 Task: Find connections with filter location Durgapur with filter topic #Thoughtswith filter profile language English with filter current company Hacking Articles with filter school Sri Chaitanya Degree College with filter industry Personal Care Product Manufacturing with filter service category Wealth Management with filter keywords title CEO
Action: Mouse moved to (228, 286)
Screenshot: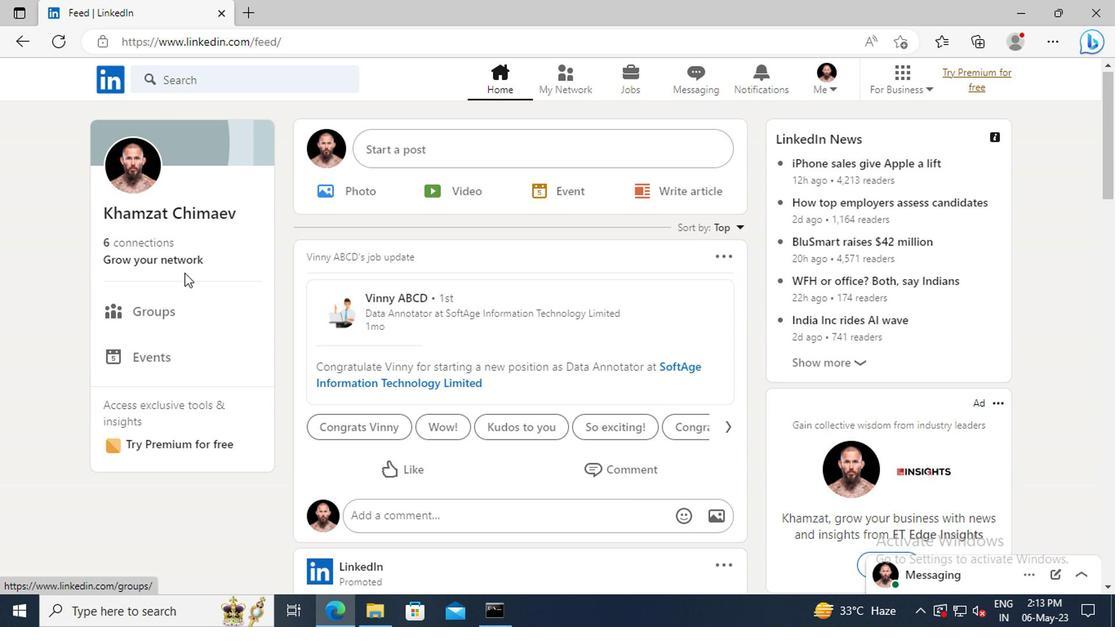 
Action: Mouse pressed left at (228, 286)
Screenshot: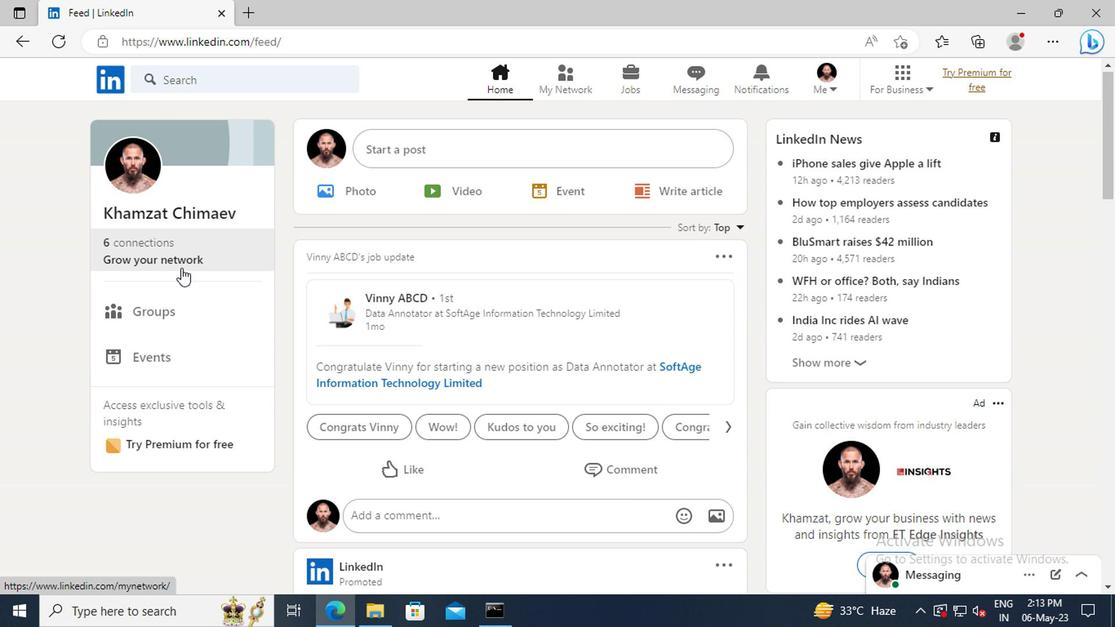 
Action: Mouse moved to (227, 225)
Screenshot: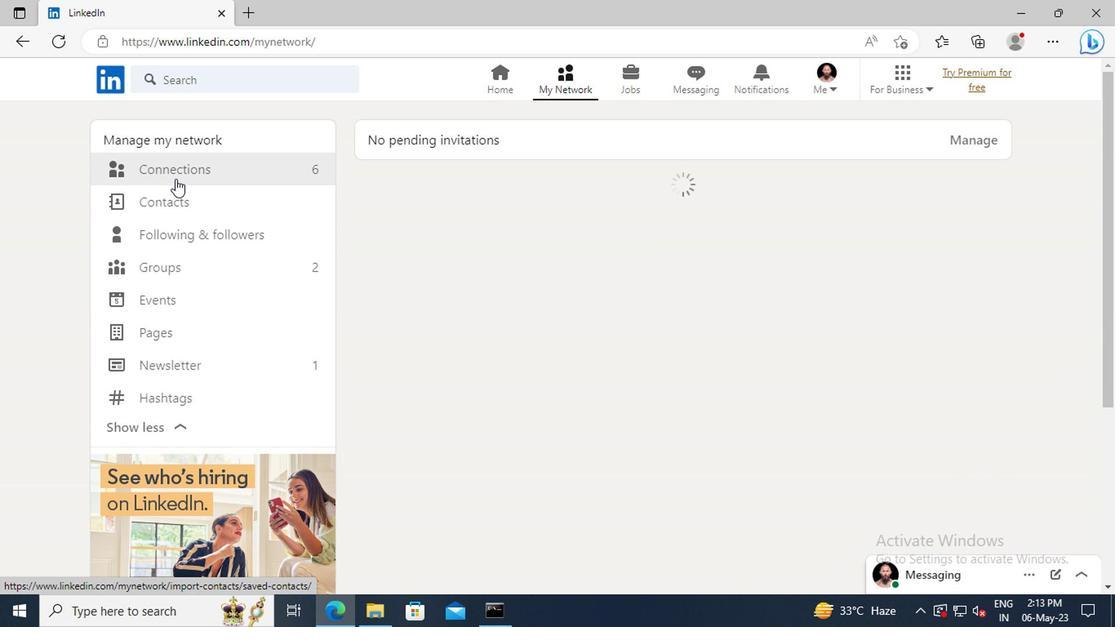 
Action: Mouse pressed left at (227, 225)
Screenshot: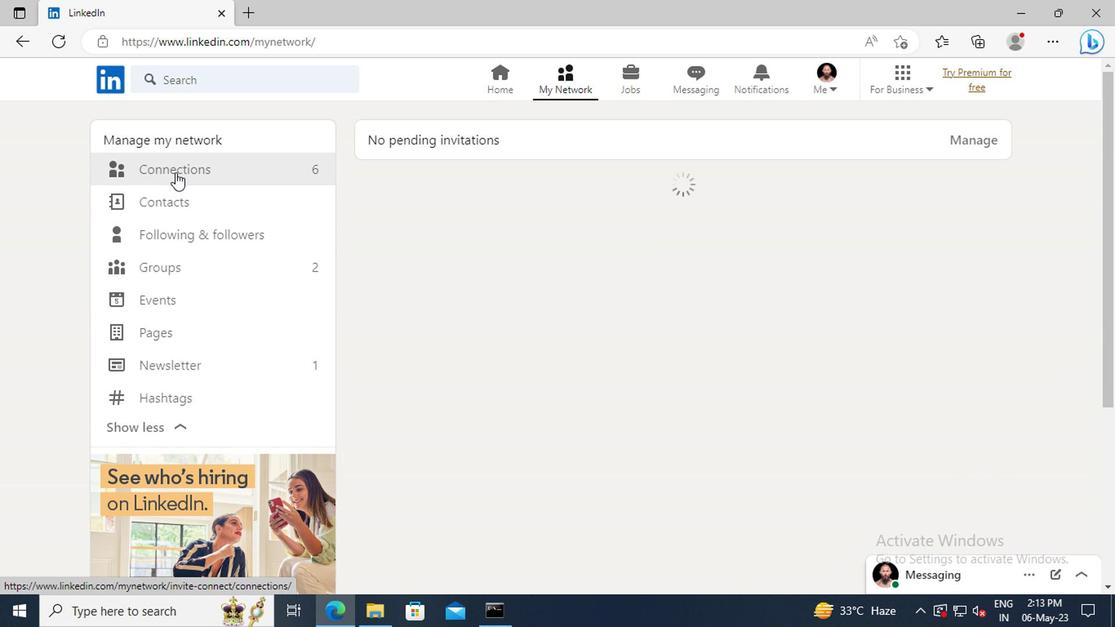 
Action: Mouse moved to (578, 225)
Screenshot: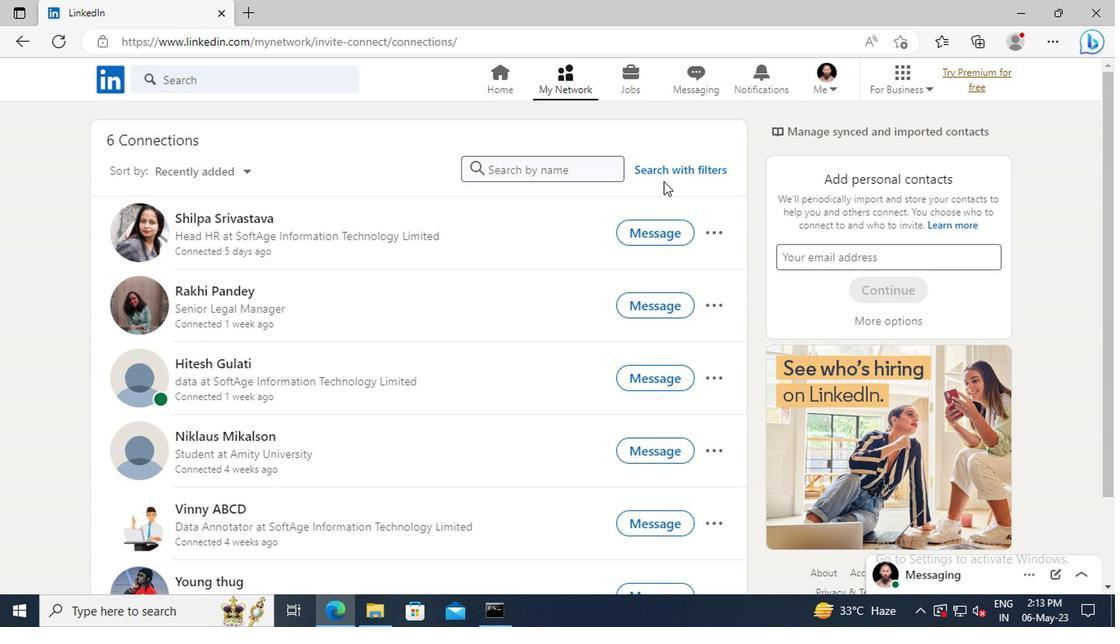 
Action: Mouse pressed left at (578, 225)
Screenshot: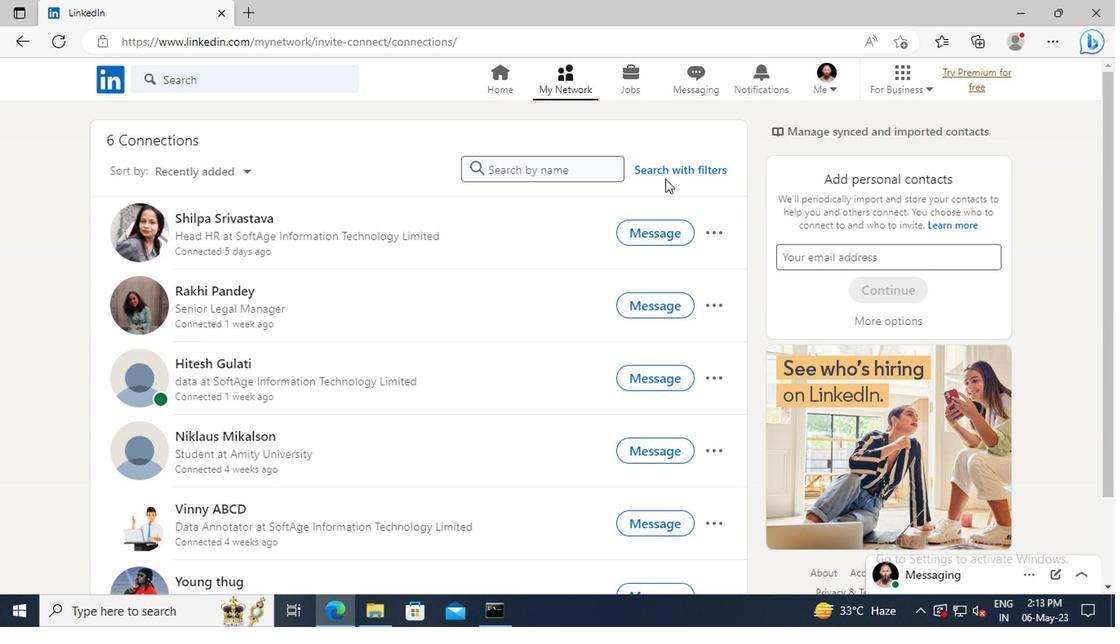 
Action: Mouse moved to (546, 192)
Screenshot: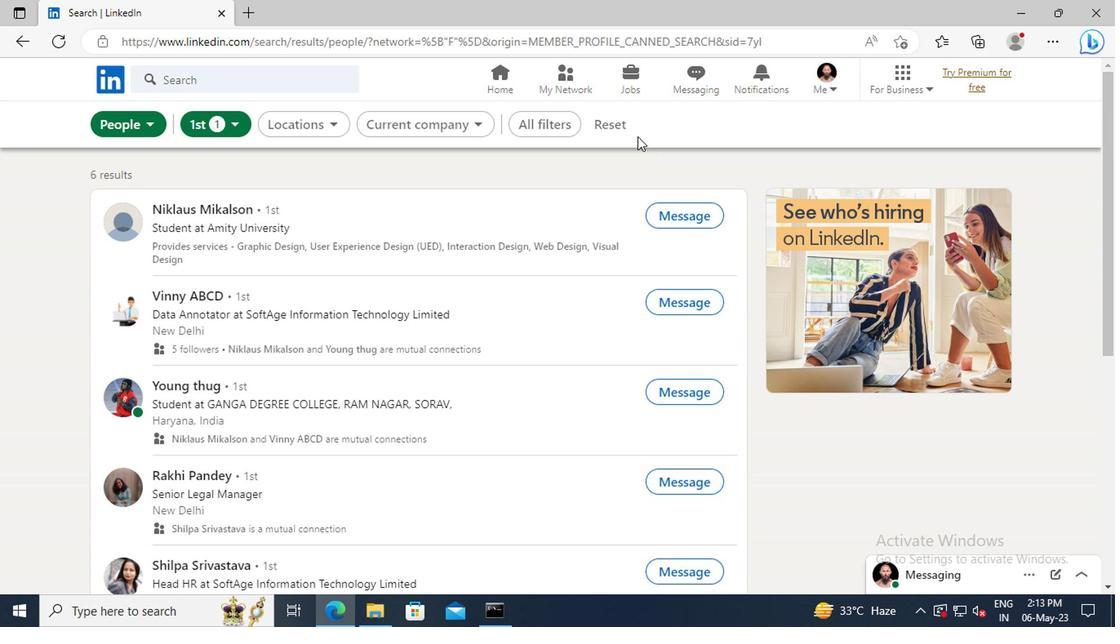 
Action: Mouse pressed left at (546, 192)
Screenshot: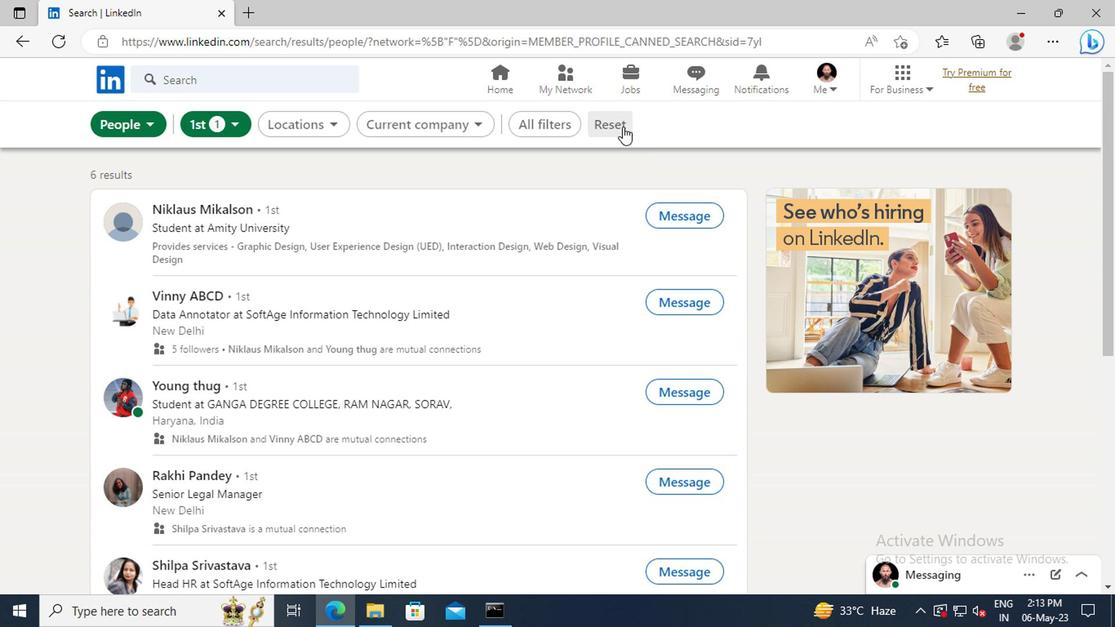 
Action: Mouse moved to (526, 191)
Screenshot: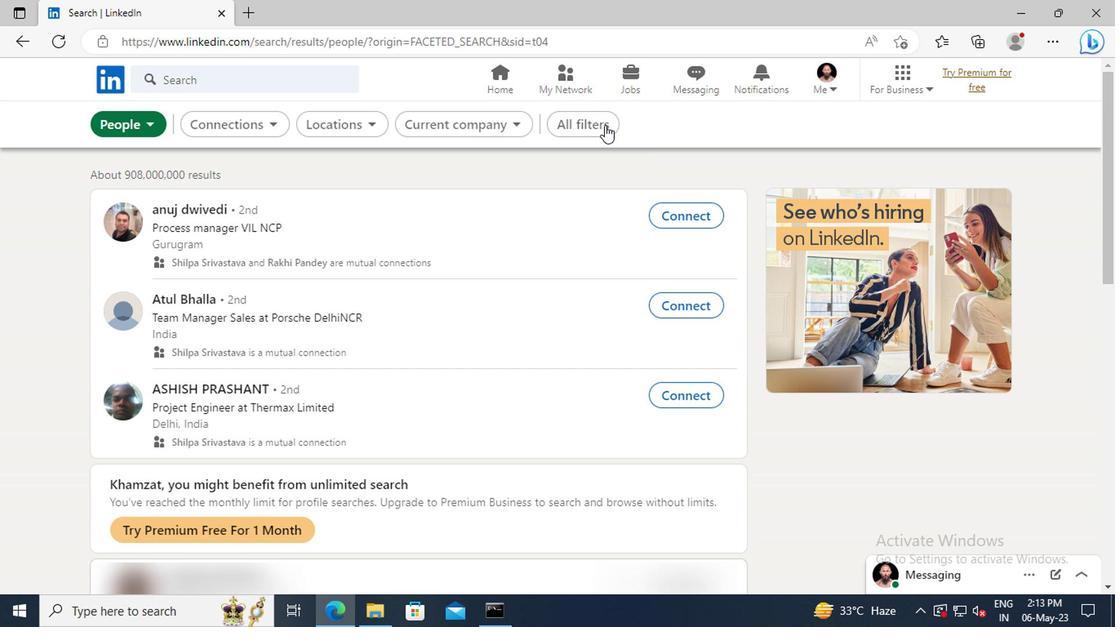 
Action: Mouse pressed left at (526, 191)
Screenshot: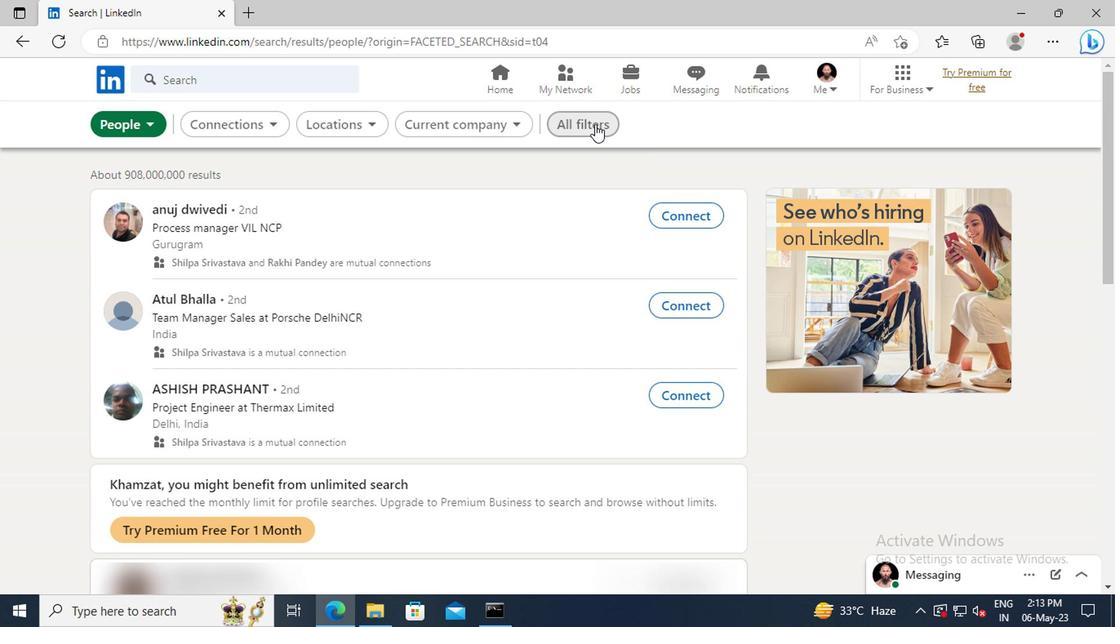 
Action: Mouse moved to (741, 307)
Screenshot: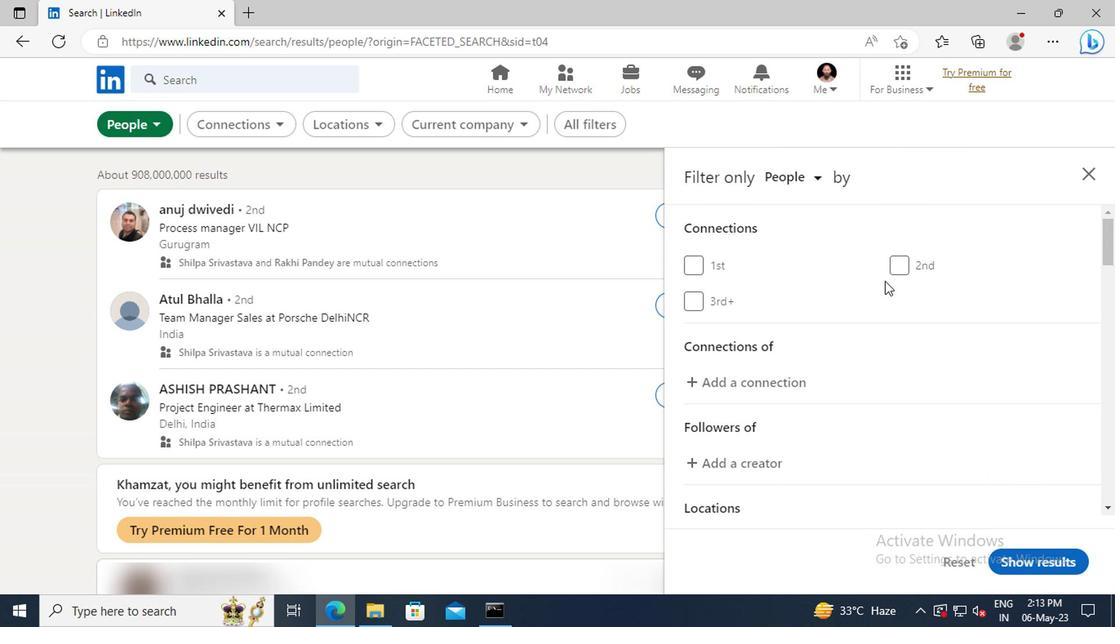 
Action: Mouse scrolled (741, 306) with delta (0, 0)
Screenshot: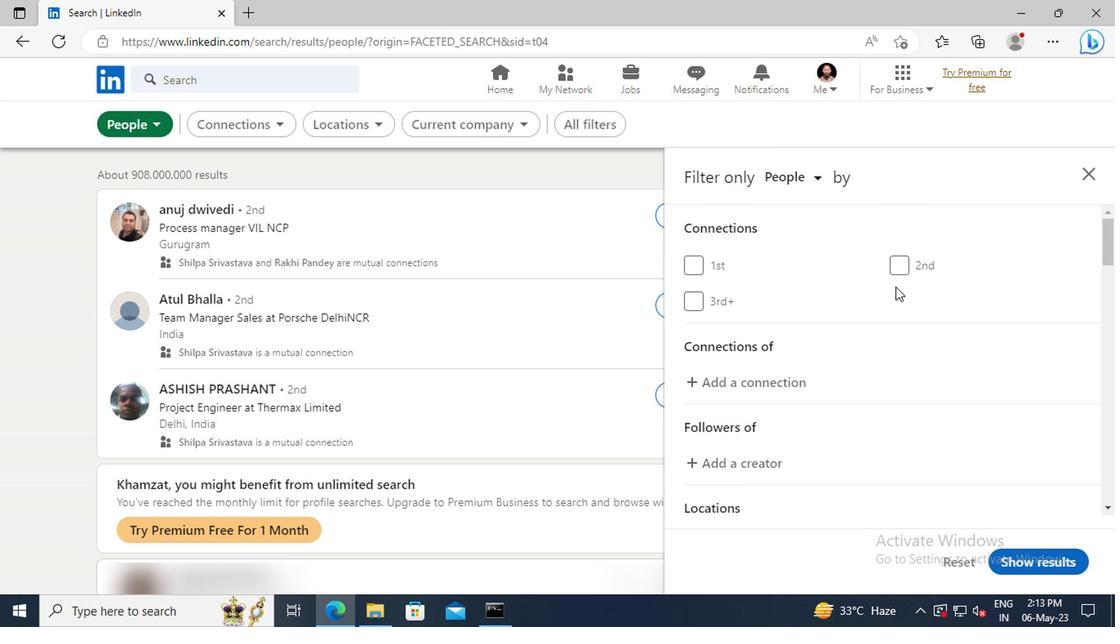 
Action: Mouse scrolled (741, 306) with delta (0, 0)
Screenshot: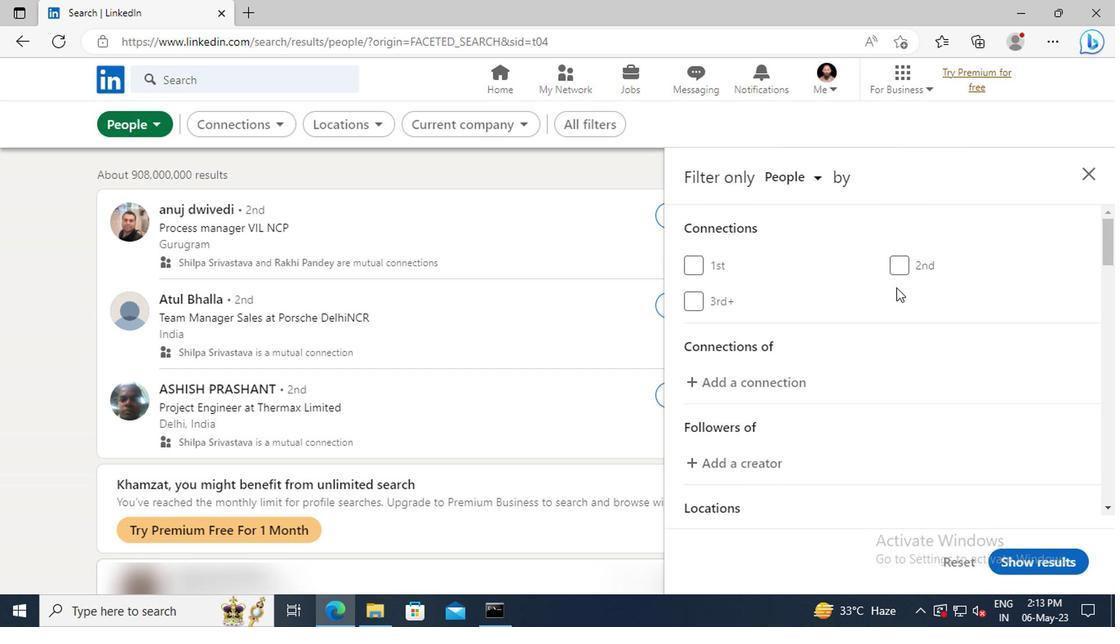 
Action: Mouse scrolled (741, 306) with delta (0, 0)
Screenshot: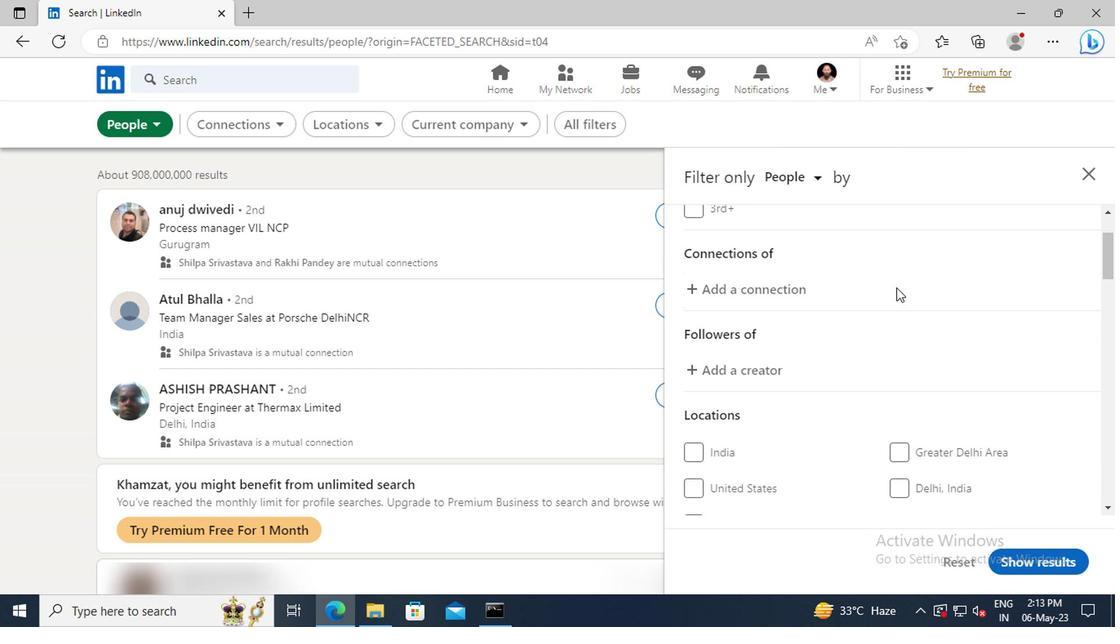 
Action: Mouse scrolled (741, 306) with delta (0, 0)
Screenshot: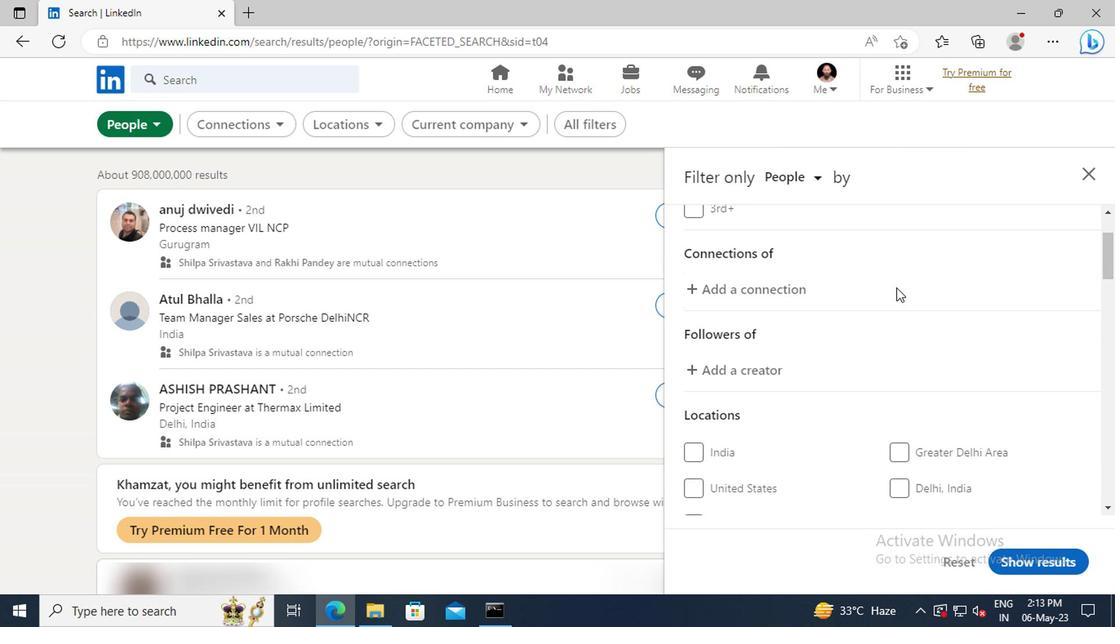 
Action: Mouse scrolled (741, 306) with delta (0, 0)
Screenshot: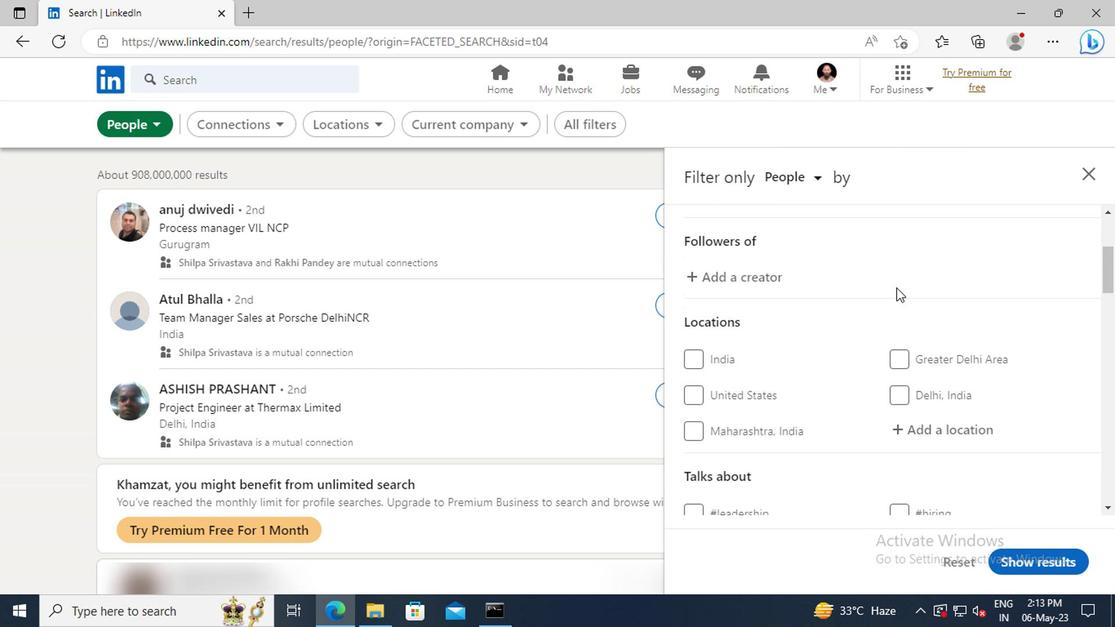 
Action: Mouse scrolled (741, 306) with delta (0, 0)
Screenshot: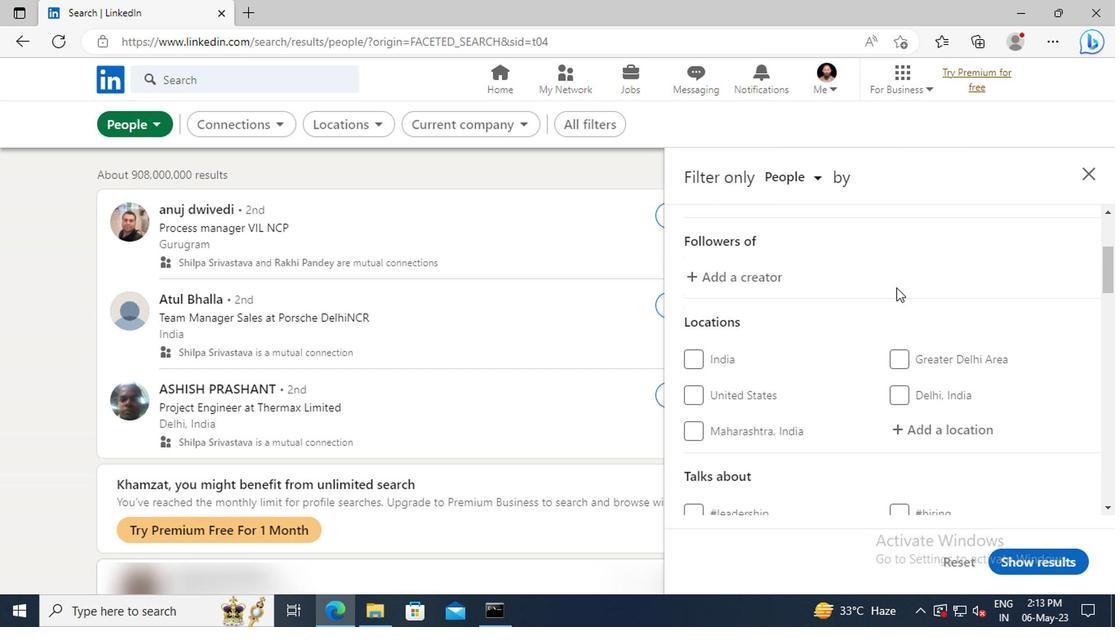 
Action: Mouse moved to (742, 341)
Screenshot: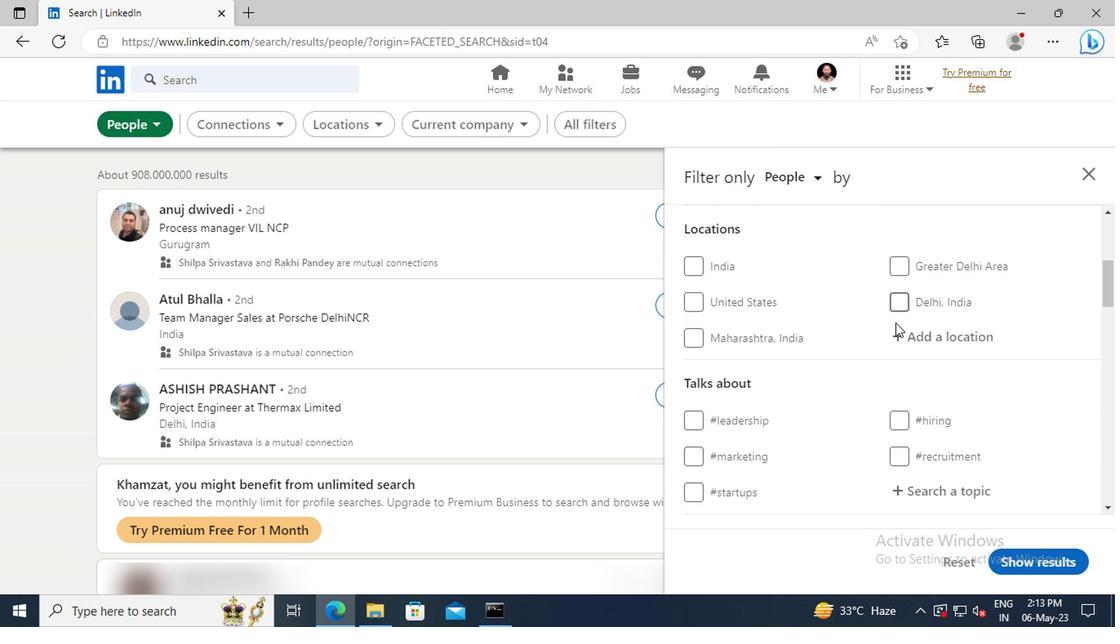 
Action: Mouse pressed left at (742, 341)
Screenshot: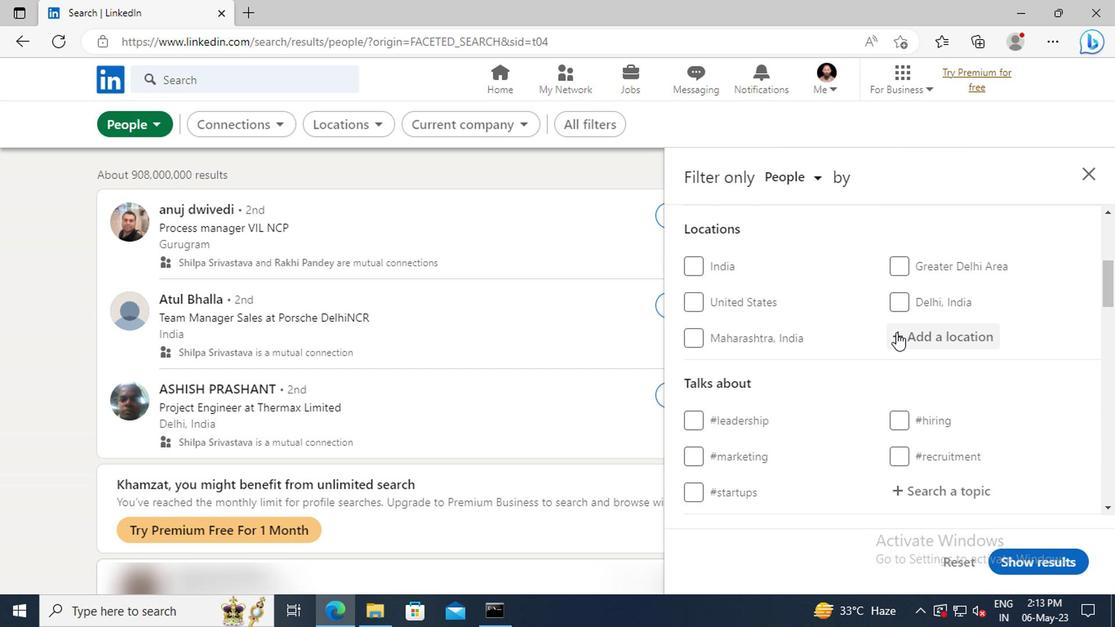 
Action: Key pressed <Key.shift><Key.shift><Key.shift>DURGAPUR
Screenshot: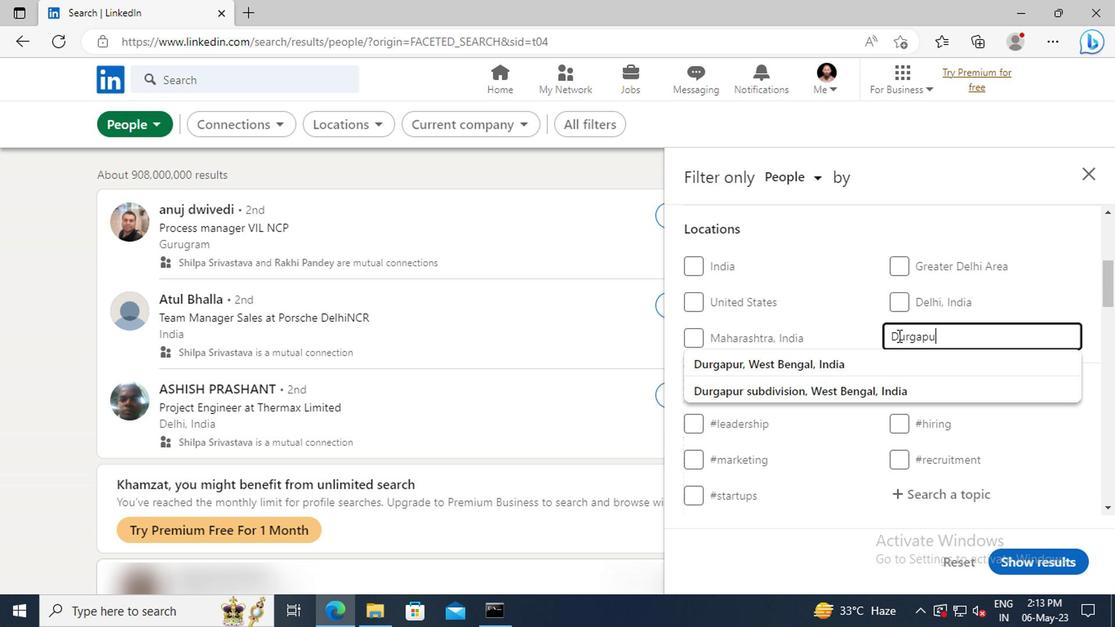 
Action: Mouse moved to (743, 357)
Screenshot: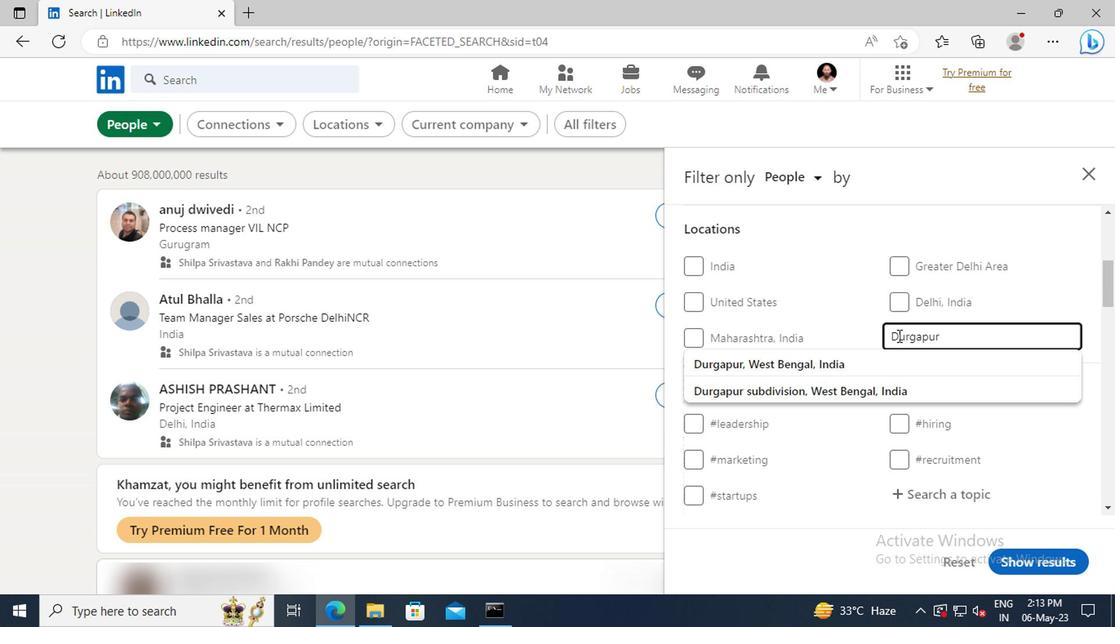 
Action: Mouse pressed left at (743, 357)
Screenshot: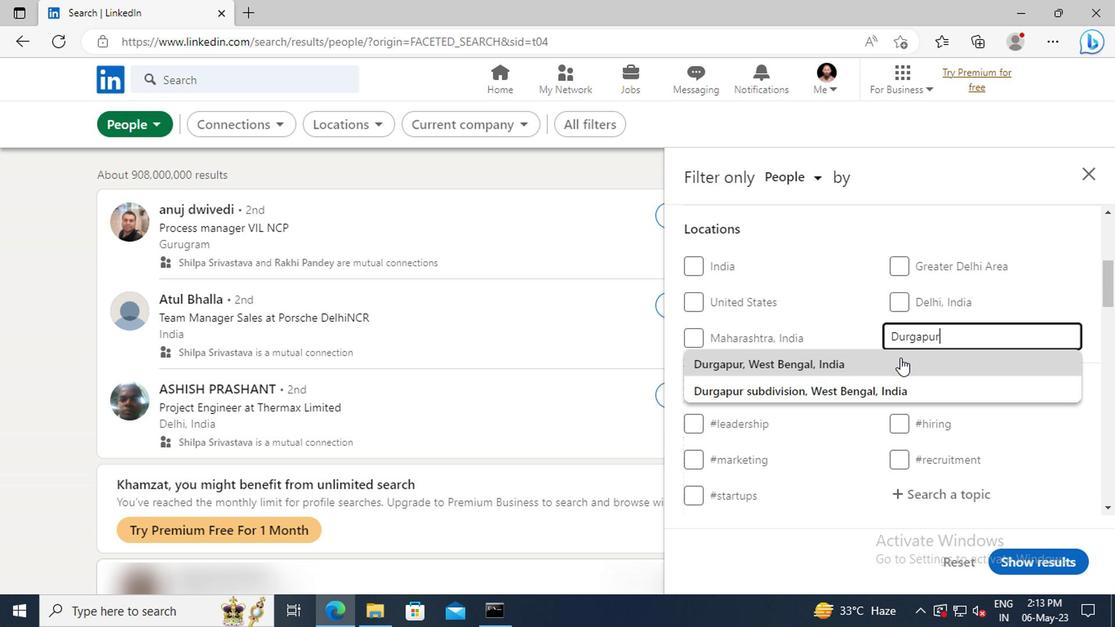 
Action: Mouse scrolled (743, 356) with delta (0, 0)
Screenshot: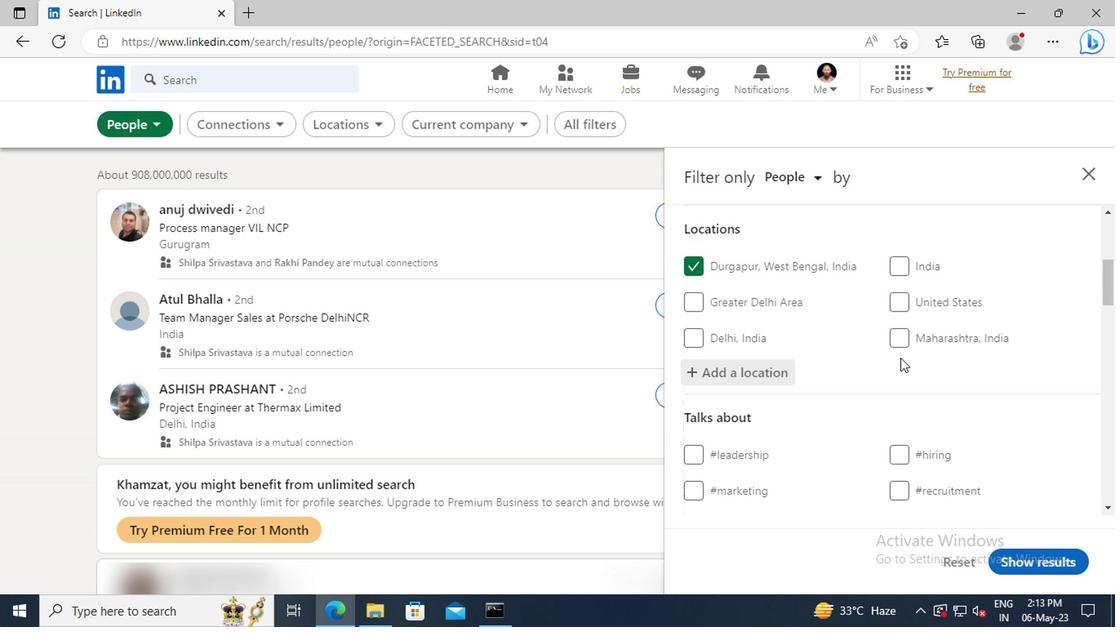 
Action: Mouse scrolled (743, 356) with delta (0, 0)
Screenshot: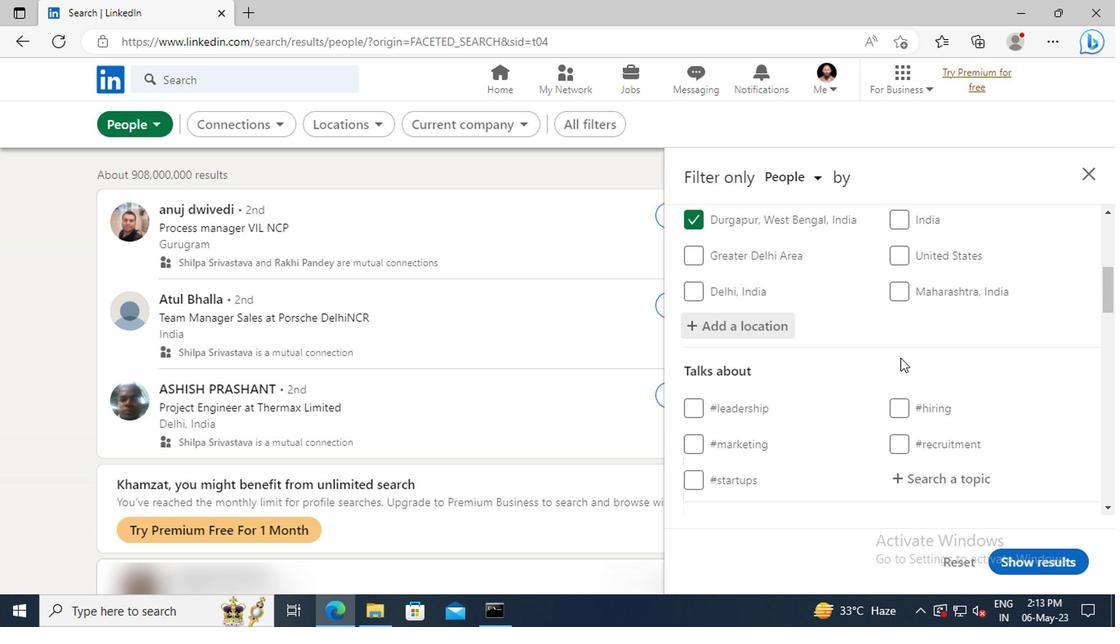 
Action: Mouse scrolled (743, 356) with delta (0, 0)
Screenshot: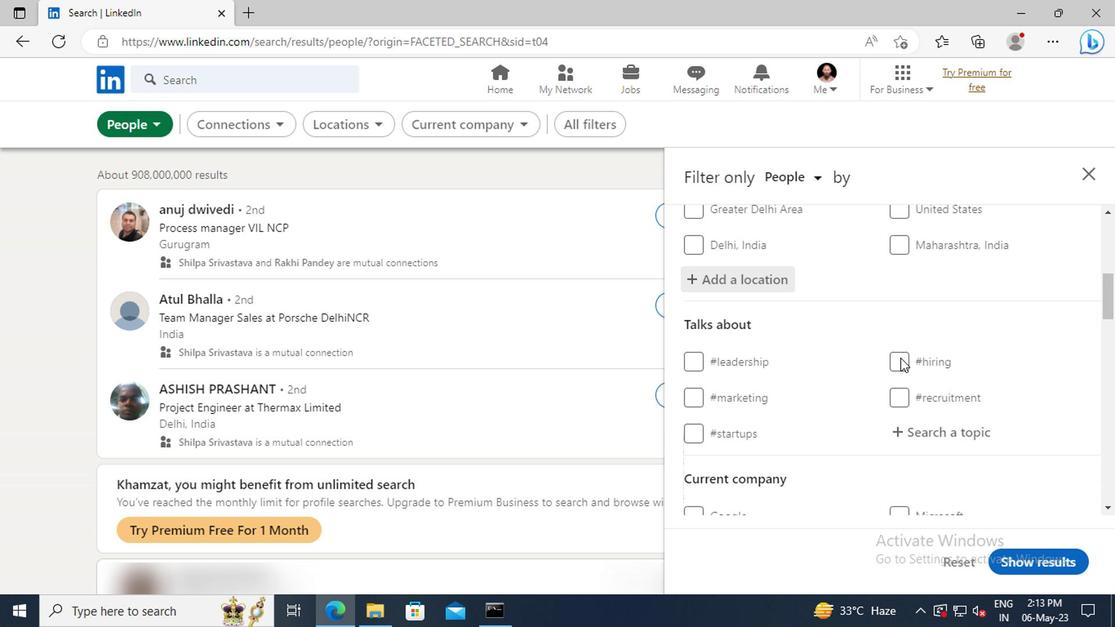 
Action: Mouse moved to (748, 376)
Screenshot: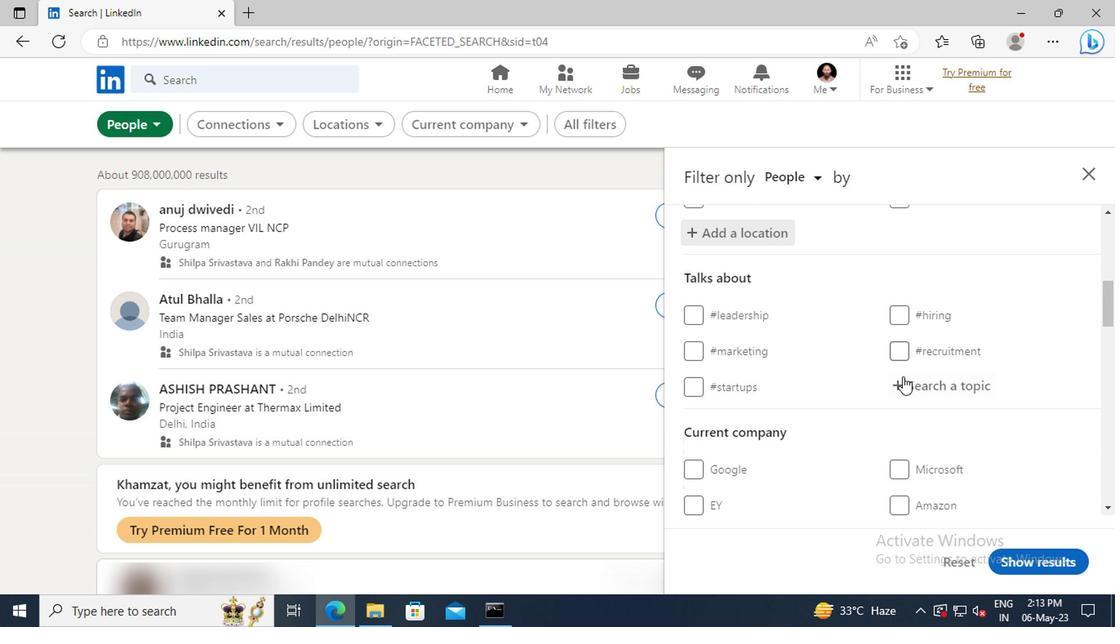 
Action: Mouse pressed left at (748, 376)
Screenshot: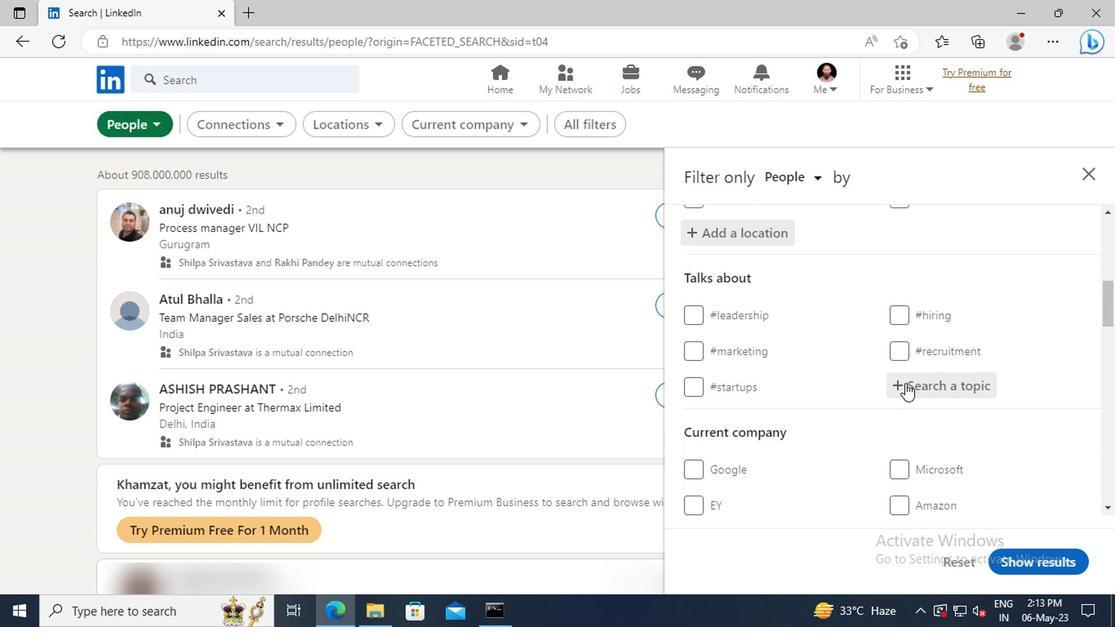 
Action: Key pressed <Key.shift>THOUG
Screenshot: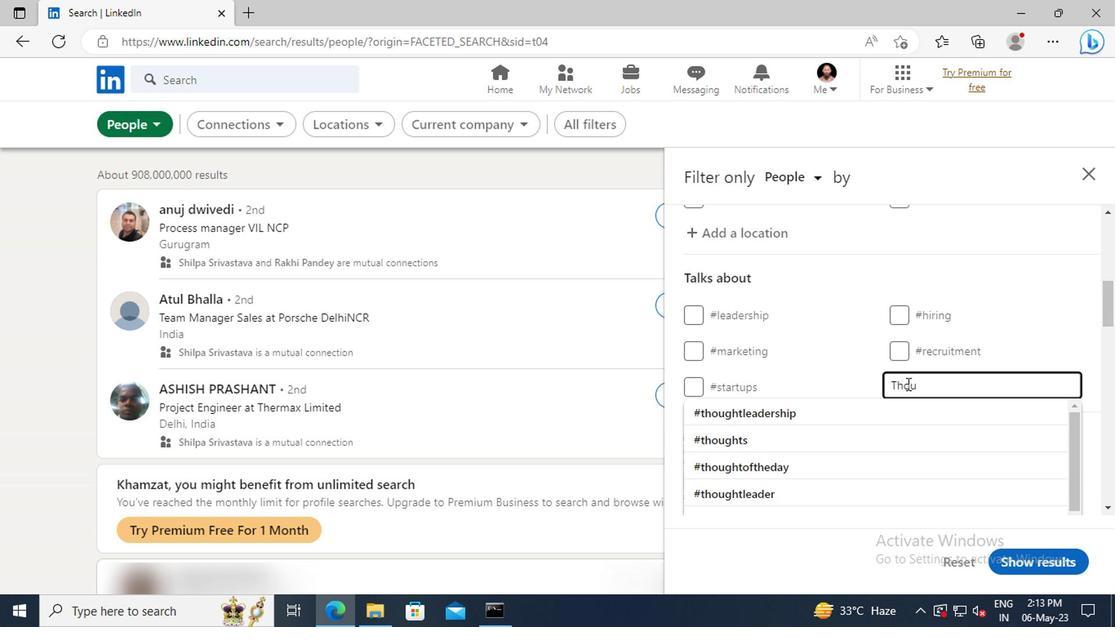 
Action: Mouse moved to (752, 408)
Screenshot: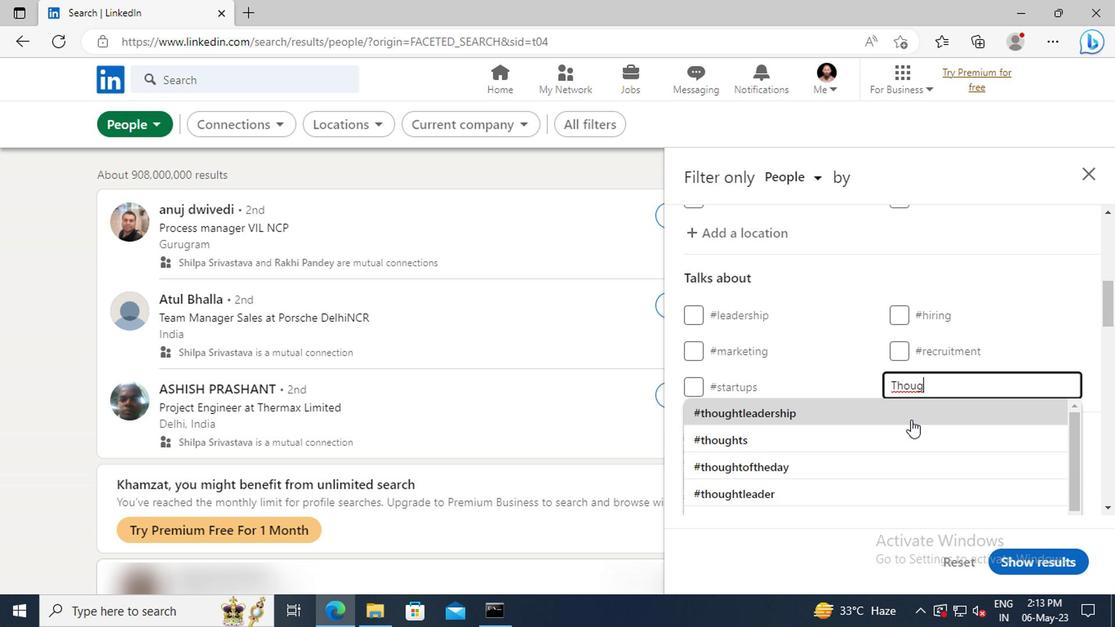 
Action: Mouse pressed left at (752, 408)
Screenshot: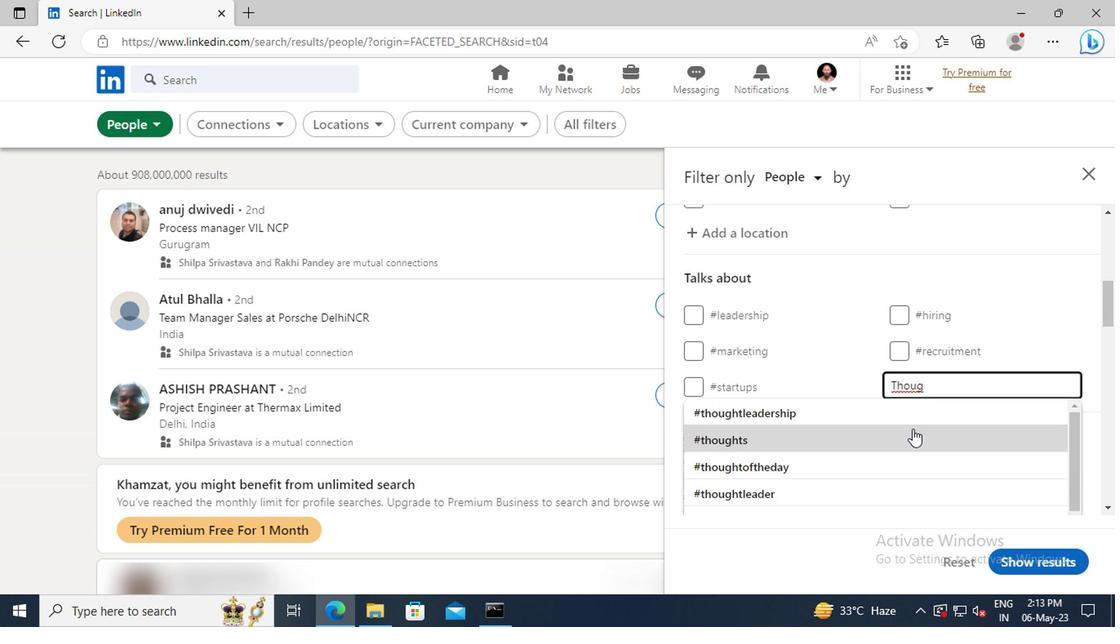 
Action: Mouse scrolled (752, 407) with delta (0, 0)
Screenshot: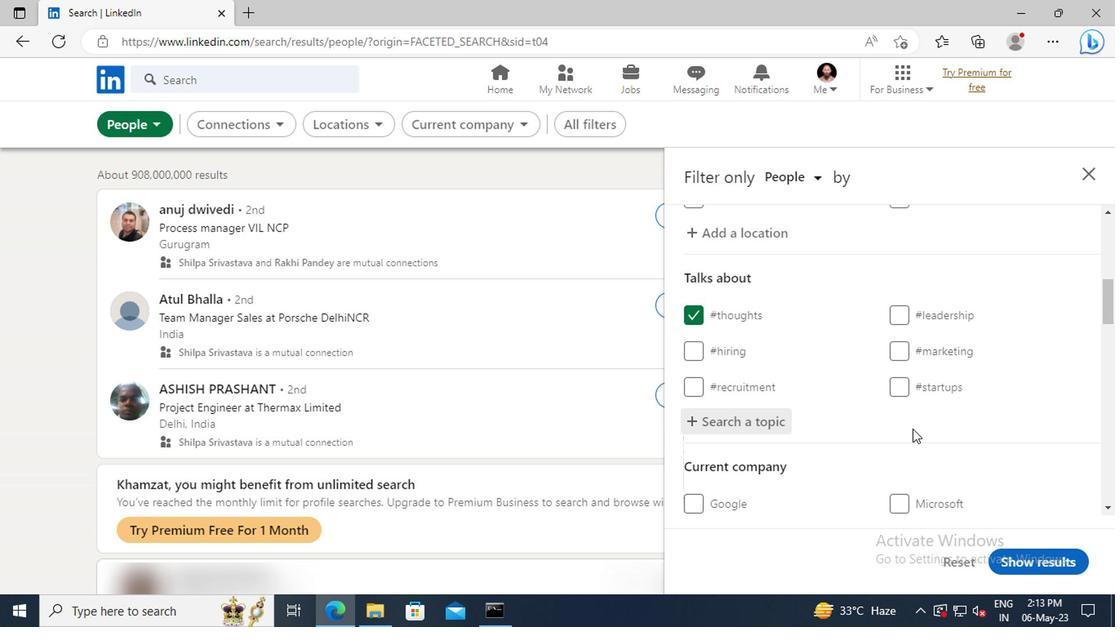 
Action: Mouse scrolled (752, 407) with delta (0, 0)
Screenshot: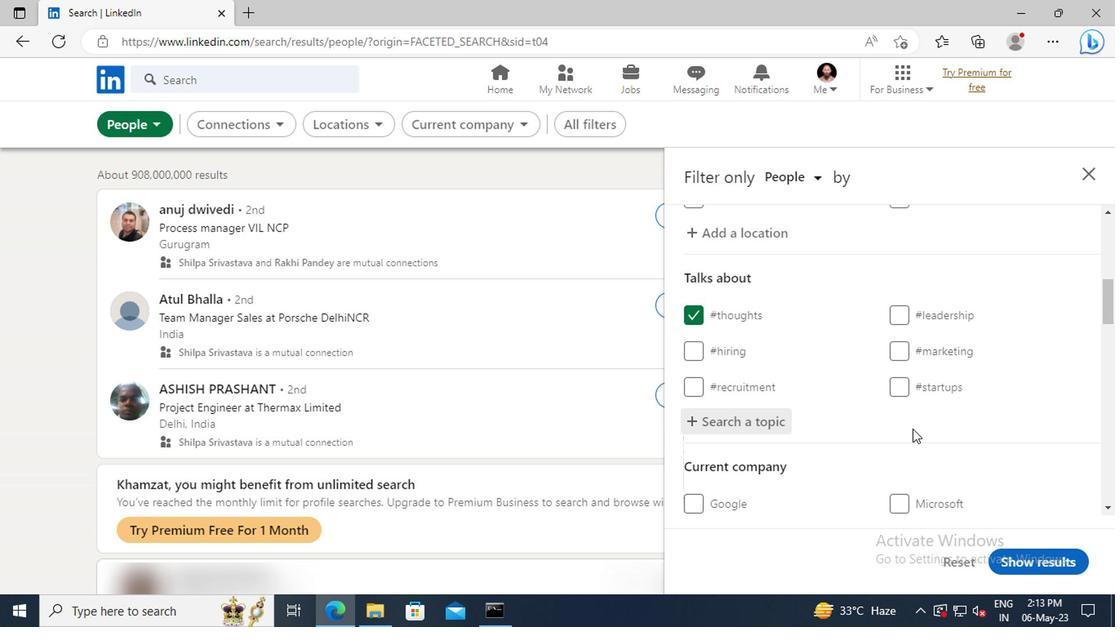 
Action: Mouse scrolled (752, 407) with delta (0, 0)
Screenshot: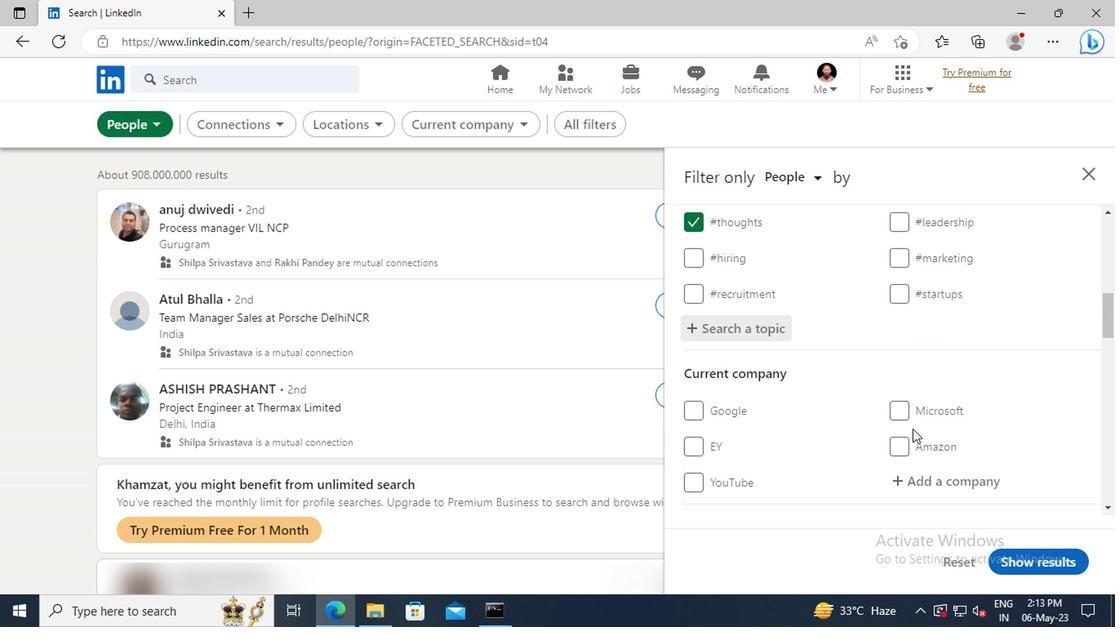 
Action: Mouse scrolled (752, 407) with delta (0, 0)
Screenshot: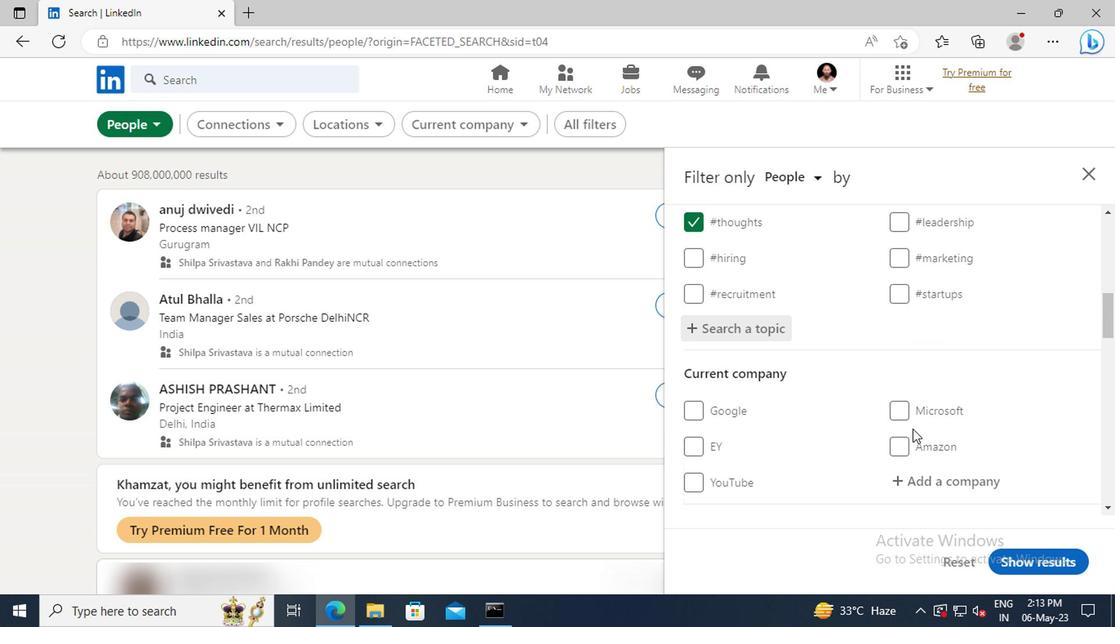 
Action: Mouse scrolled (752, 407) with delta (0, 0)
Screenshot: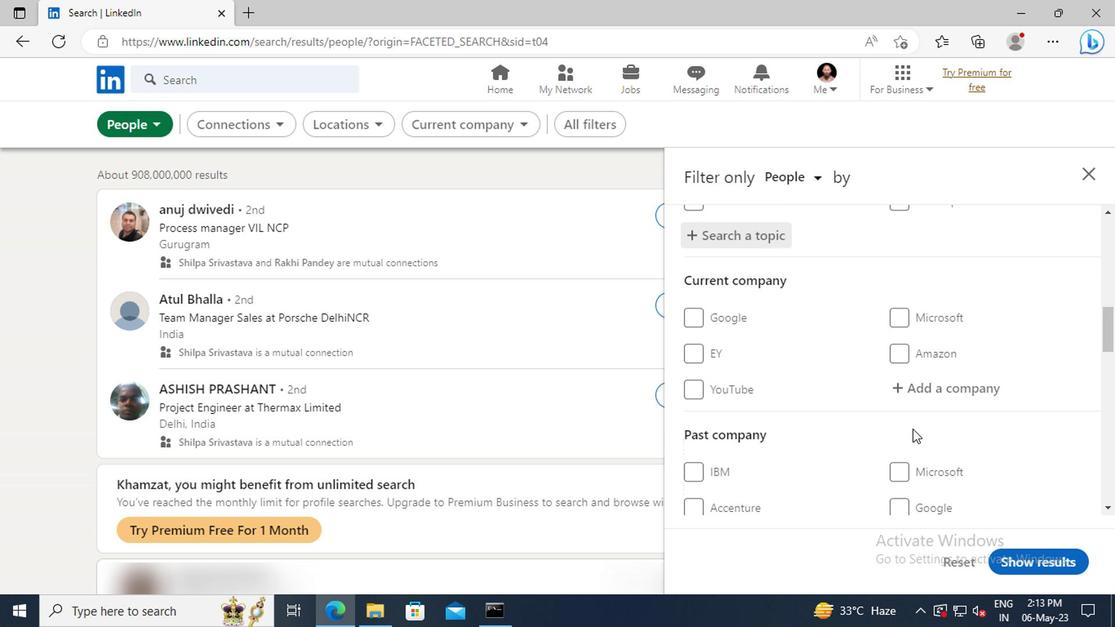 
Action: Mouse scrolled (752, 407) with delta (0, 0)
Screenshot: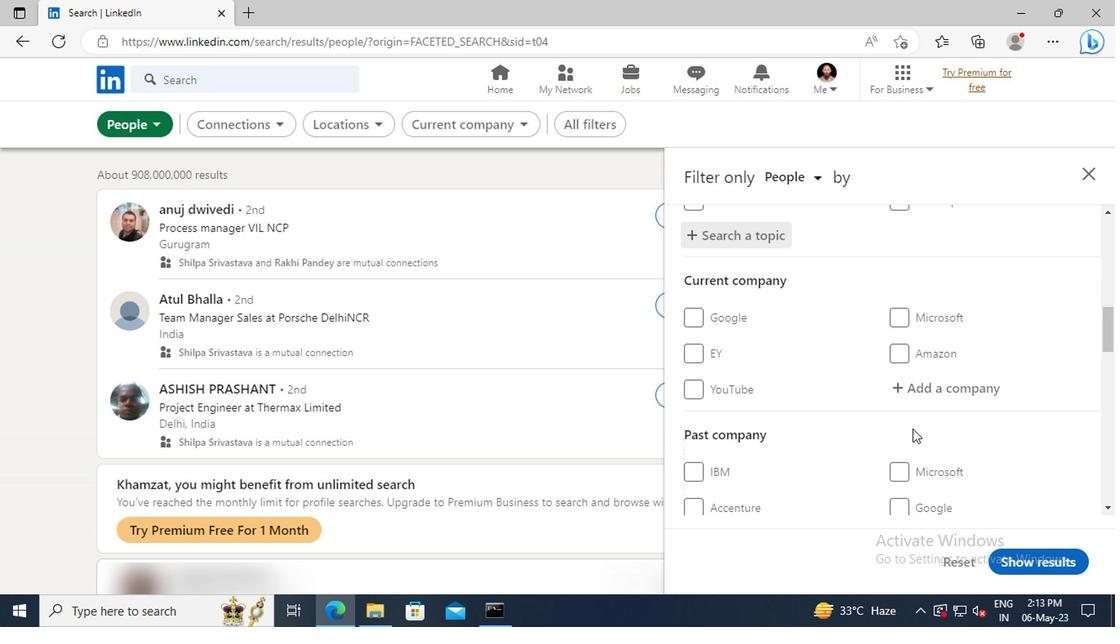 
Action: Mouse scrolled (752, 407) with delta (0, 0)
Screenshot: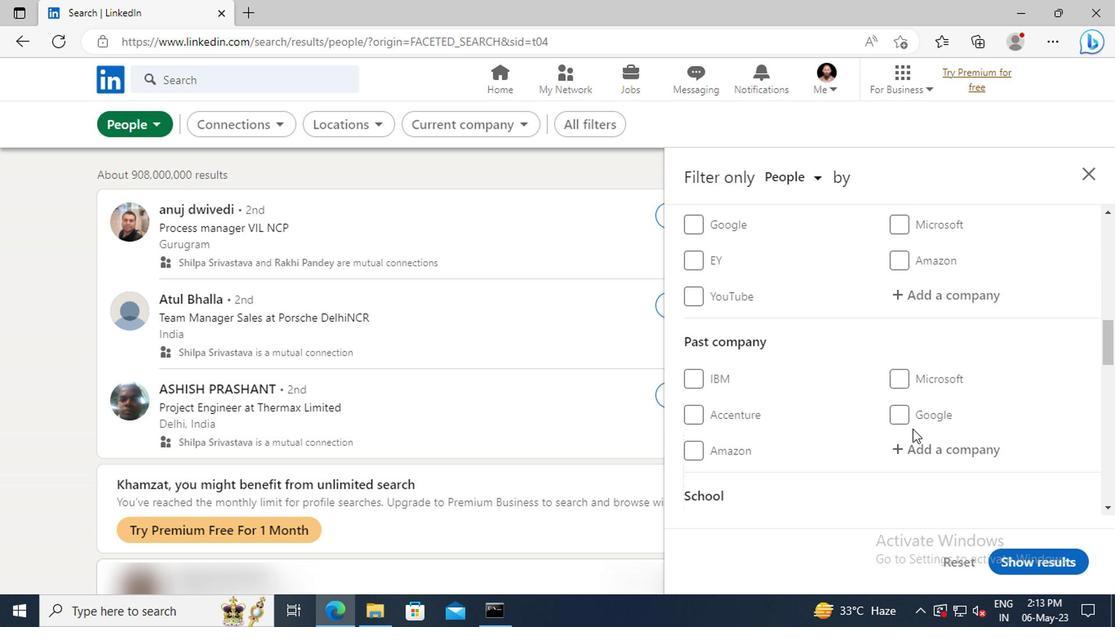 
Action: Mouse scrolled (752, 407) with delta (0, 0)
Screenshot: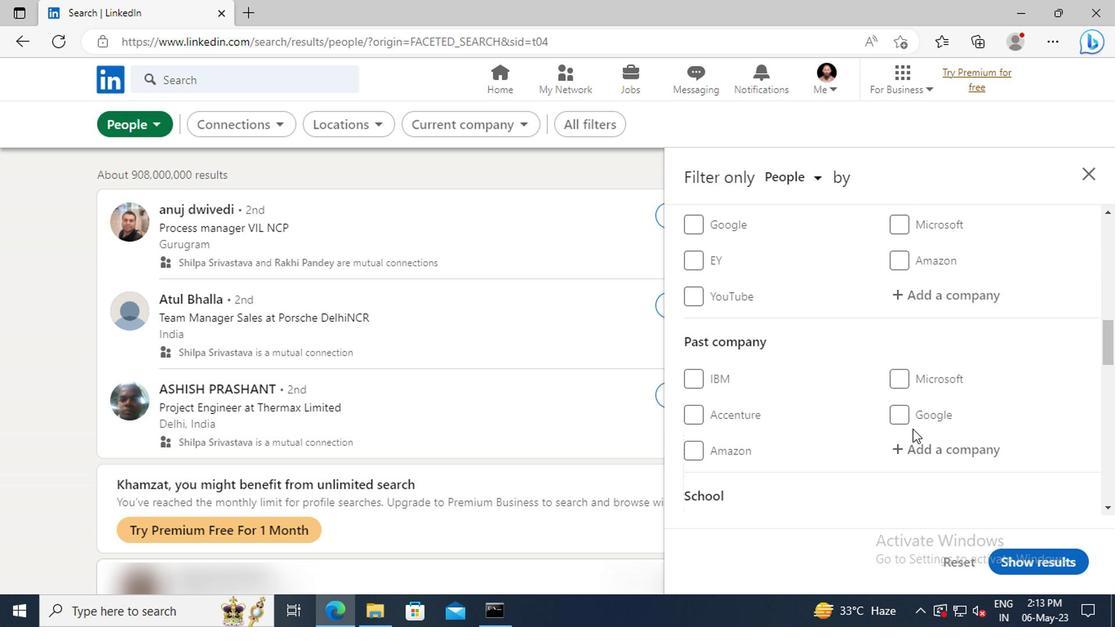 
Action: Mouse scrolled (752, 407) with delta (0, 0)
Screenshot: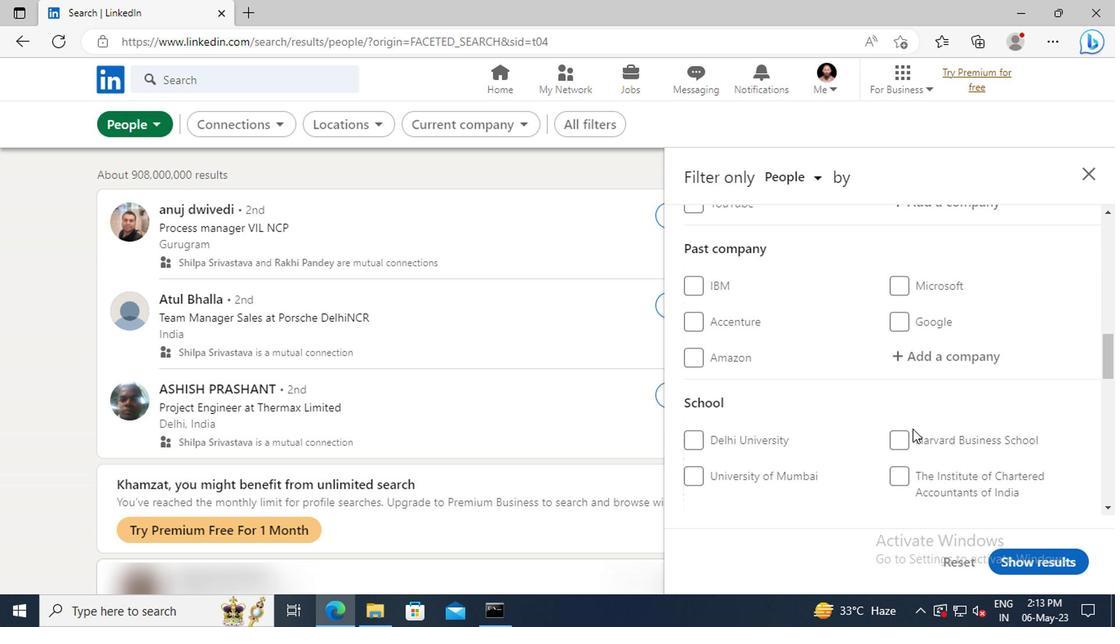 
Action: Mouse scrolled (752, 407) with delta (0, 0)
Screenshot: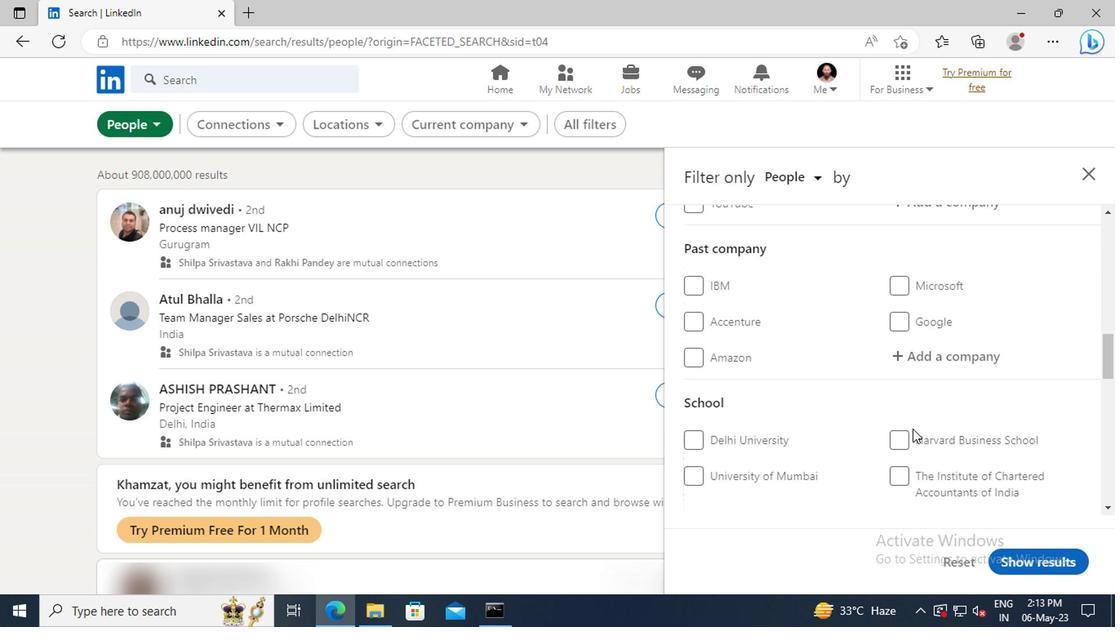 
Action: Mouse moved to (757, 387)
Screenshot: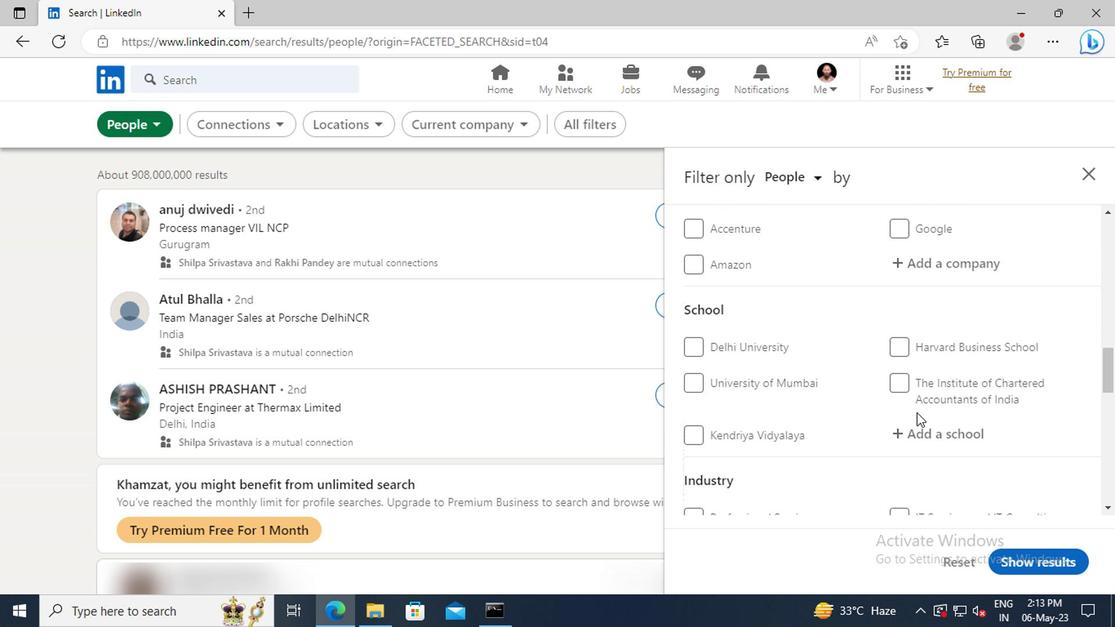 
Action: Mouse scrolled (757, 387) with delta (0, 0)
Screenshot: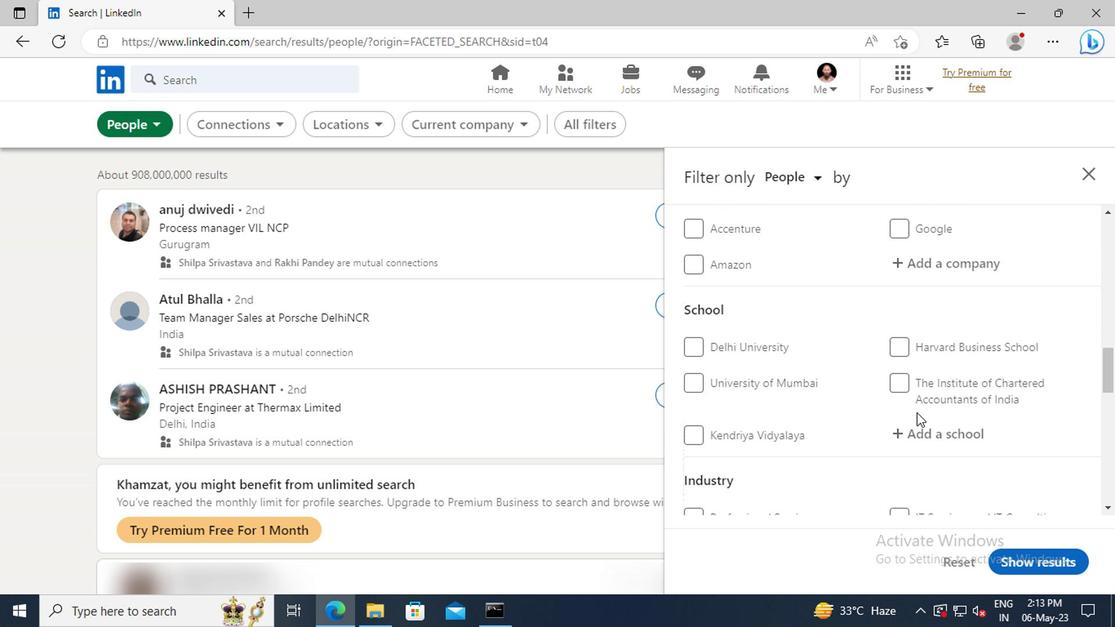 
Action: Mouse moved to (757, 385)
Screenshot: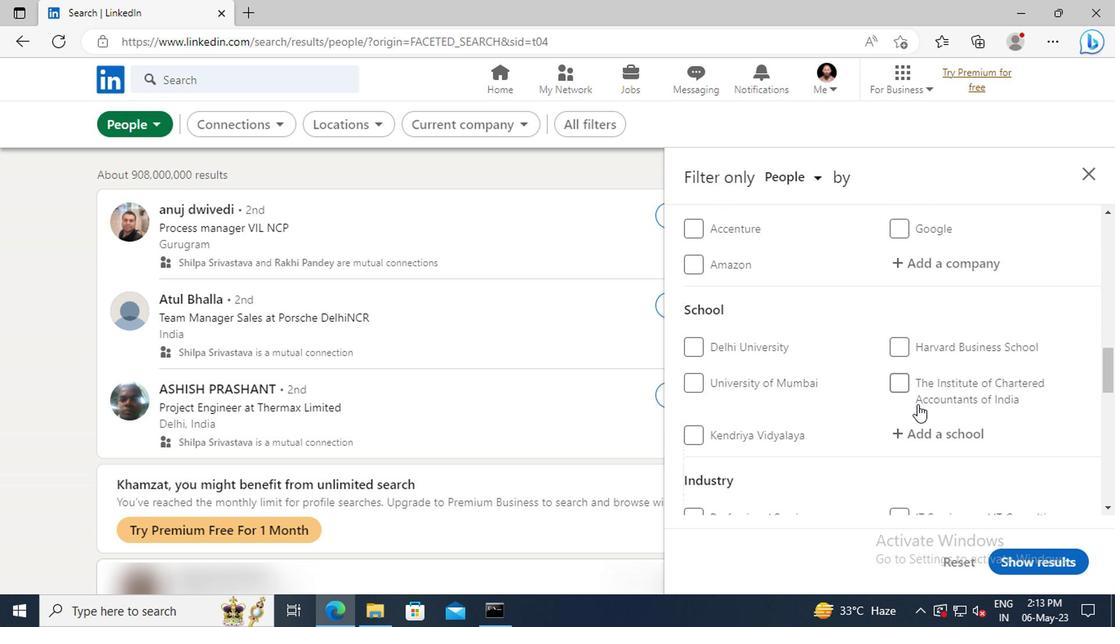 
Action: Mouse scrolled (757, 385) with delta (0, 0)
Screenshot: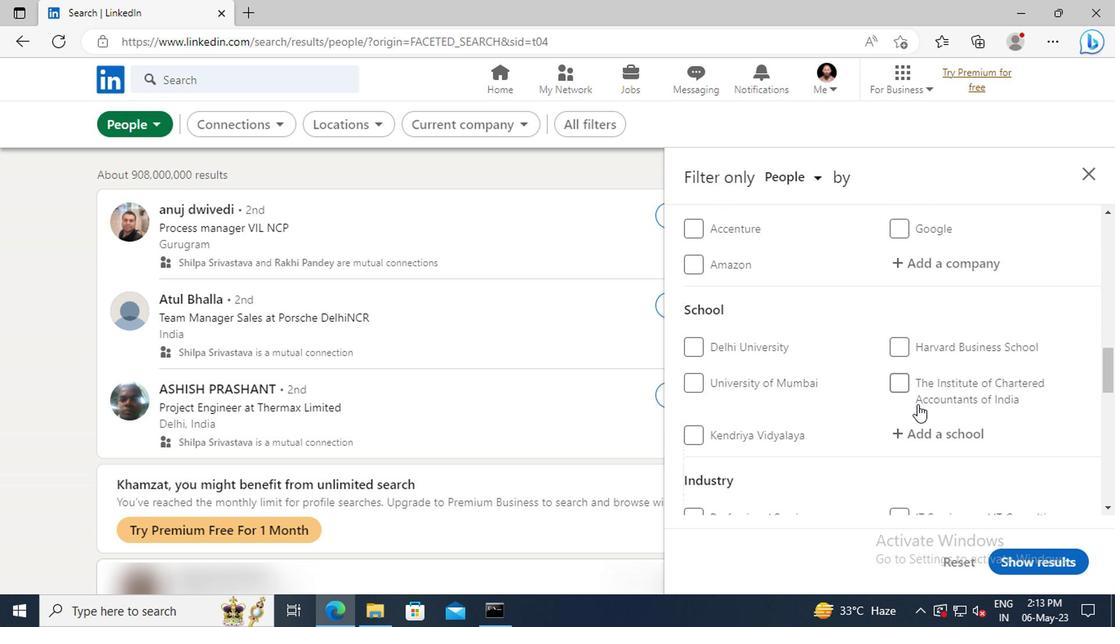 
Action: Mouse moved to (757, 372)
Screenshot: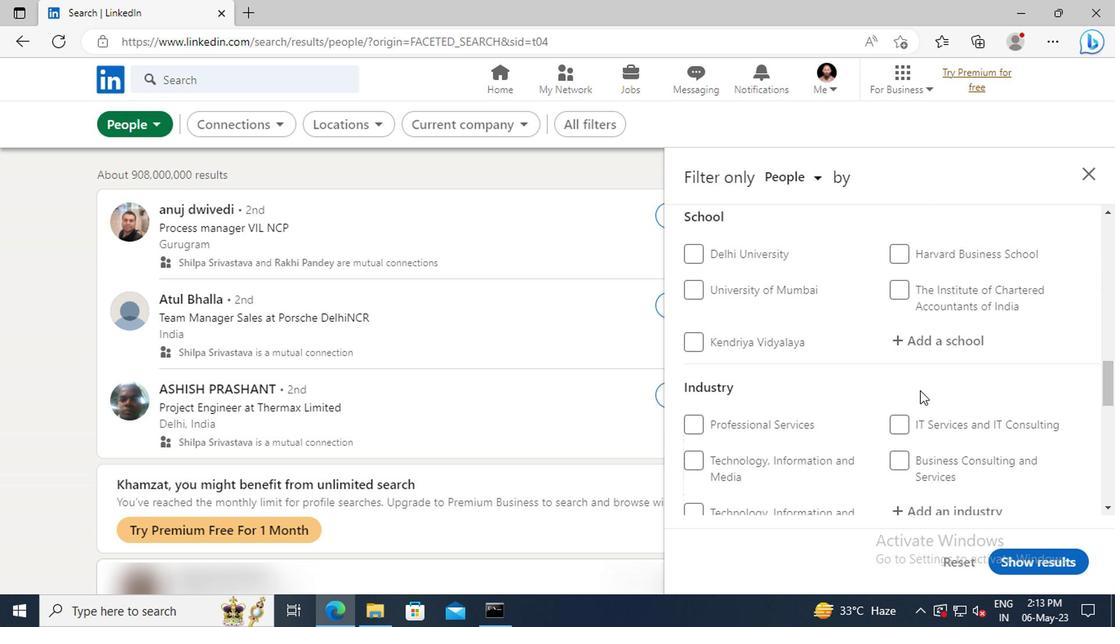 
Action: Mouse scrolled (757, 371) with delta (0, 0)
Screenshot: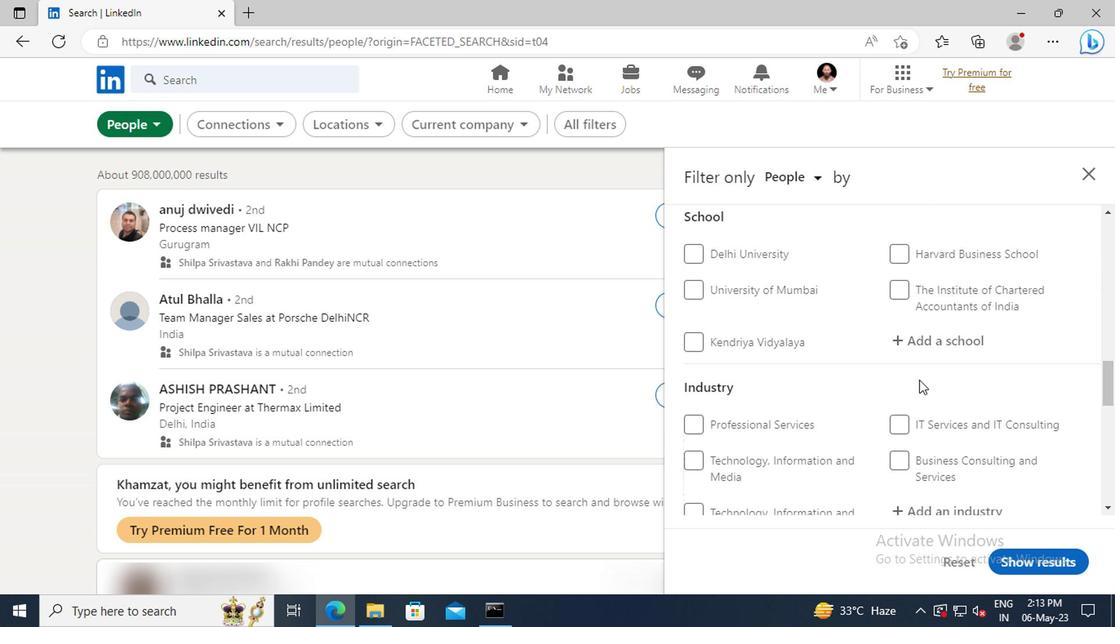 
Action: Mouse moved to (757, 371)
Screenshot: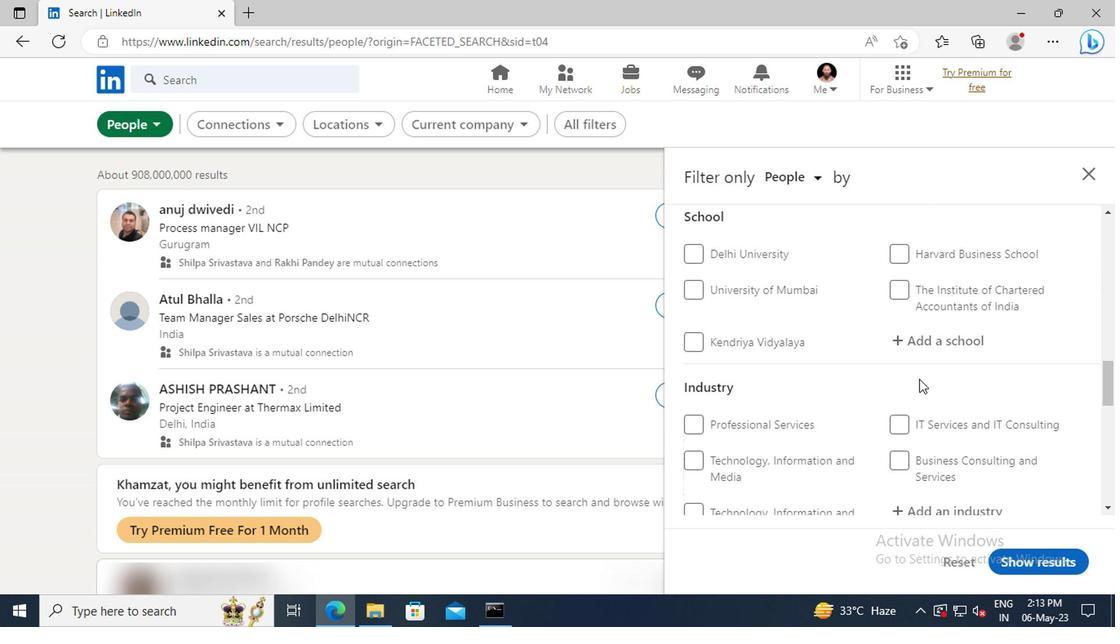 
Action: Mouse scrolled (757, 371) with delta (0, 0)
Screenshot: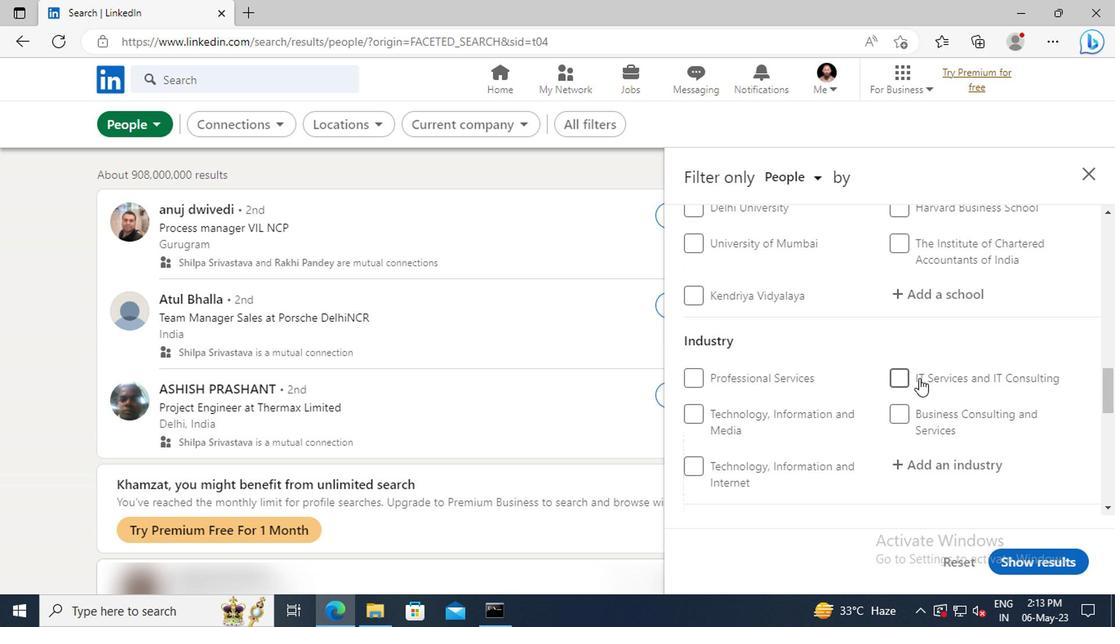 
Action: Mouse scrolled (757, 371) with delta (0, 0)
Screenshot: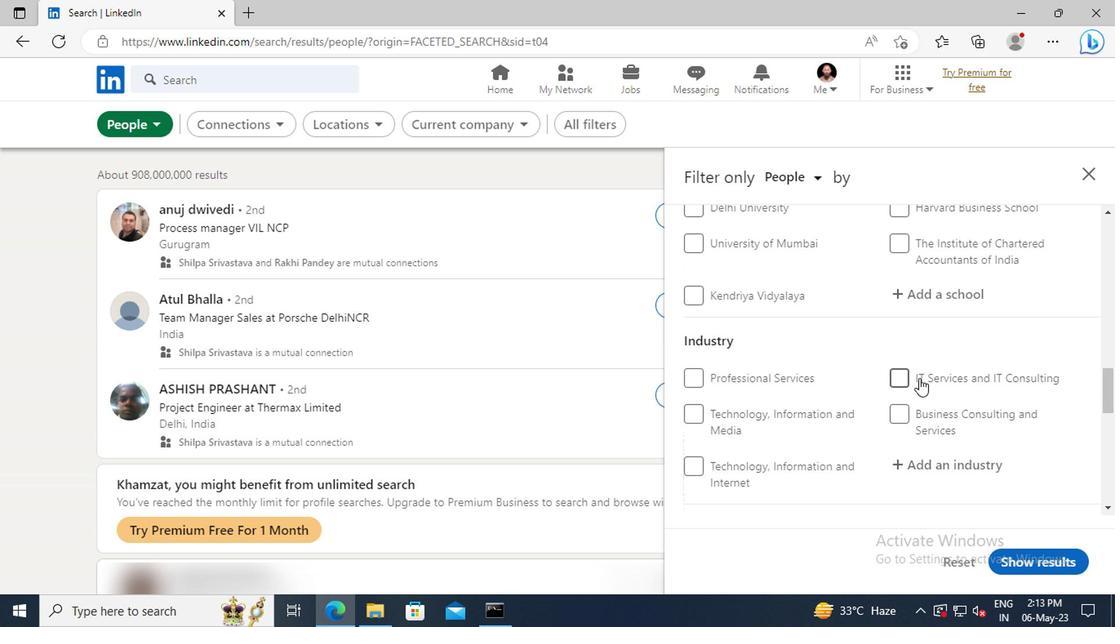 
Action: Mouse scrolled (757, 371) with delta (0, 0)
Screenshot: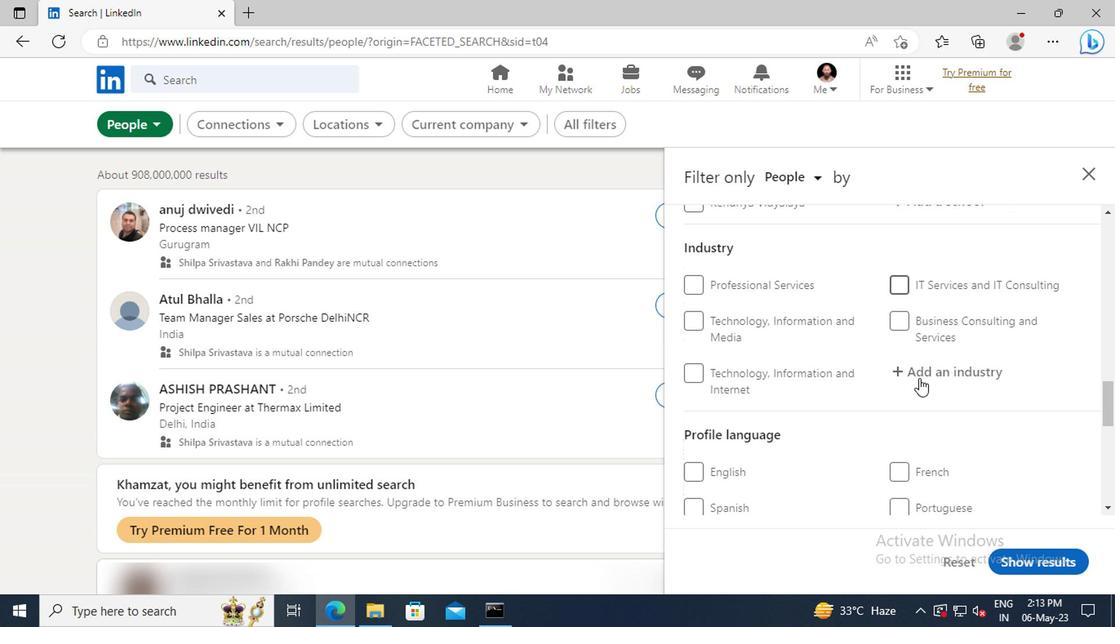 
Action: Mouse scrolled (757, 371) with delta (0, 0)
Screenshot: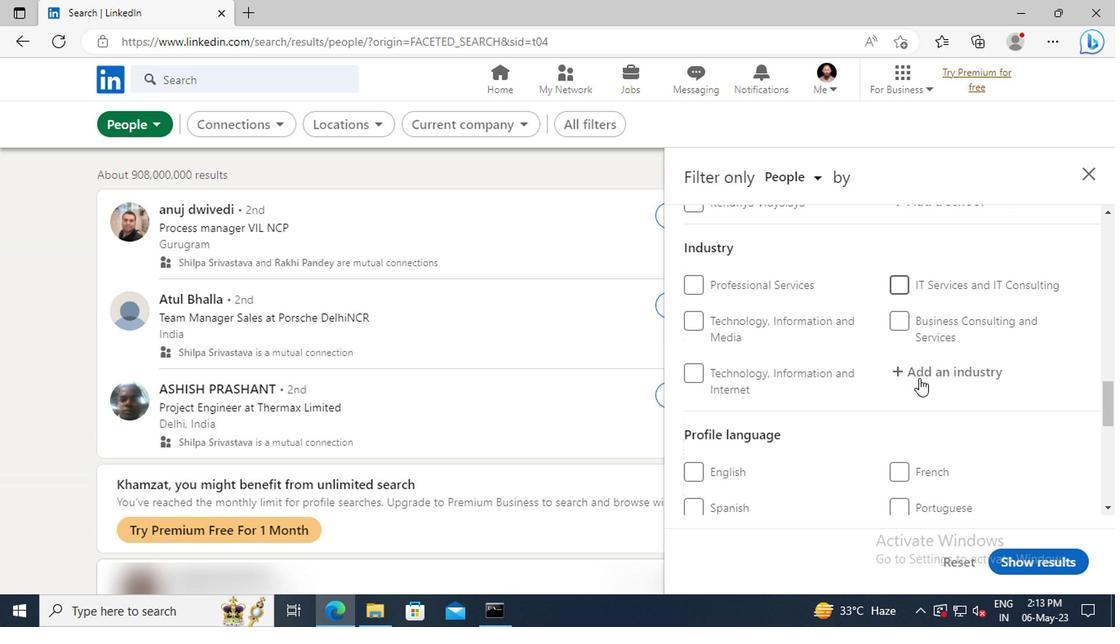 
Action: Mouse moved to (593, 371)
Screenshot: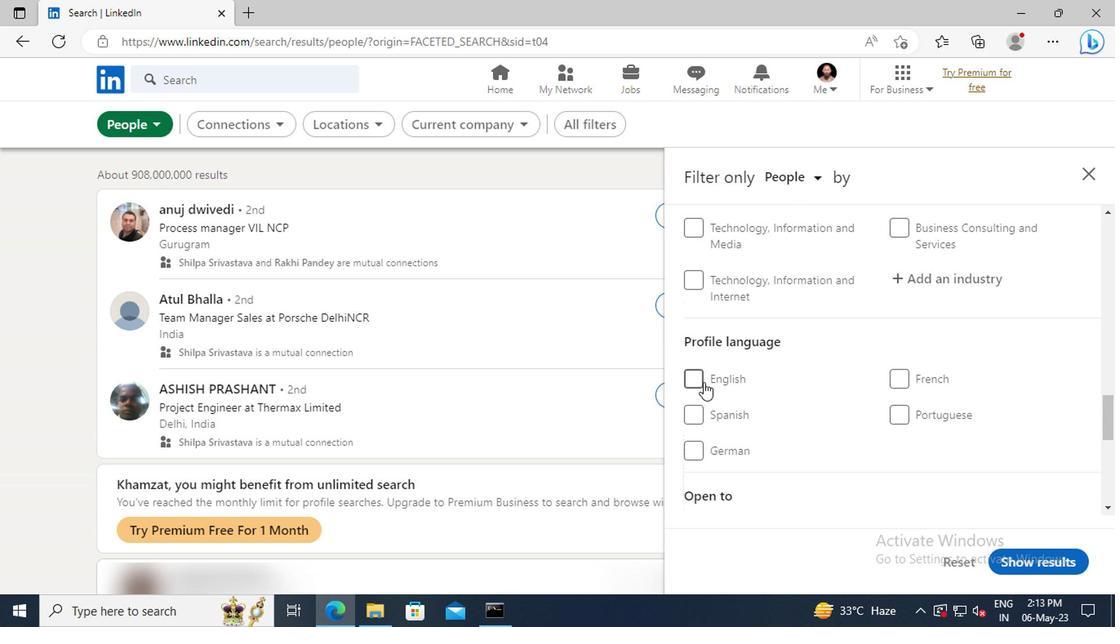 
Action: Mouse pressed left at (593, 371)
Screenshot: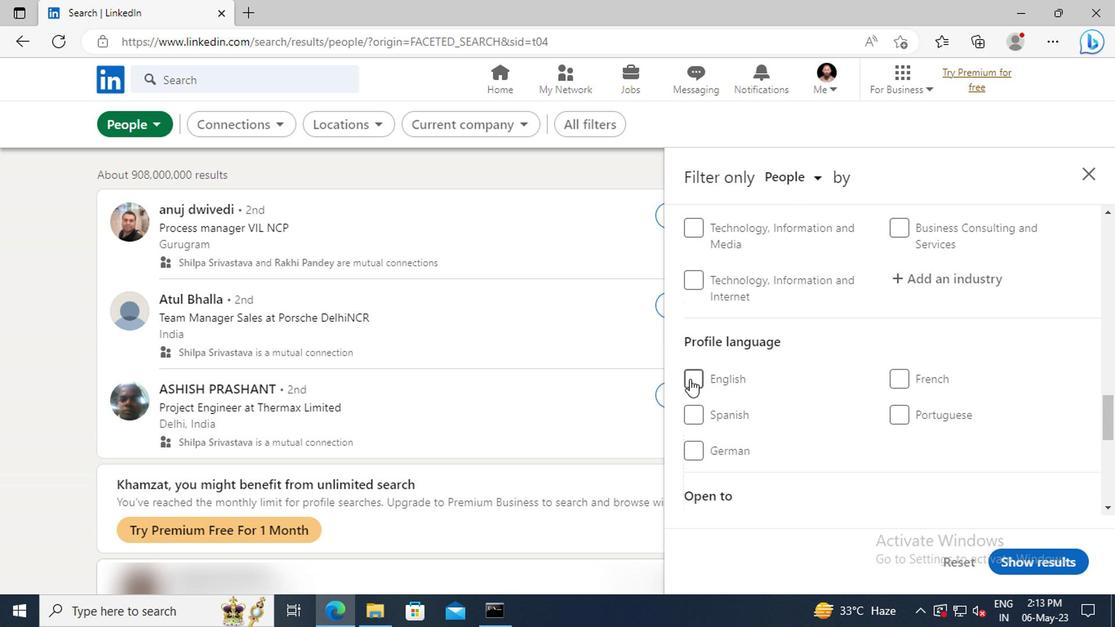 
Action: Mouse moved to (745, 369)
Screenshot: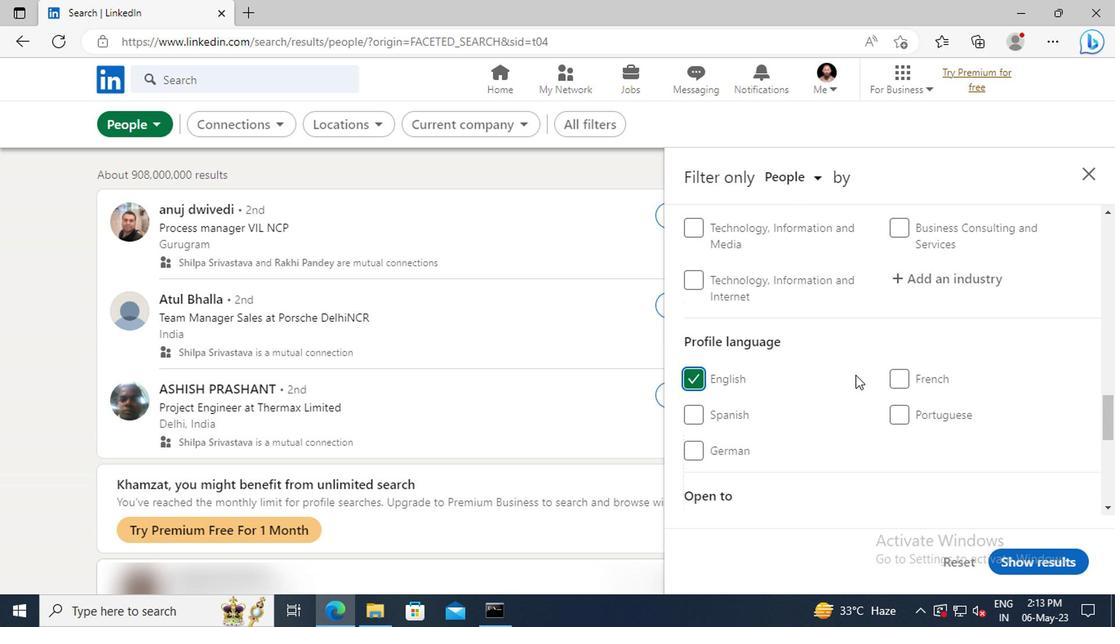 
Action: Mouse scrolled (745, 370) with delta (0, 0)
Screenshot: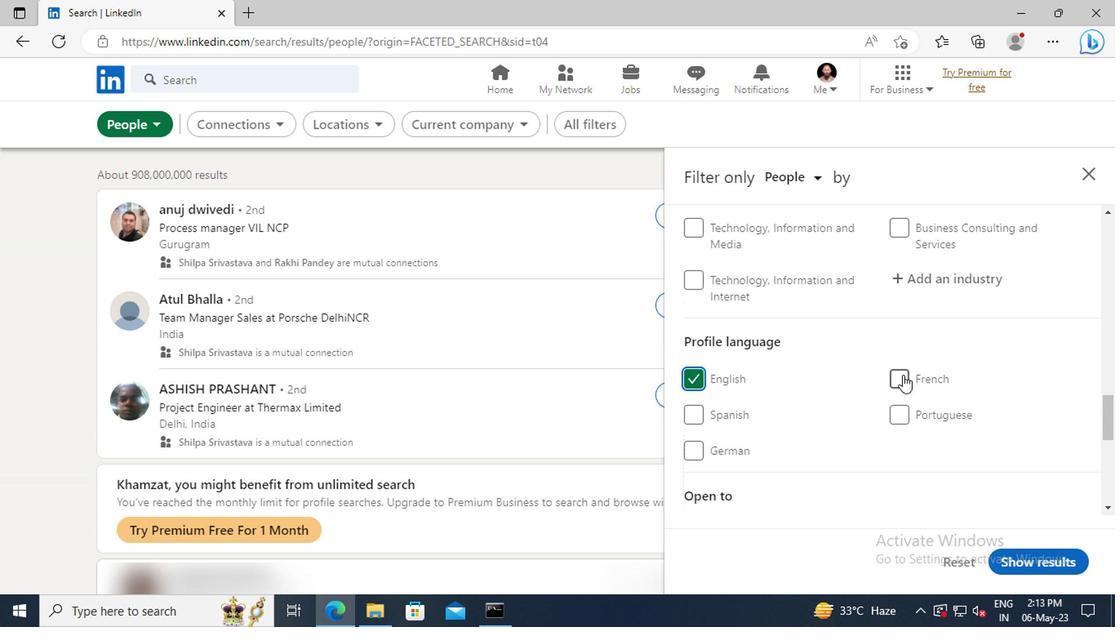 
Action: Mouse scrolled (745, 370) with delta (0, 0)
Screenshot: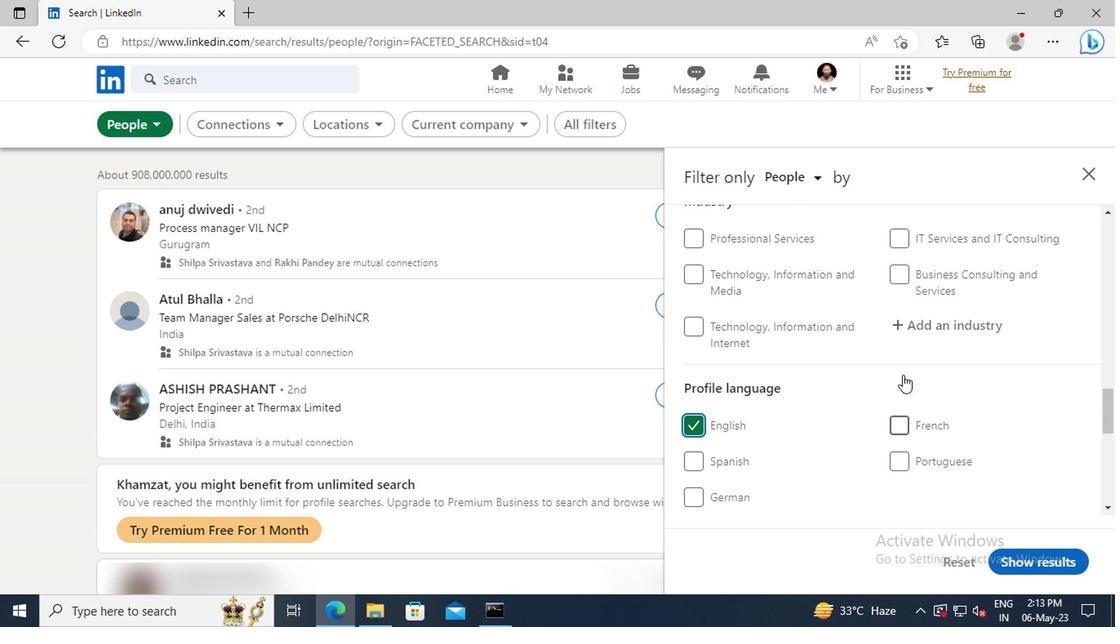 
Action: Mouse scrolled (745, 370) with delta (0, 0)
Screenshot: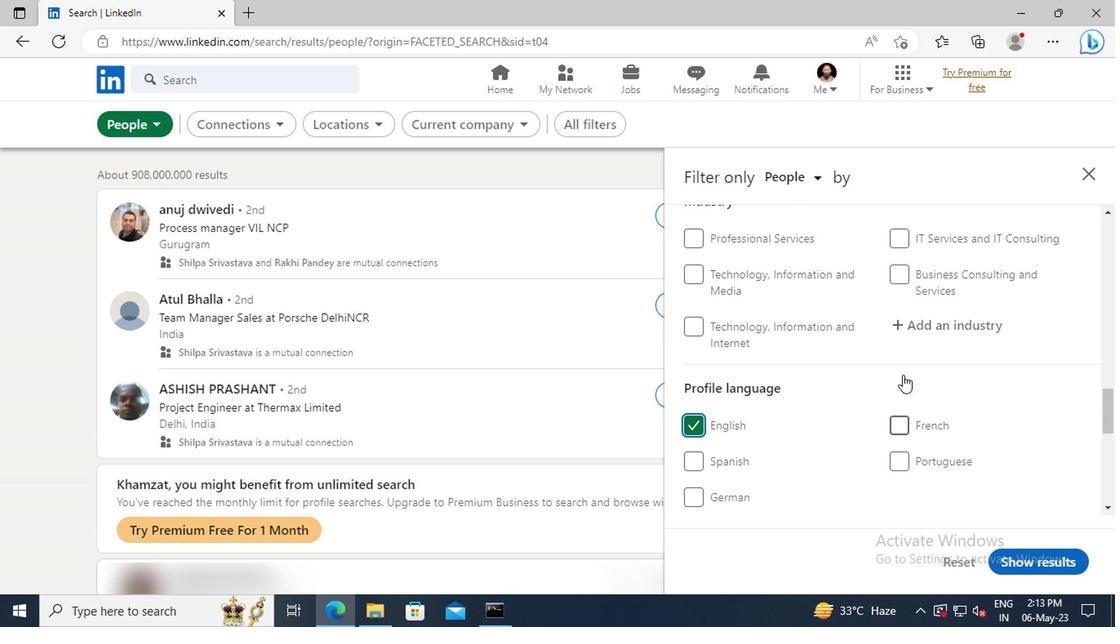 
Action: Mouse moved to (746, 369)
Screenshot: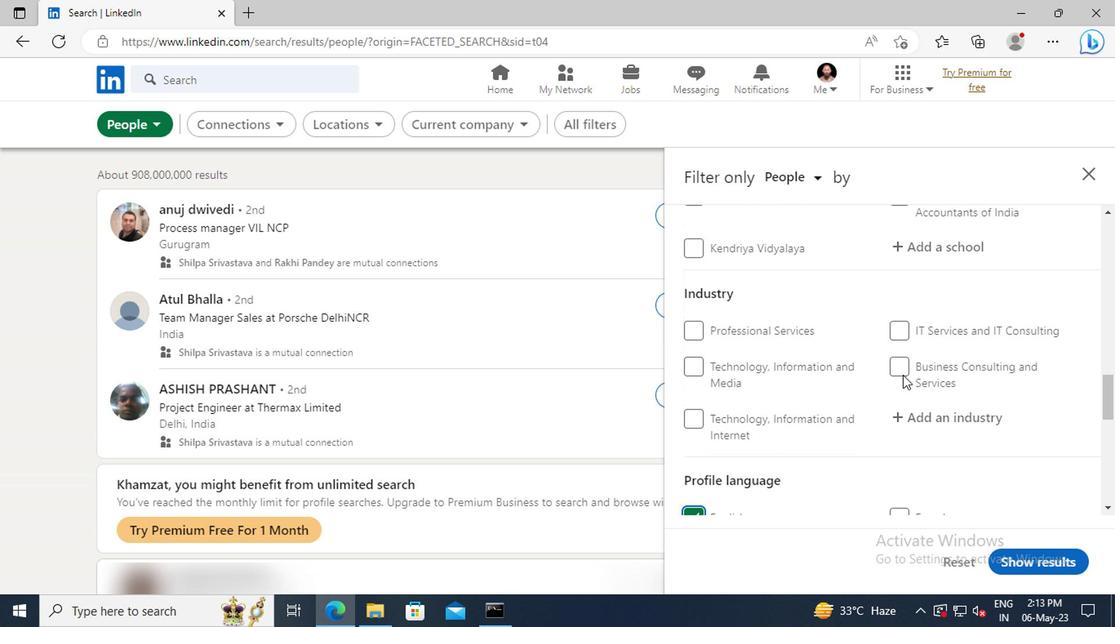 
Action: Mouse scrolled (746, 369) with delta (0, 0)
Screenshot: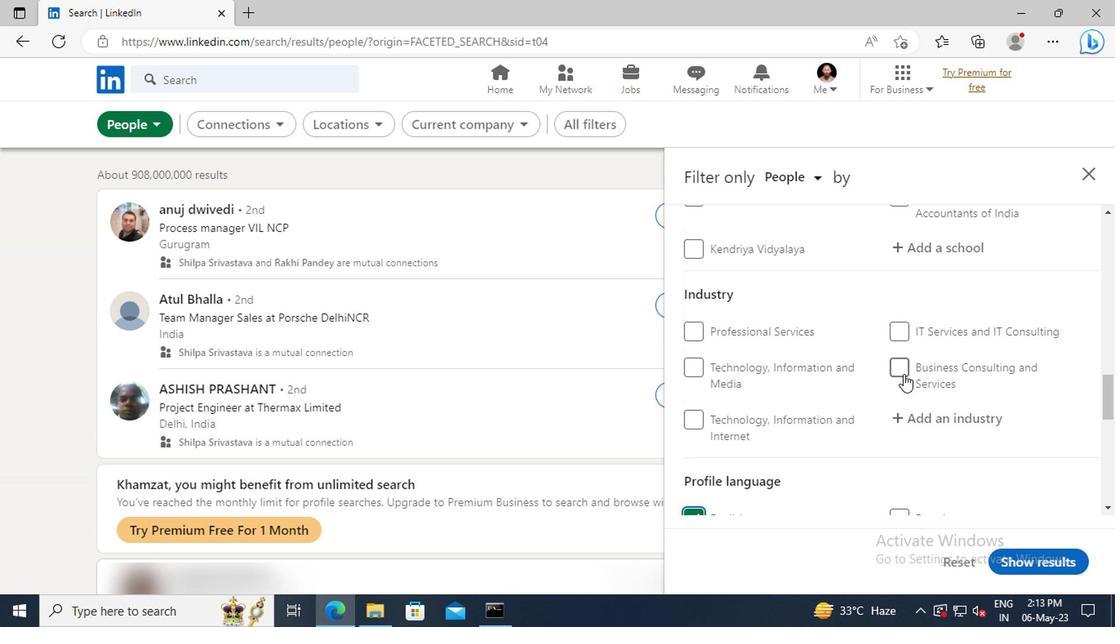 
Action: Mouse scrolled (746, 369) with delta (0, 0)
Screenshot: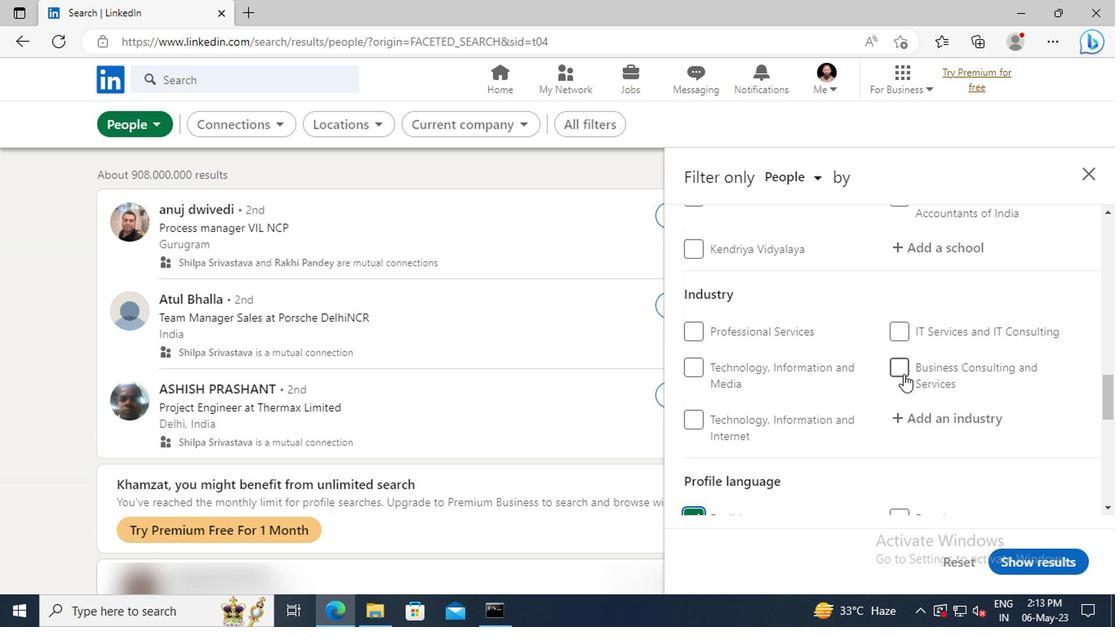 
Action: Mouse scrolled (746, 369) with delta (0, 0)
Screenshot: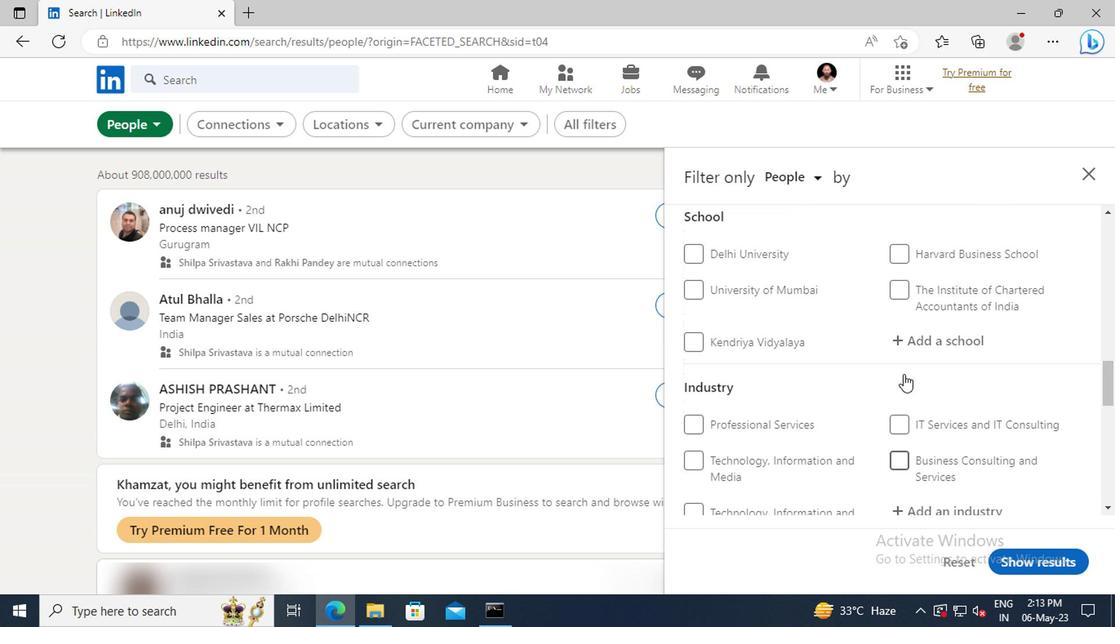 
Action: Mouse scrolled (746, 369) with delta (0, 0)
Screenshot: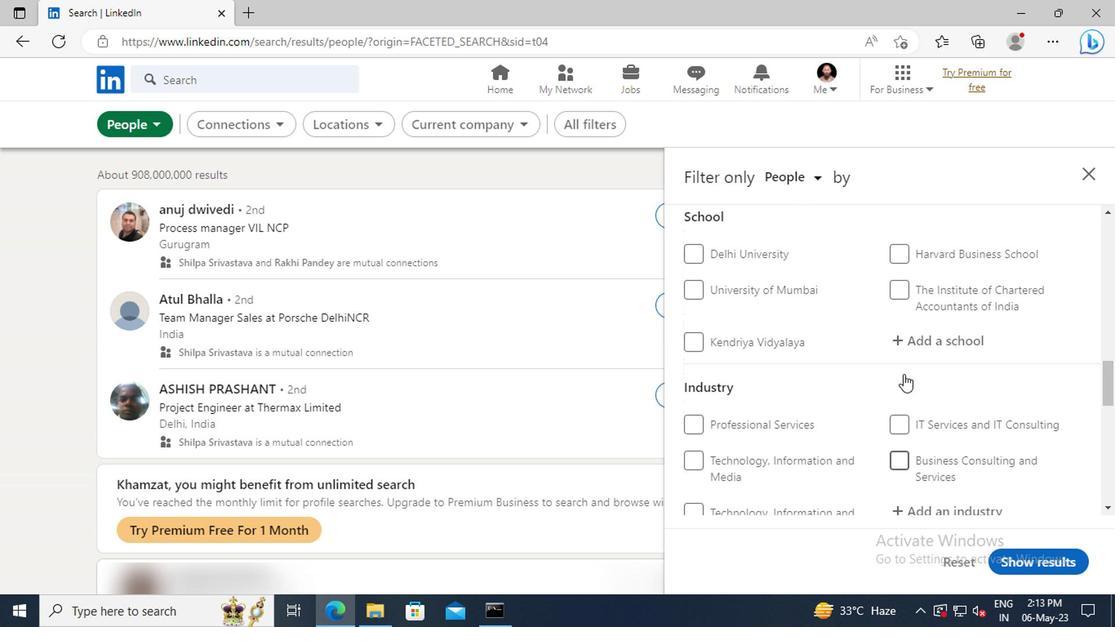 
Action: Mouse scrolled (746, 369) with delta (0, 0)
Screenshot: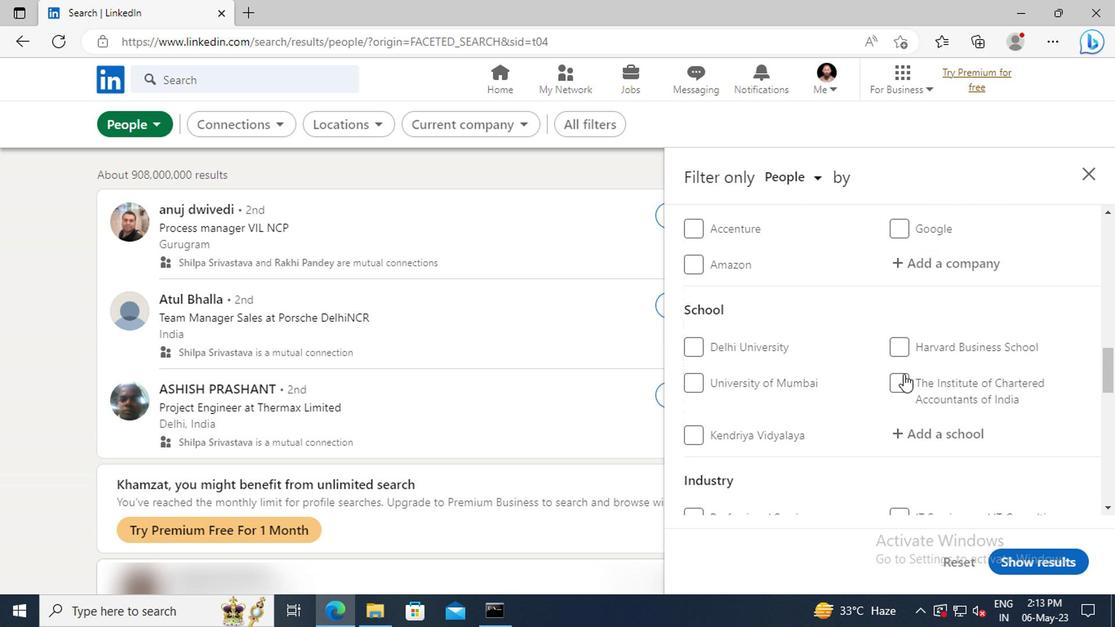 
Action: Mouse scrolled (746, 369) with delta (0, 0)
Screenshot: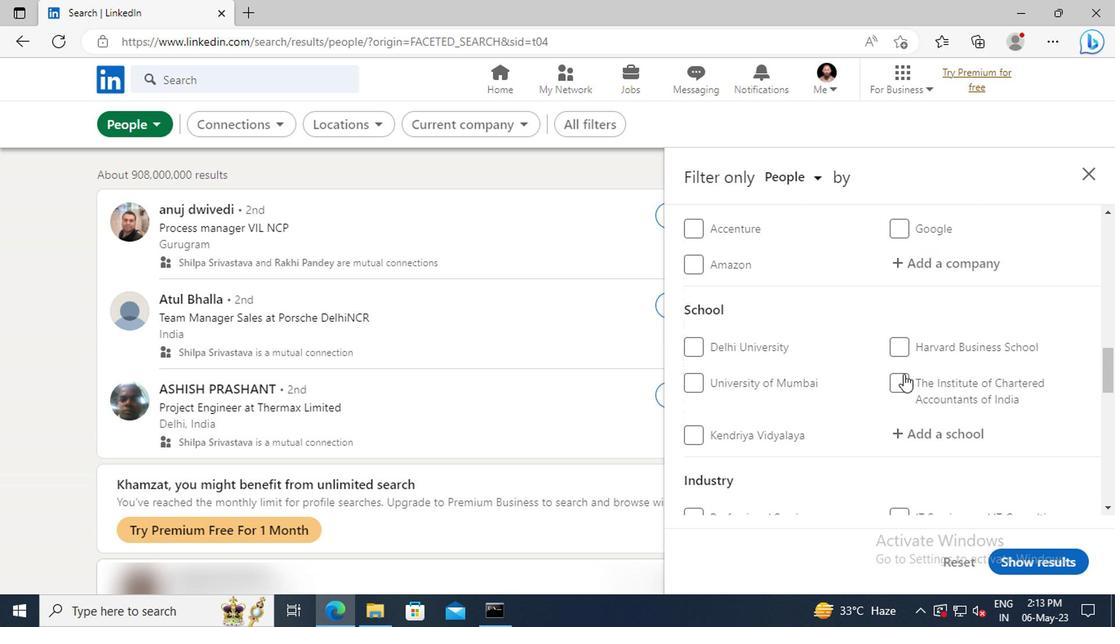 
Action: Mouse scrolled (746, 369) with delta (0, 0)
Screenshot: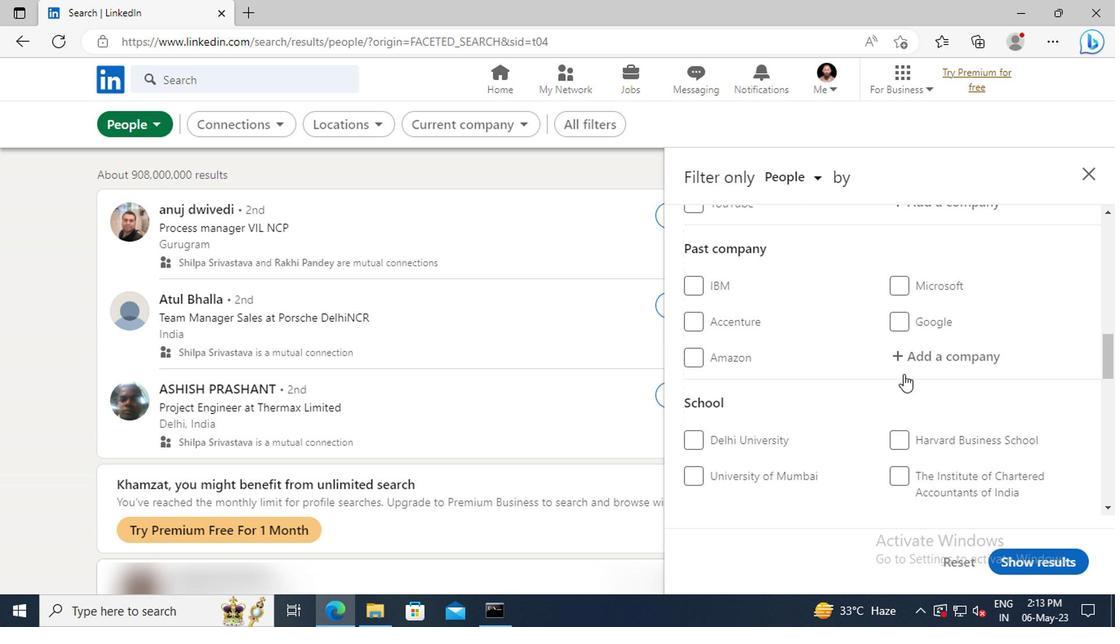 
Action: Mouse scrolled (746, 369) with delta (0, 0)
Screenshot: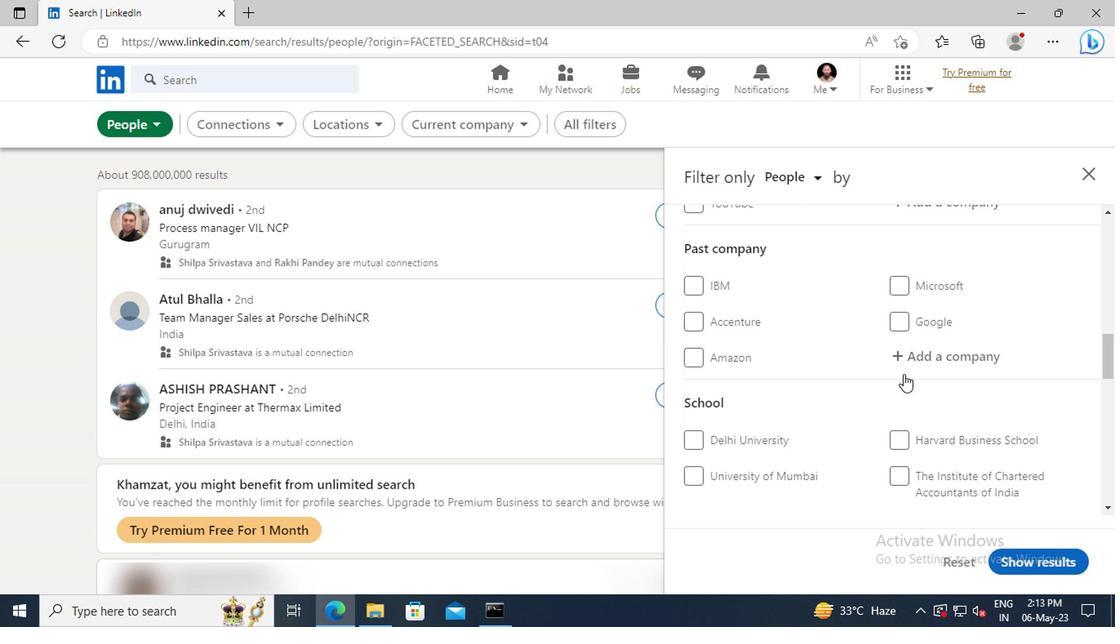
Action: Mouse scrolled (746, 369) with delta (0, 0)
Screenshot: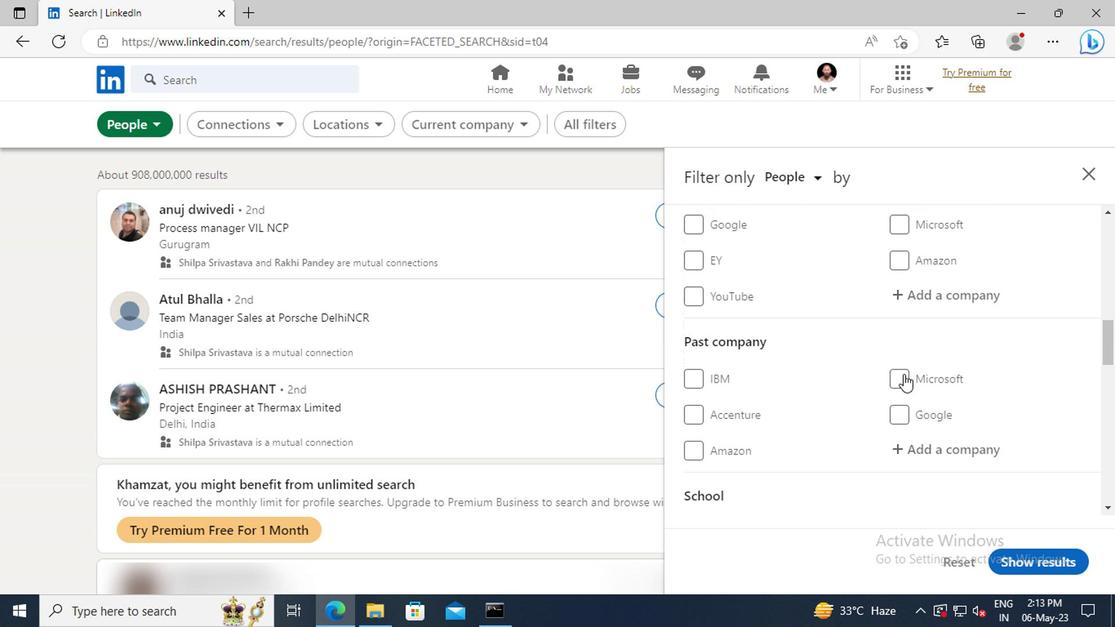 
Action: Mouse moved to (749, 351)
Screenshot: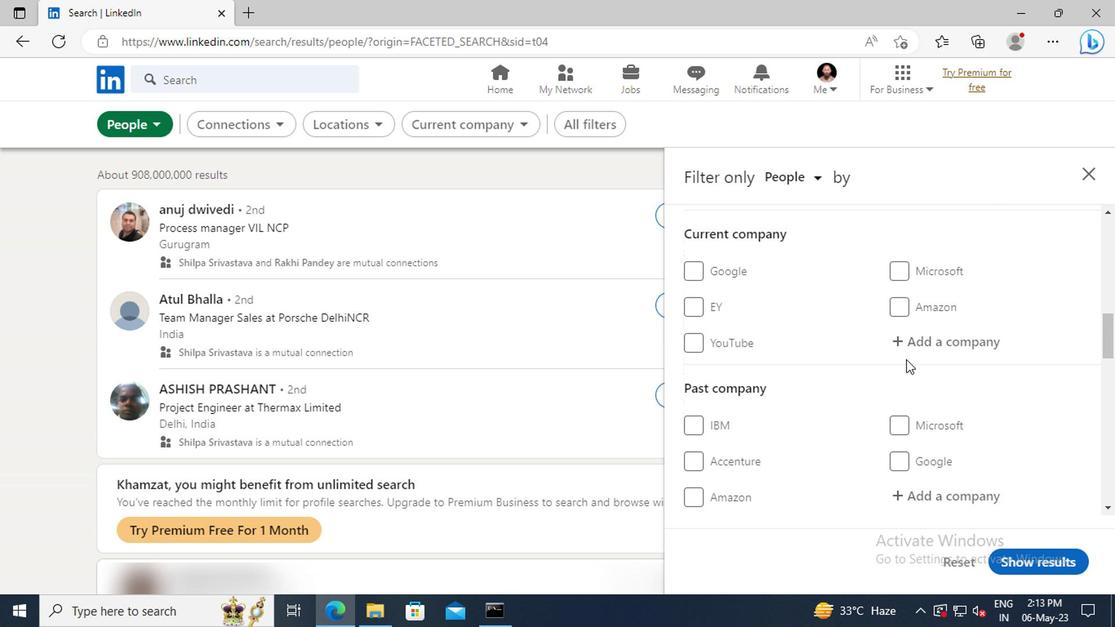 
Action: Mouse pressed left at (749, 351)
Screenshot: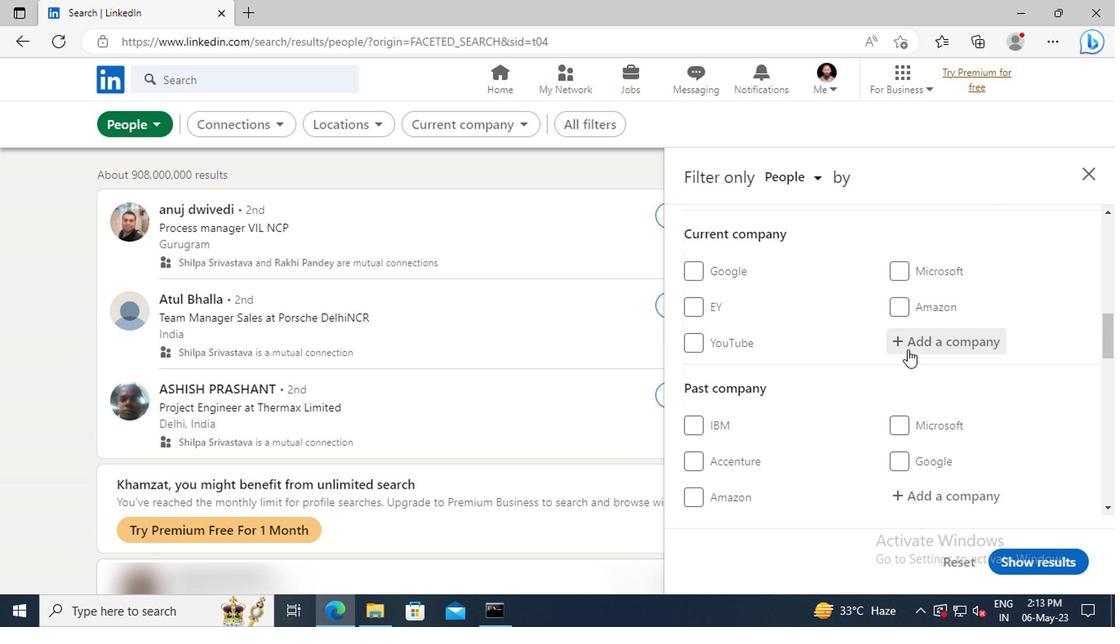 
Action: Key pressed <Key.shift>HACKING<Key.space><Key.shift>AR
Screenshot: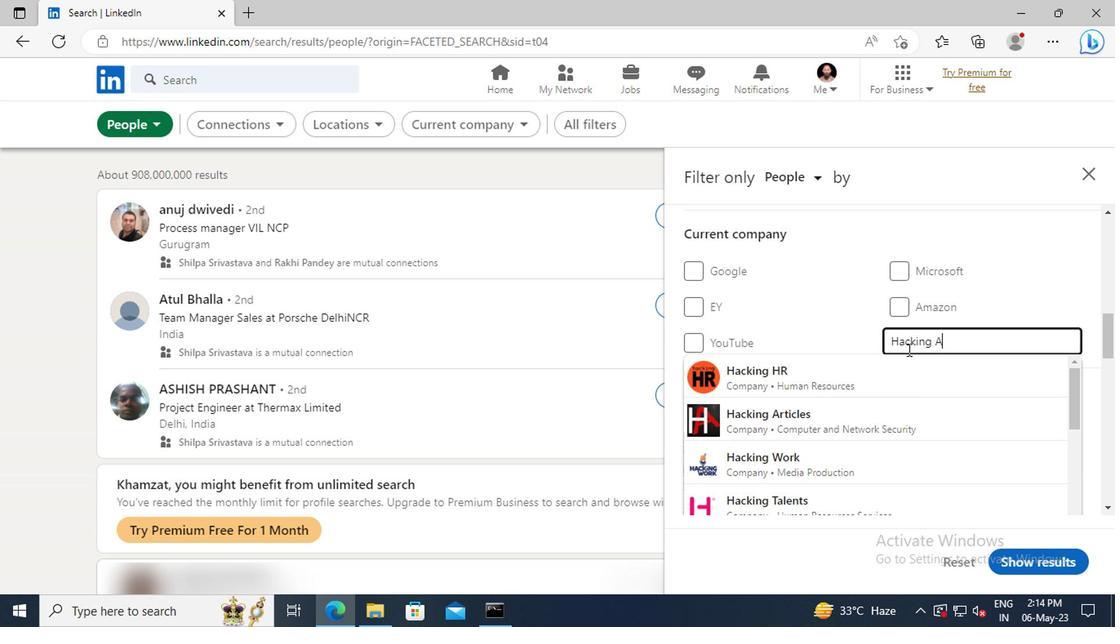 
Action: Mouse moved to (752, 363)
Screenshot: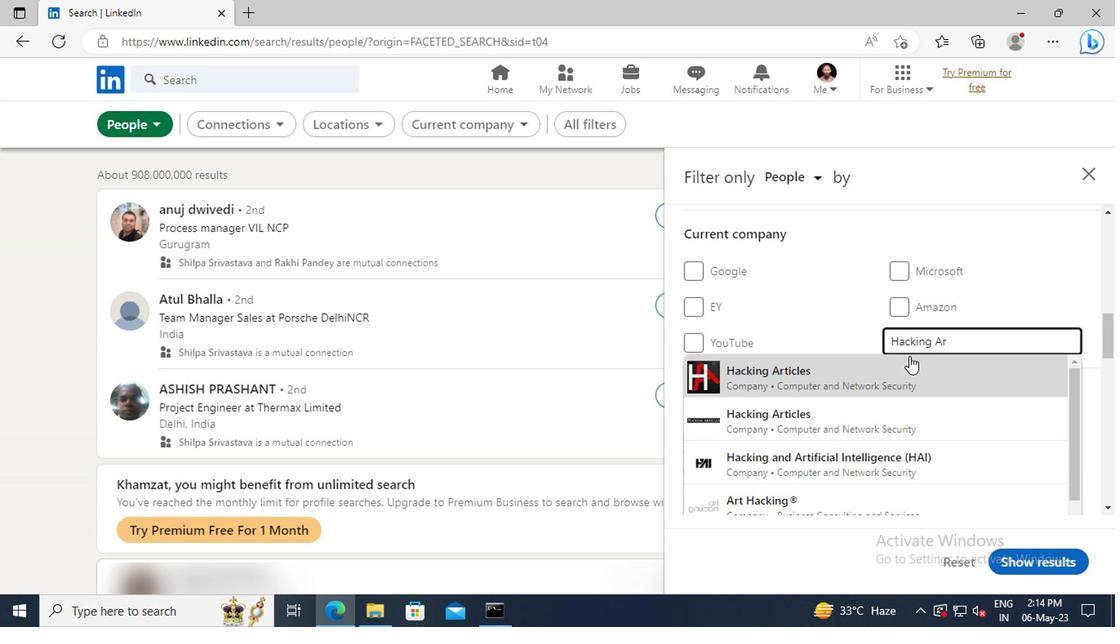
Action: Mouse pressed left at (752, 363)
Screenshot: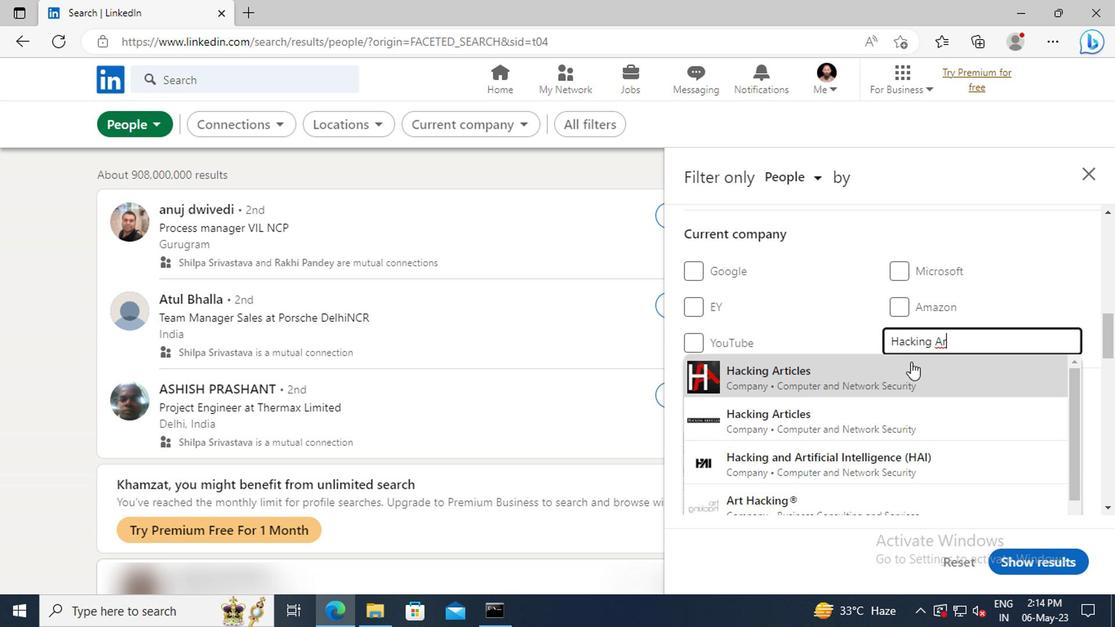 
Action: Mouse scrolled (752, 362) with delta (0, 0)
Screenshot: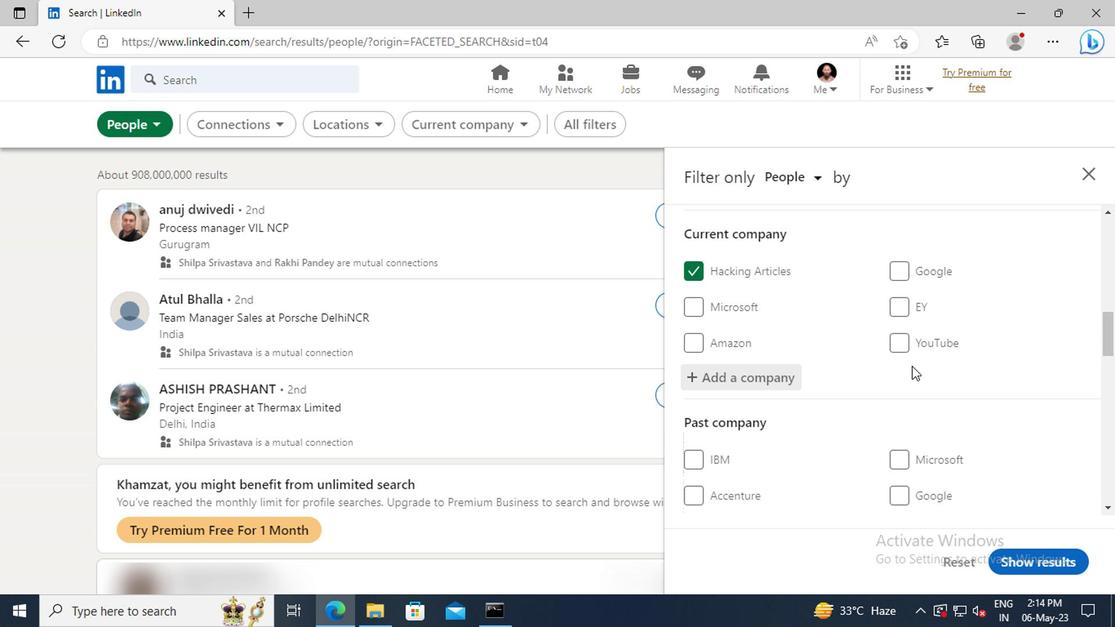 
Action: Mouse scrolled (752, 362) with delta (0, 0)
Screenshot: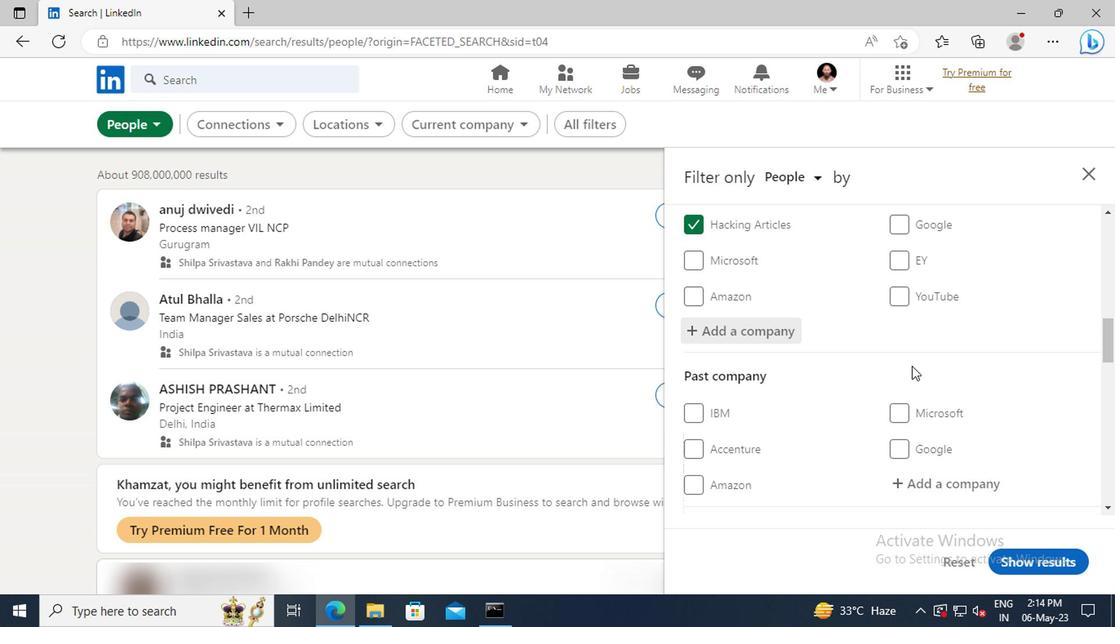 
Action: Mouse moved to (752, 363)
Screenshot: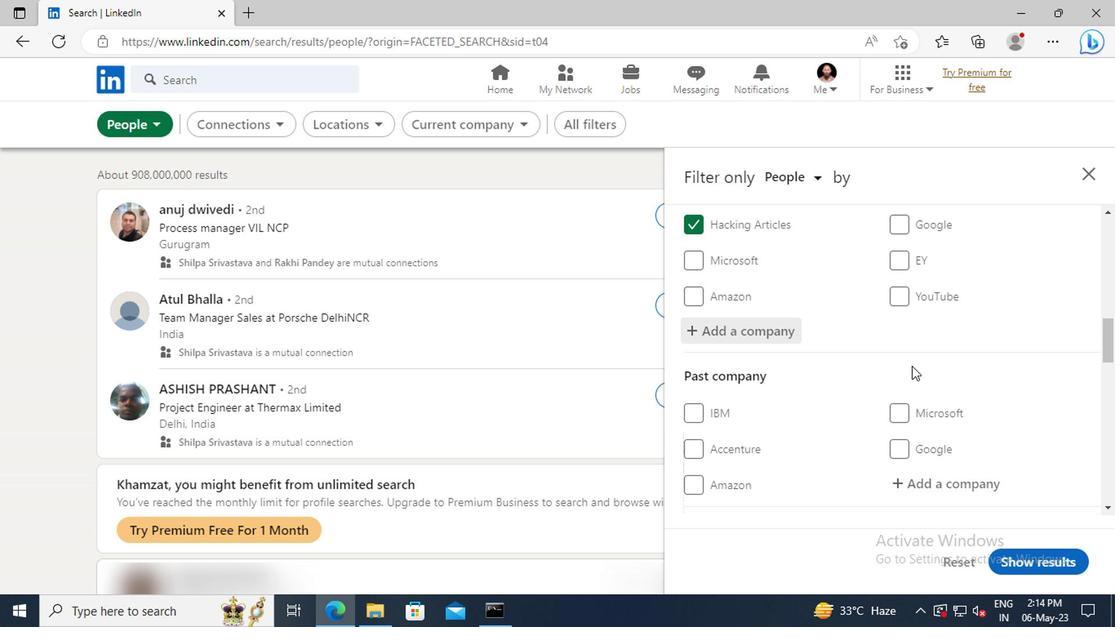 
Action: Mouse scrolled (752, 362) with delta (0, 0)
Screenshot: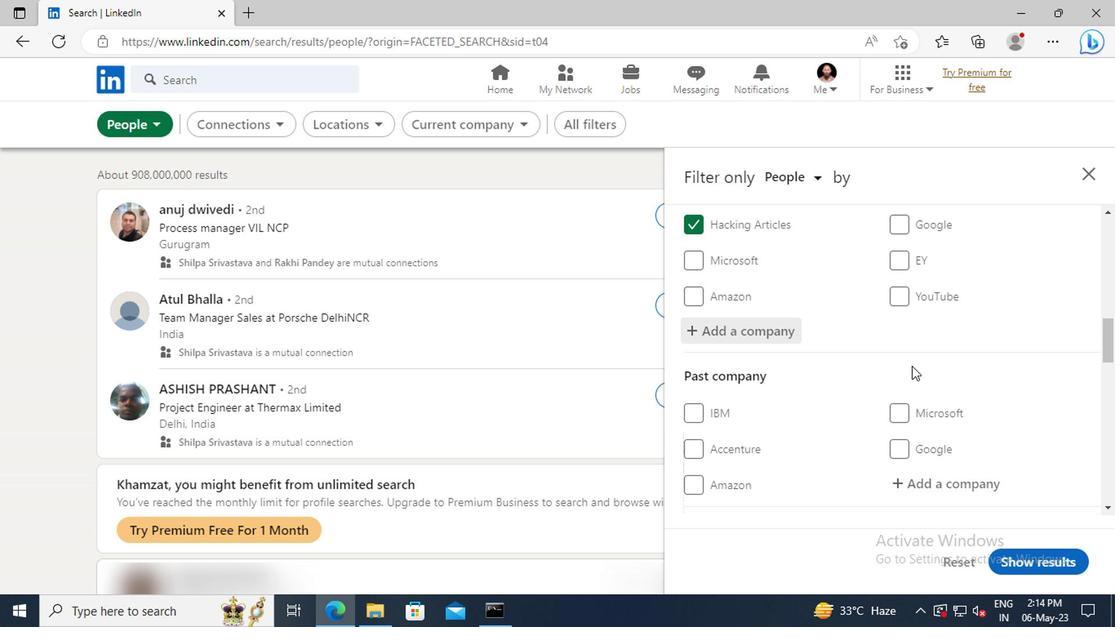 
Action: Mouse moved to (742, 352)
Screenshot: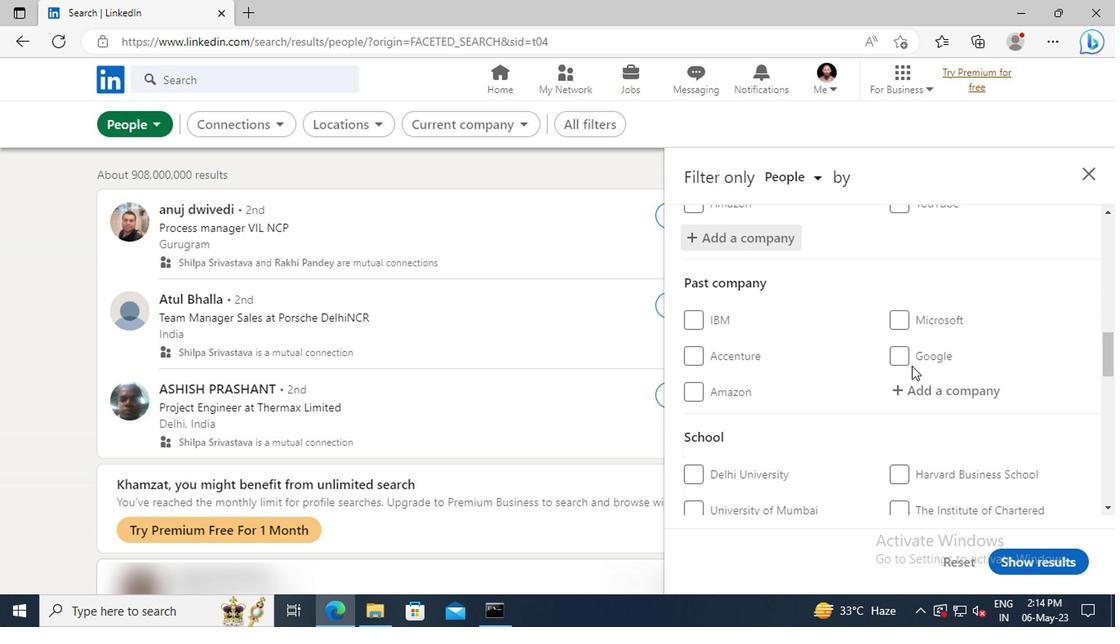
Action: Mouse scrolled (742, 352) with delta (0, 0)
Screenshot: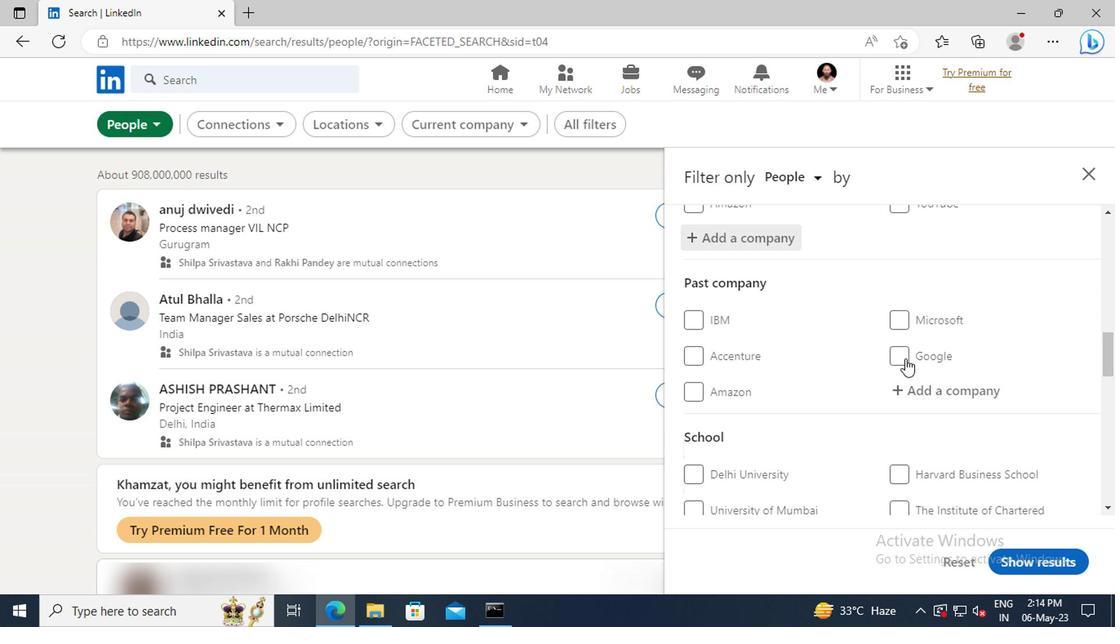 
Action: Mouse scrolled (742, 352) with delta (0, 0)
Screenshot: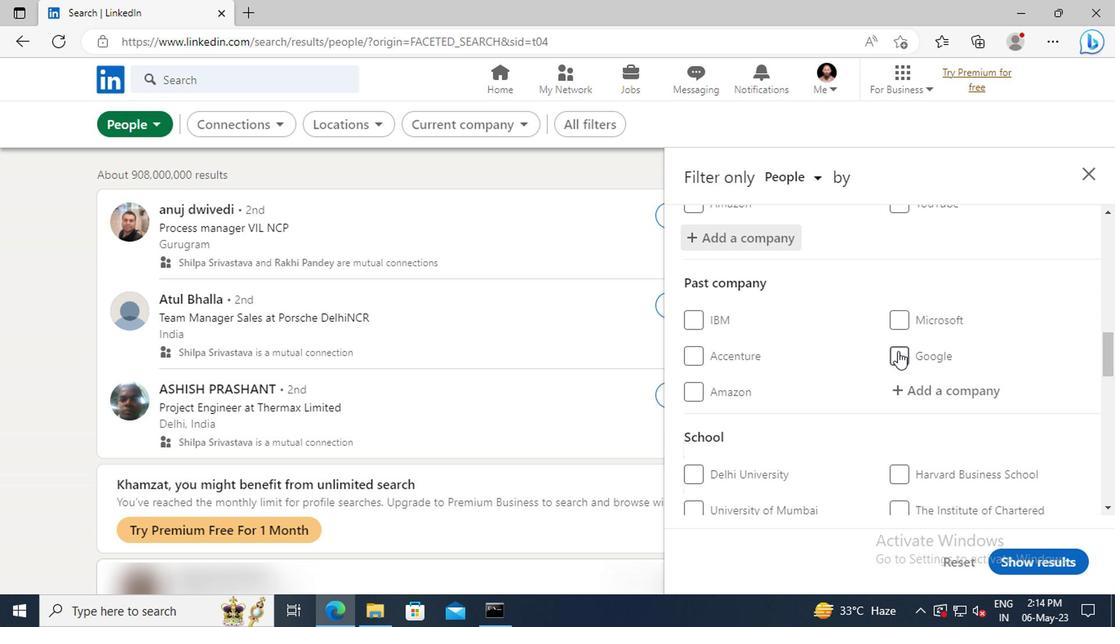 
Action: Mouse scrolled (742, 352) with delta (0, 0)
Screenshot: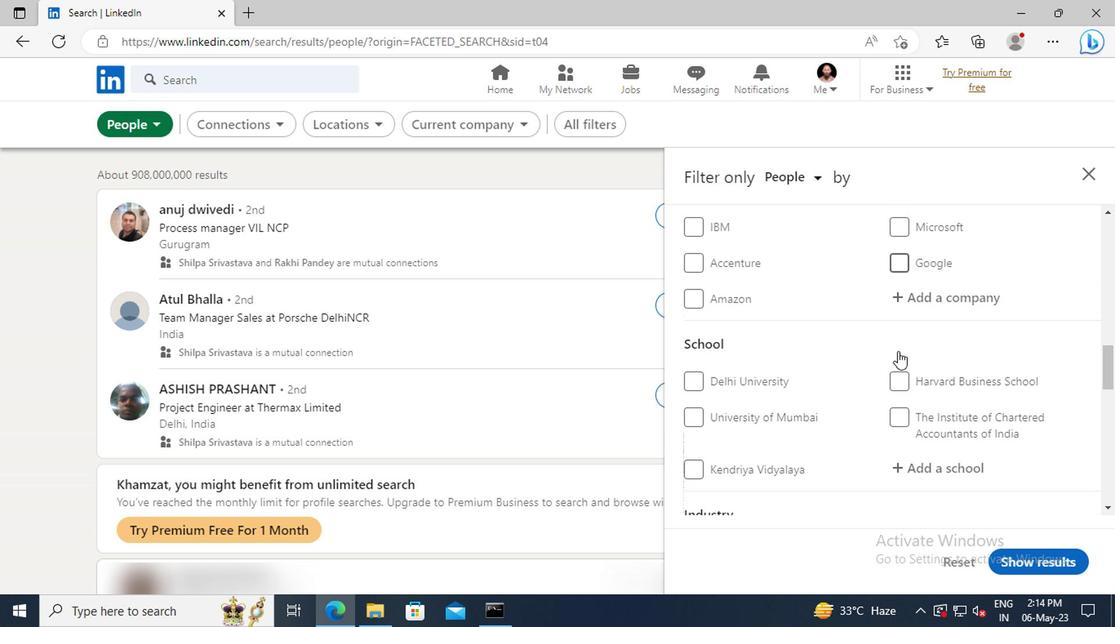 
Action: Mouse scrolled (742, 352) with delta (0, 0)
Screenshot: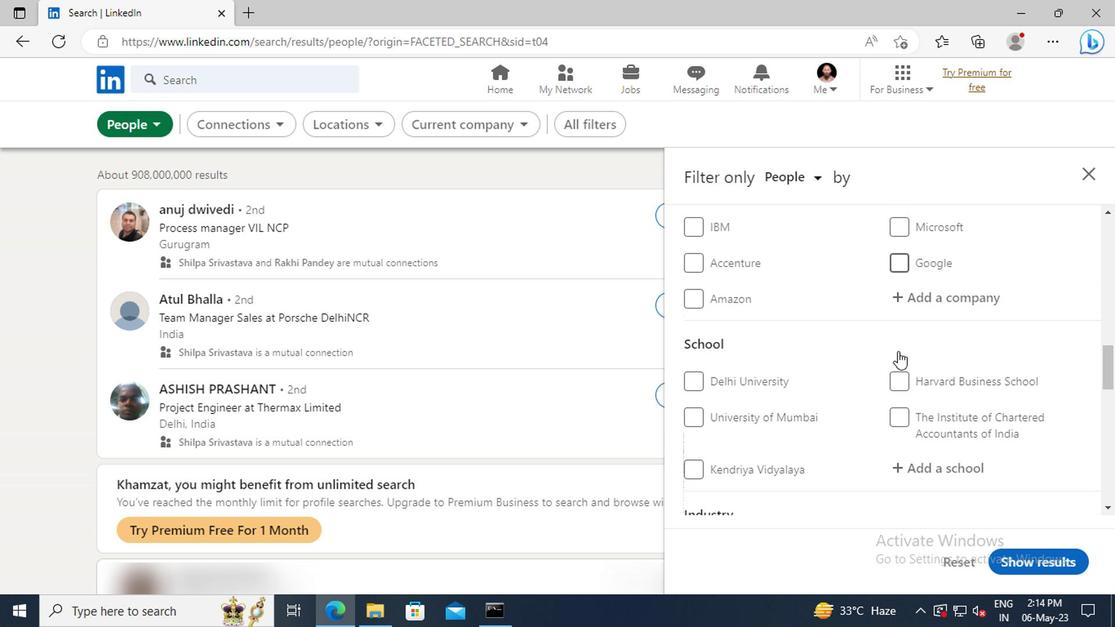 
Action: Mouse moved to (743, 367)
Screenshot: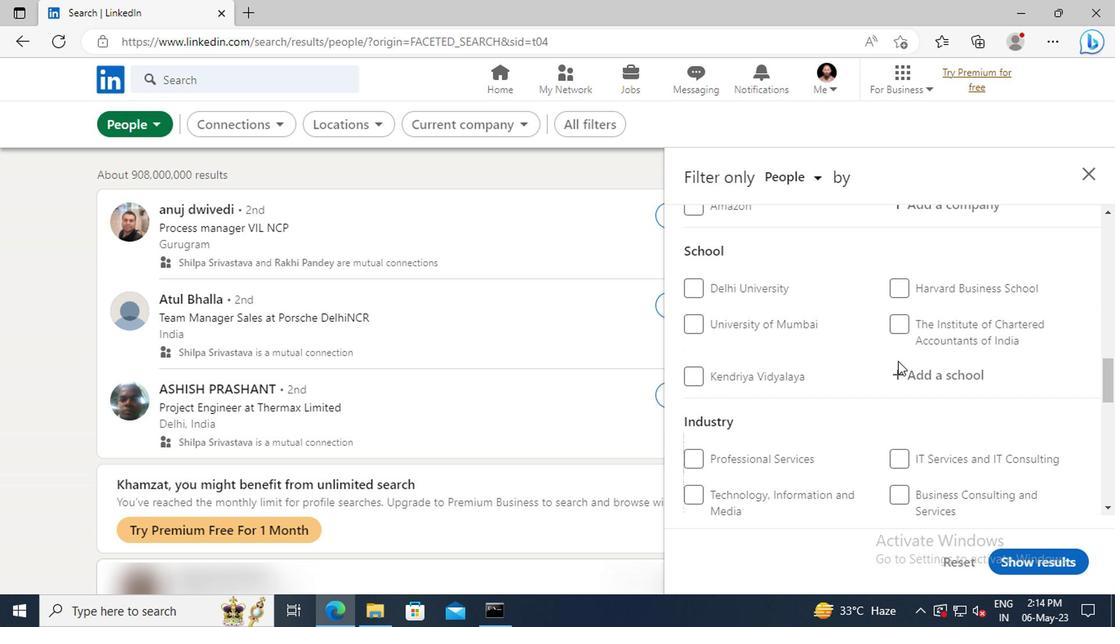 
Action: Mouse pressed left at (743, 367)
Screenshot: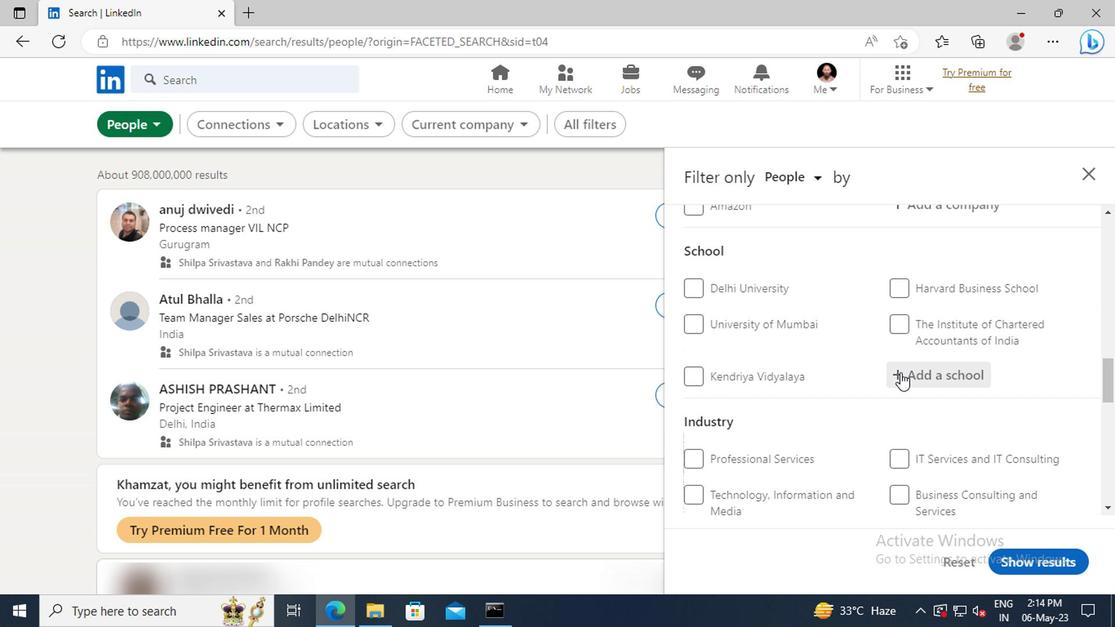 
Action: Mouse moved to (743, 367)
Screenshot: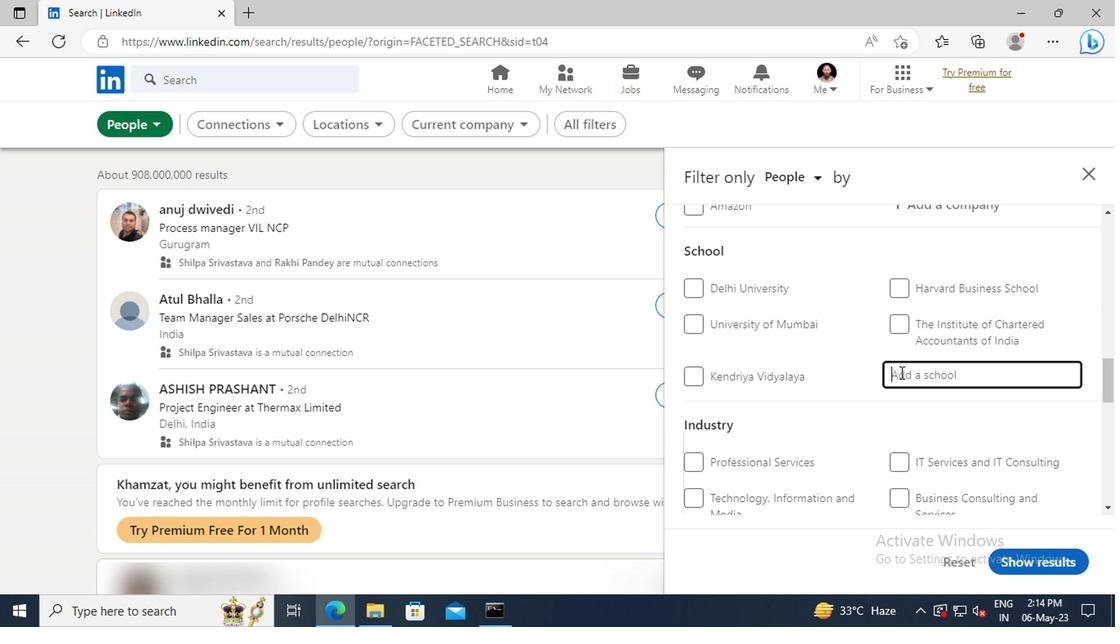 
Action: Key pressed <Key.shift>
Screenshot: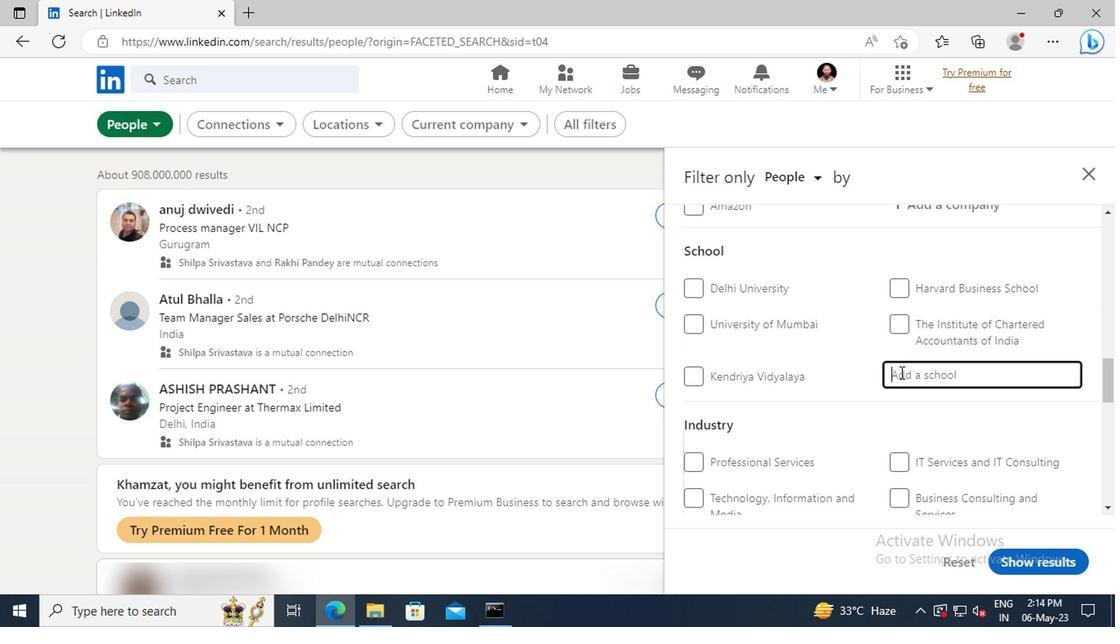 
Action: Mouse moved to (745, 367)
Screenshot: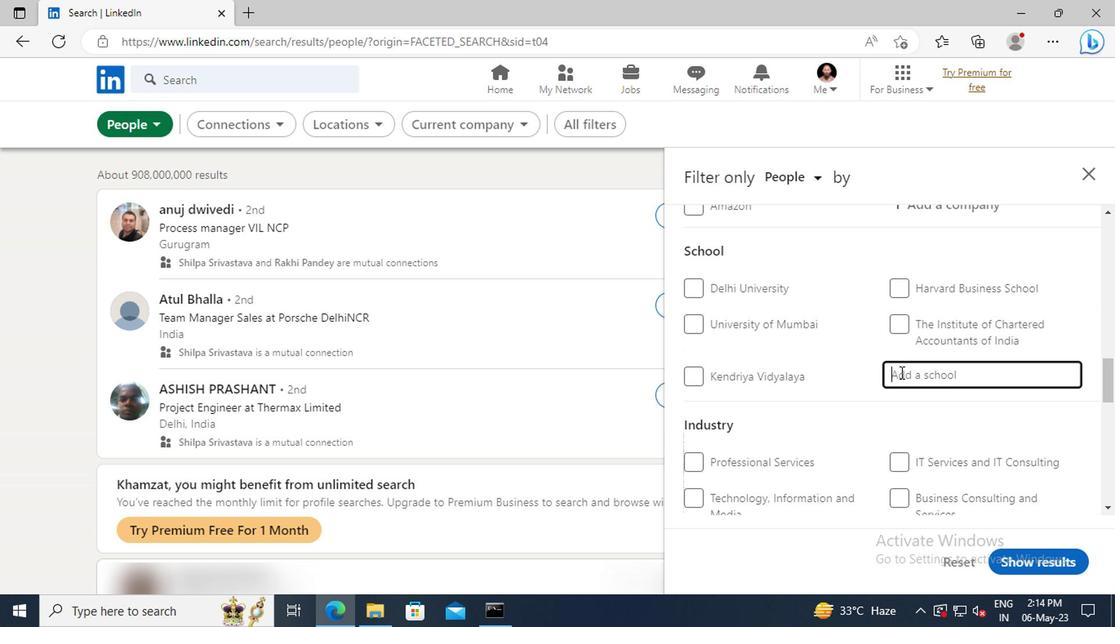 
Action: Key pressed <Key.shift><Key.shift><Key.shift><Key.shift><Key.shift><Key.shift><Key.shift>SRI<Key.space><Key.shift>CHAITANYA<Key.space><Key.shift>DEG
Screenshot: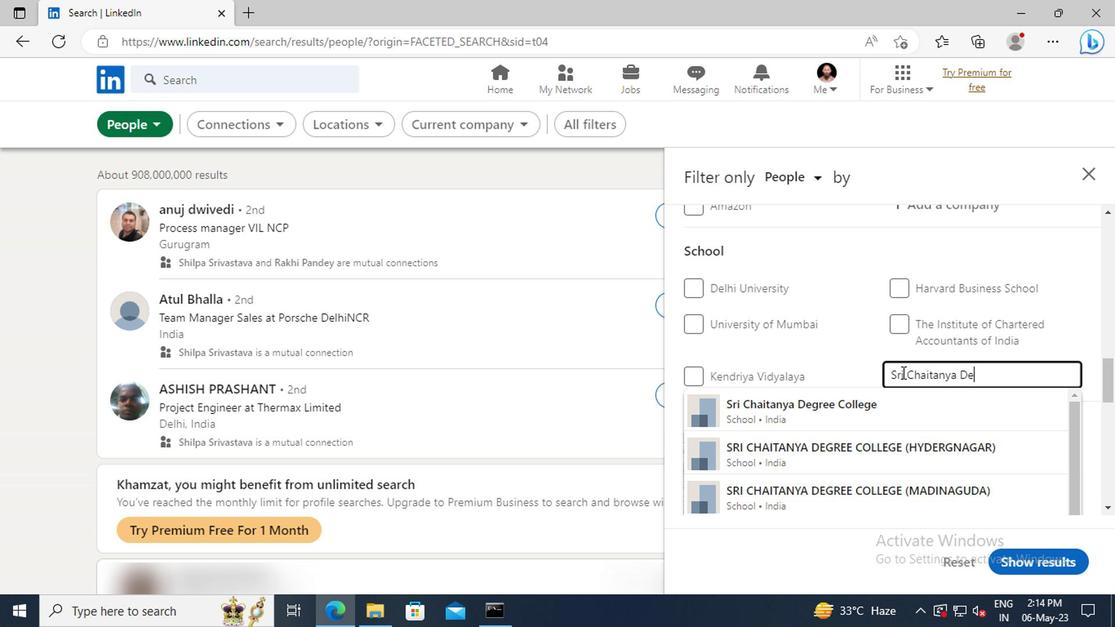 
Action: Mouse moved to (742, 384)
Screenshot: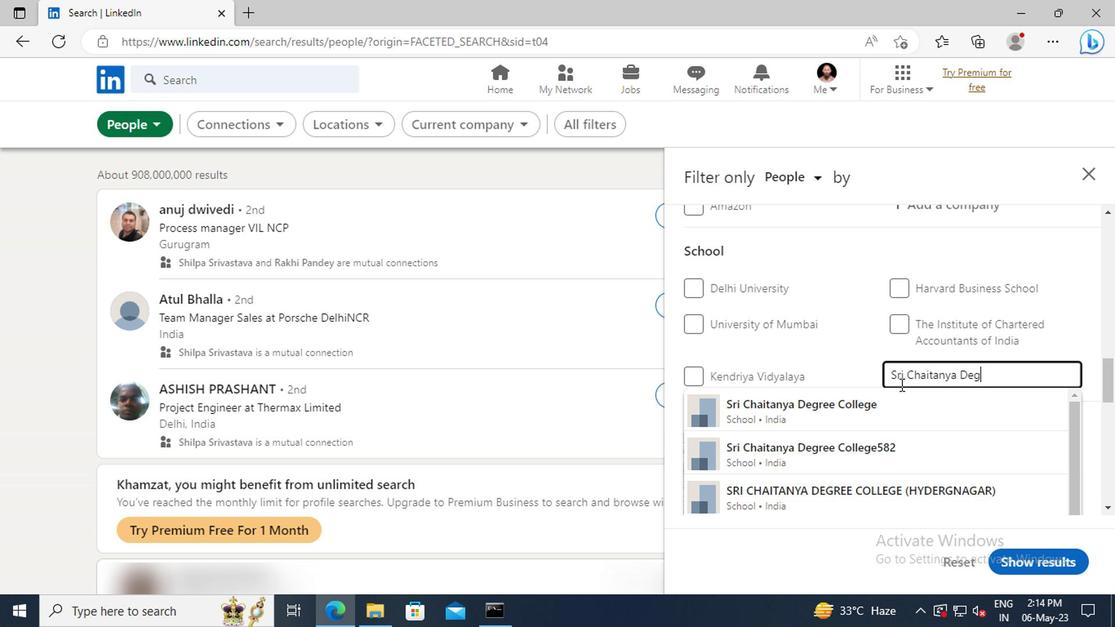 
Action: Mouse pressed left at (742, 384)
Screenshot: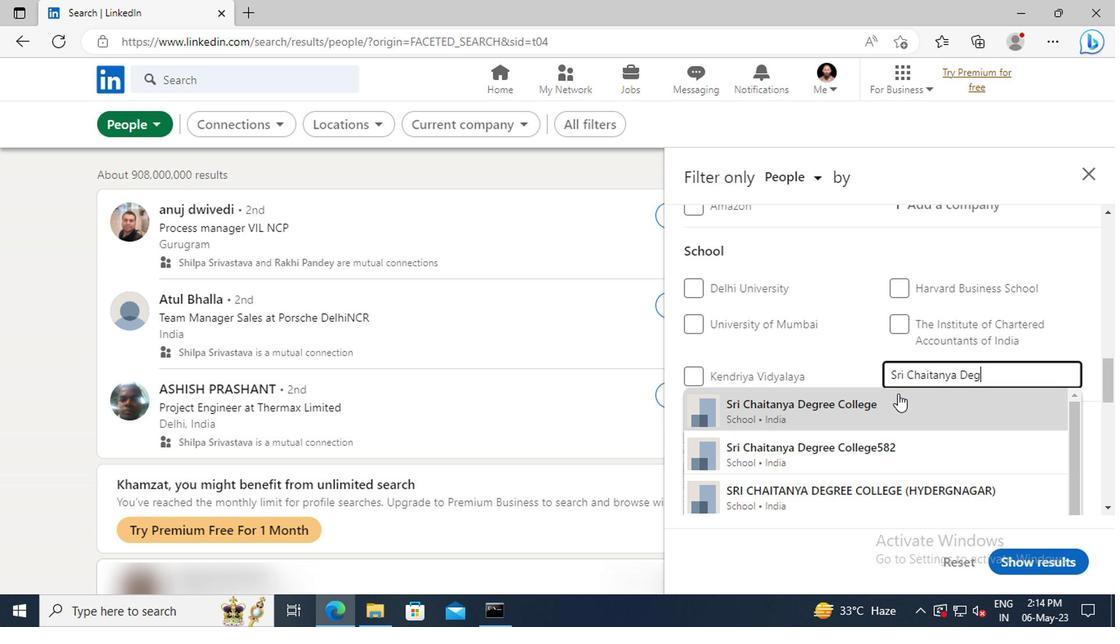 
Action: Mouse scrolled (742, 384) with delta (0, 0)
Screenshot: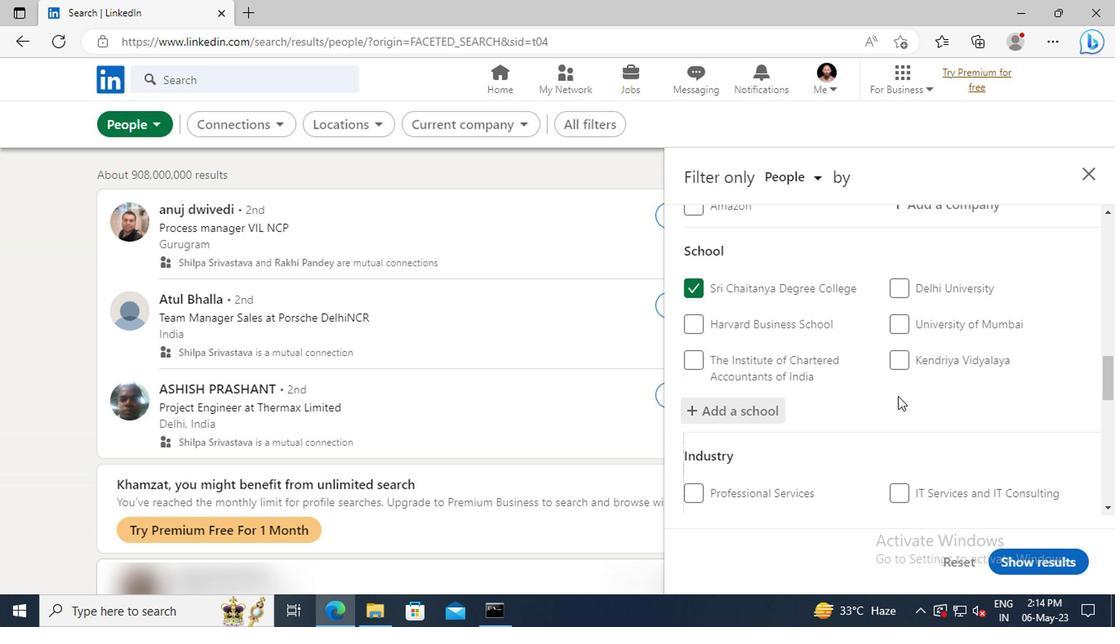 
Action: Mouse scrolled (742, 384) with delta (0, 0)
Screenshot: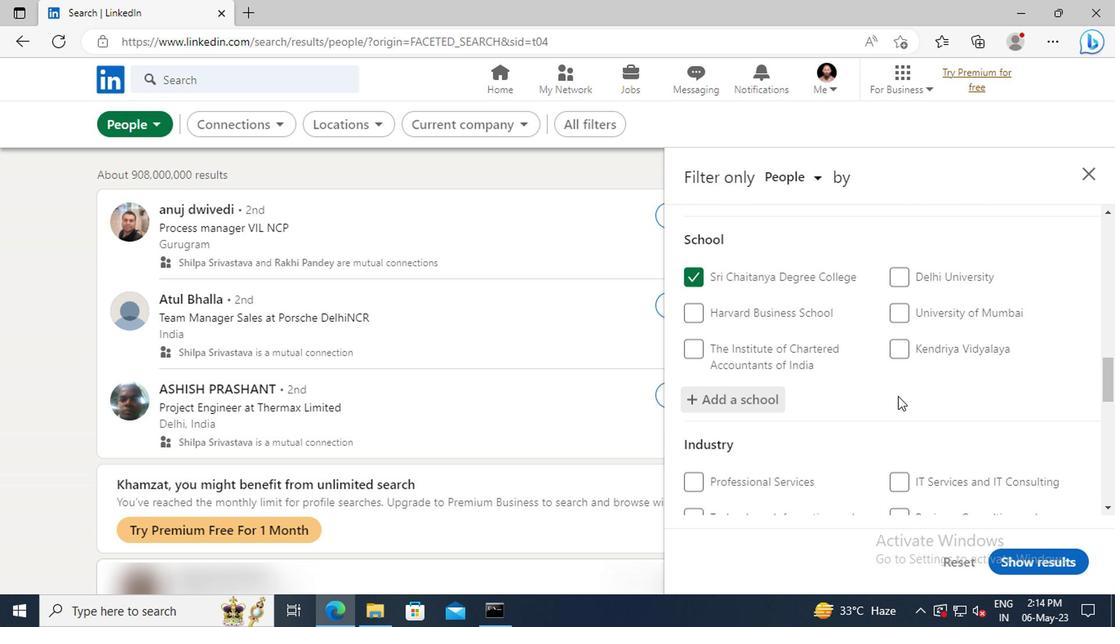 
Action: Mouse moved to (738, 373)
Screenshot: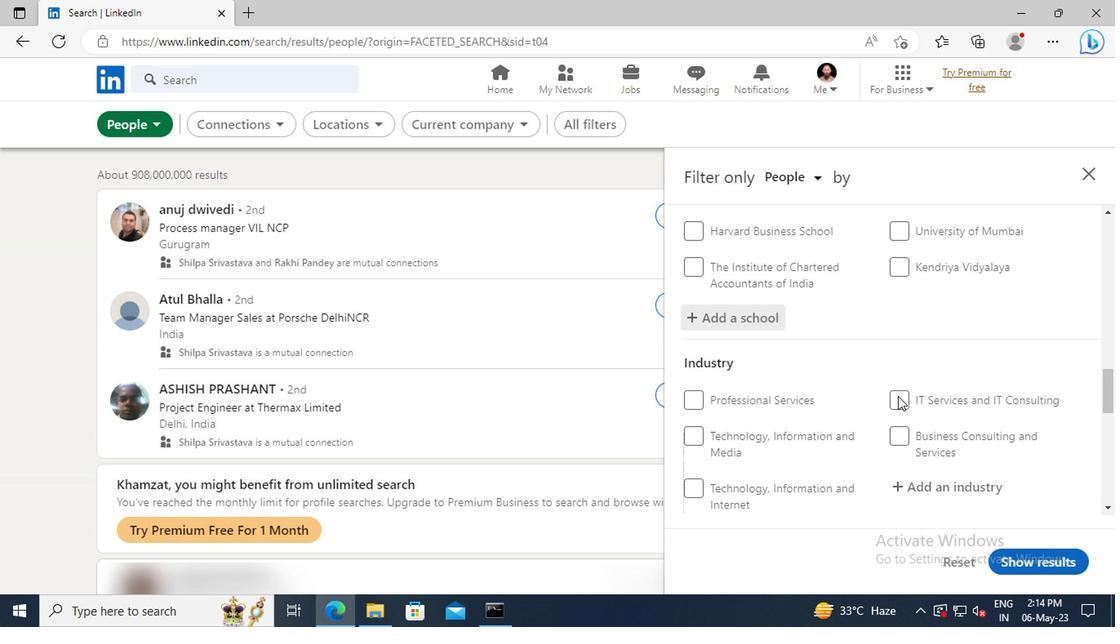 
Action: Mouse scrolled (738, 372) with delta (0, 0)
Screenshot: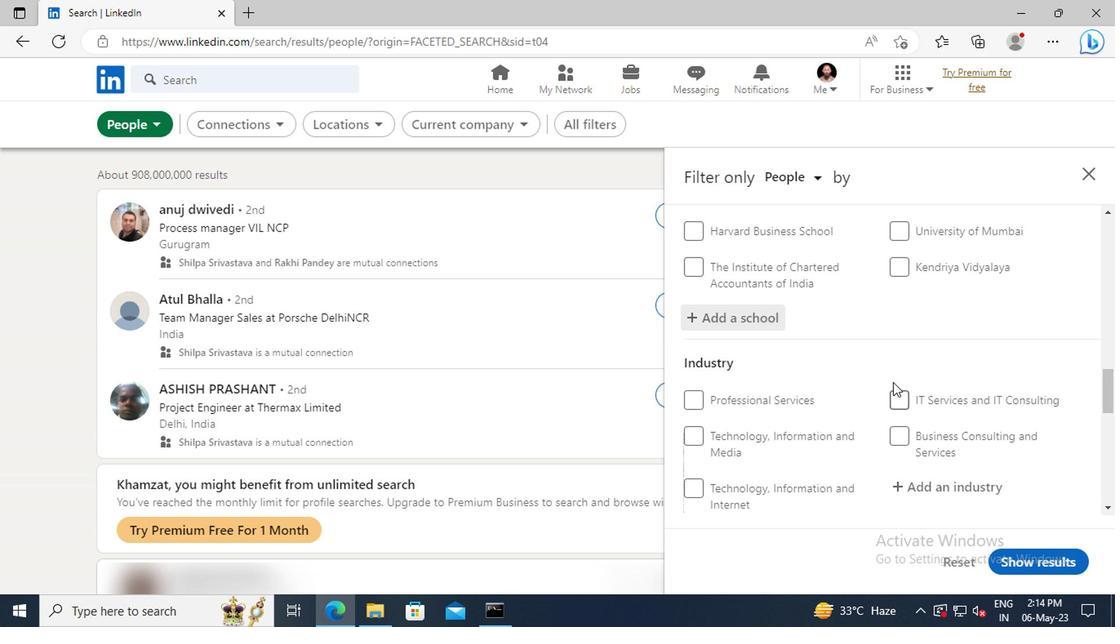 
Action: Mouse scrolled (738, 372) with delta (0, 0)
Screenshot: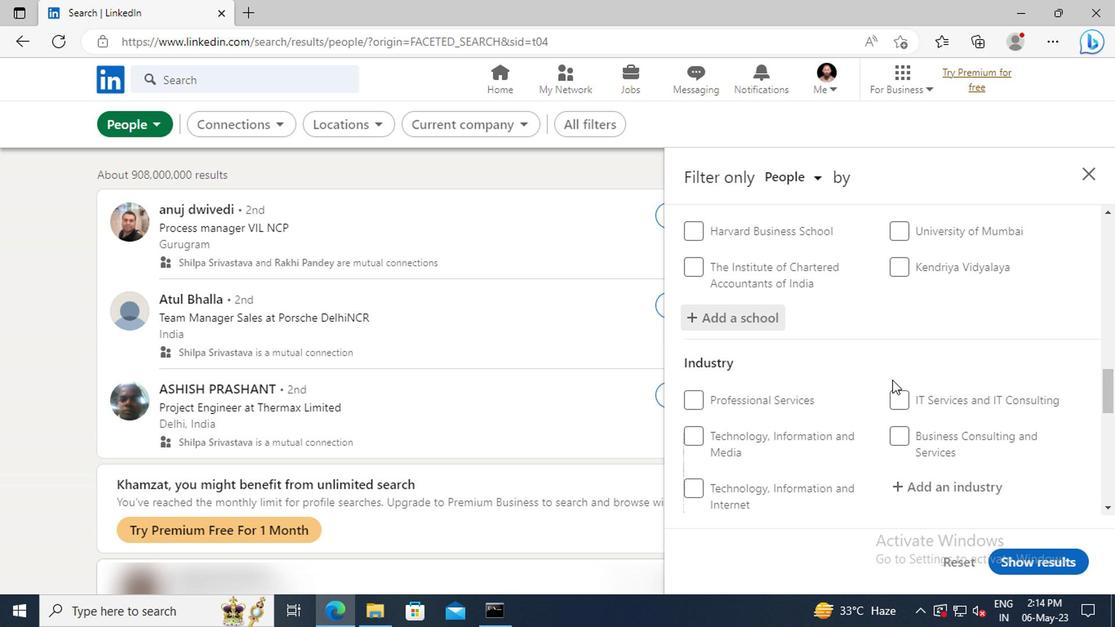 
Action: Mouse moved to (738, 373)
Screenshot: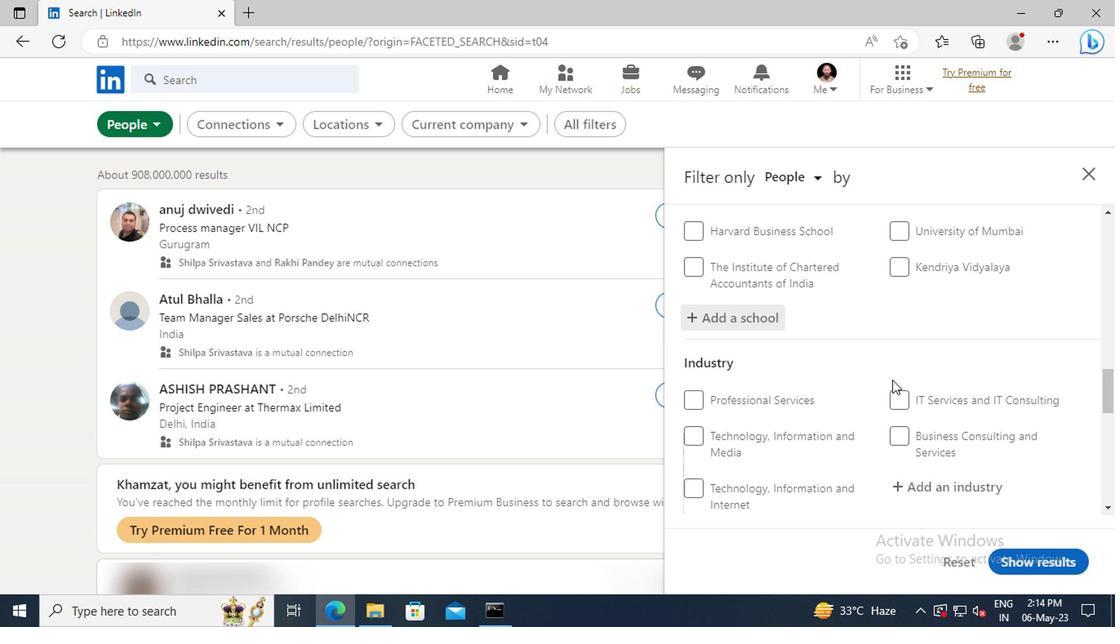 
Action: Mouse scrolled (738, 372) with delta (0, 0)
Screenshot: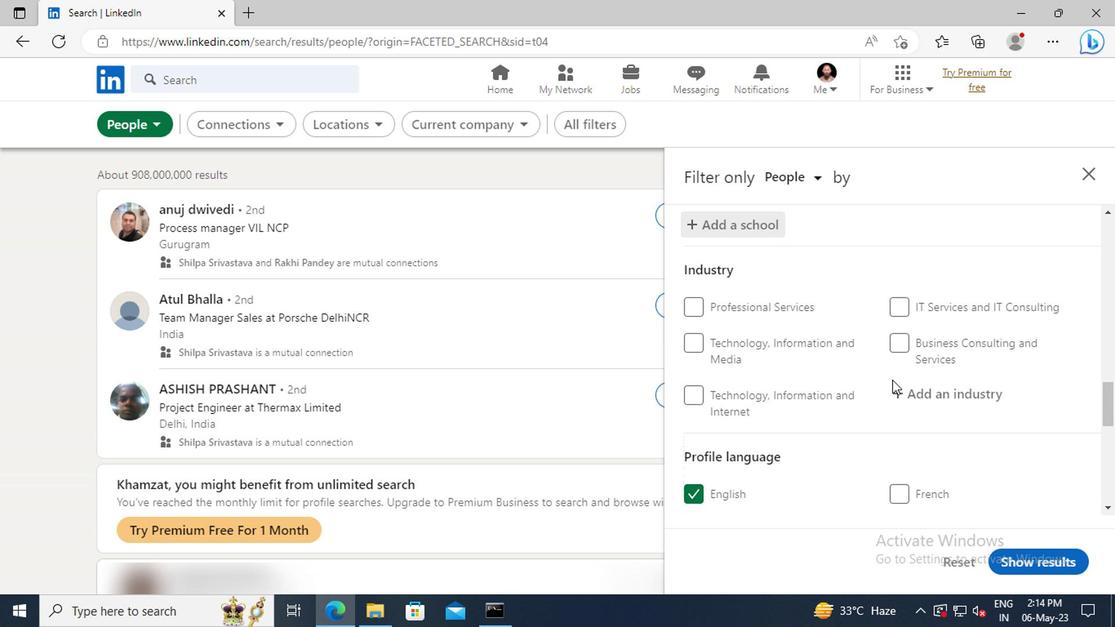
Action: Mouse moved to (748, 356)
Screenshot: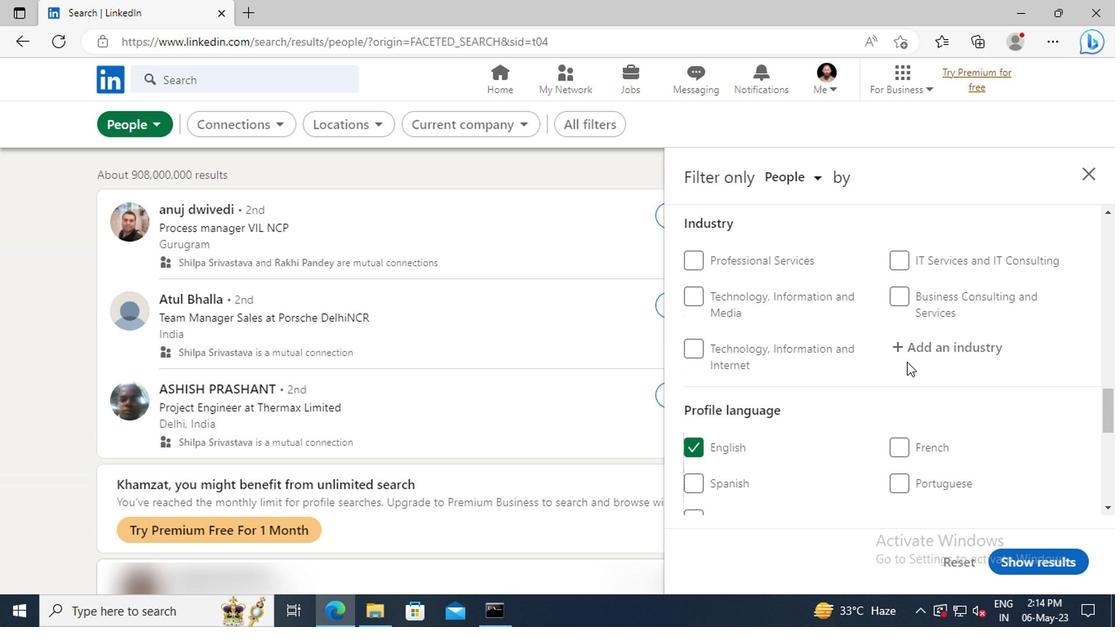 
Action: Mouse pressed left at (748, 356)
Screenshot: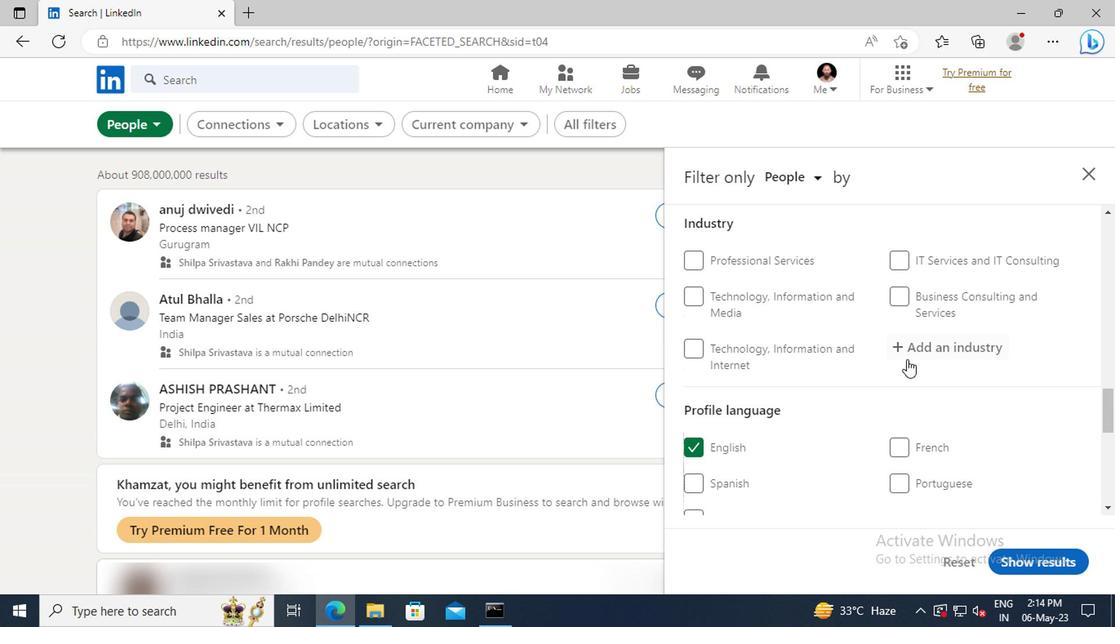 
Action: Key pressed <Key.shift>PERSONAL<Key.space>
Screenshot: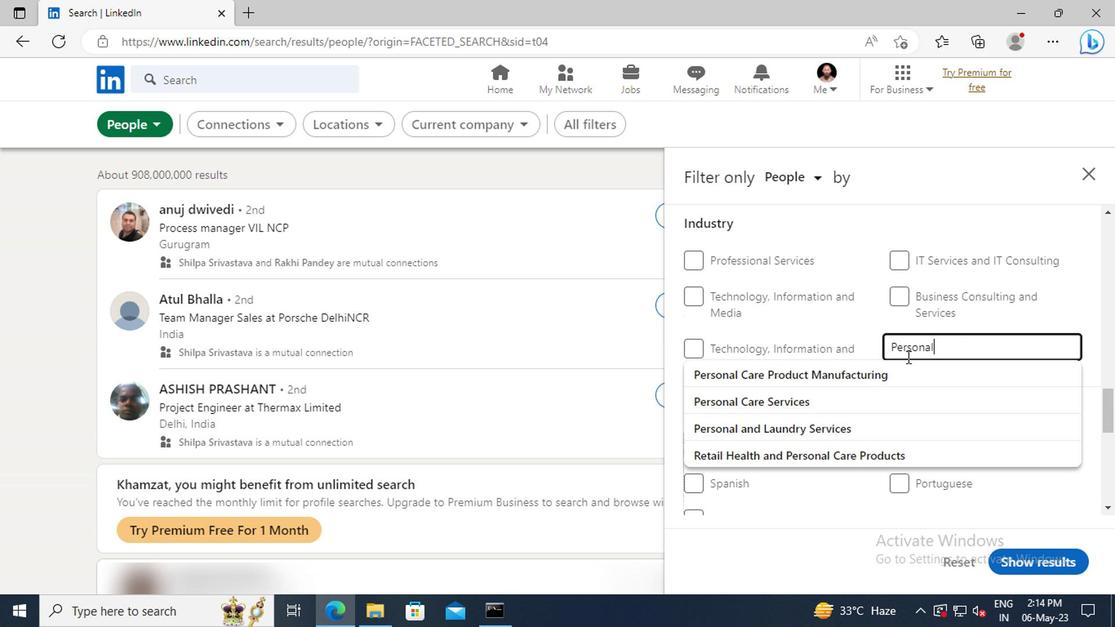 
Action: Mouse moved to (748, 365)
Screenshot: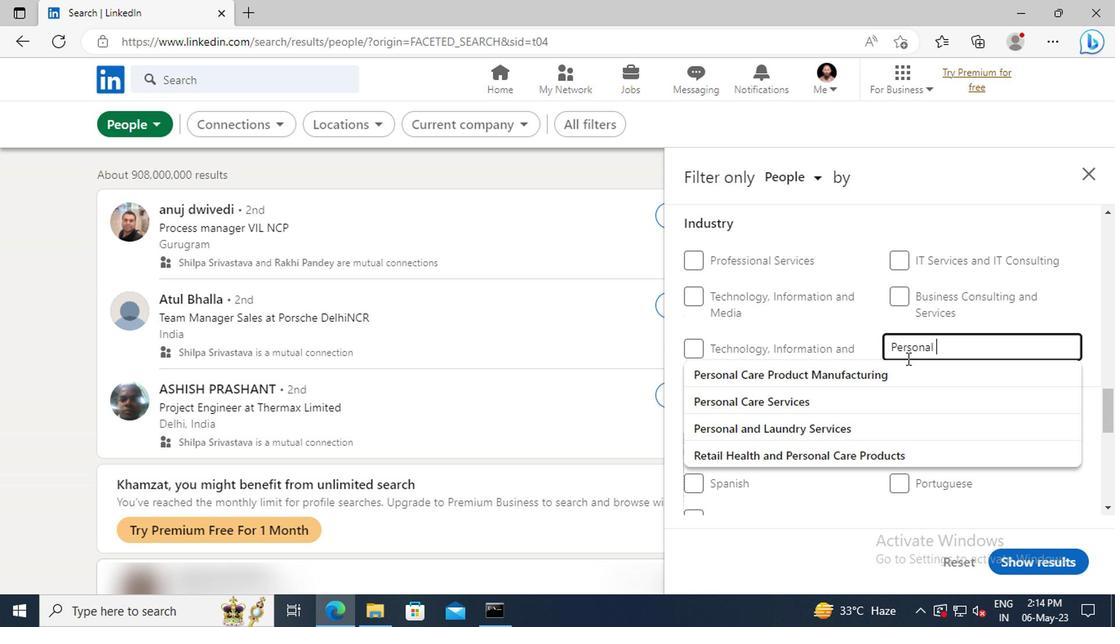 
Action: Mouse pressed left at (748, 365)
Screenshot: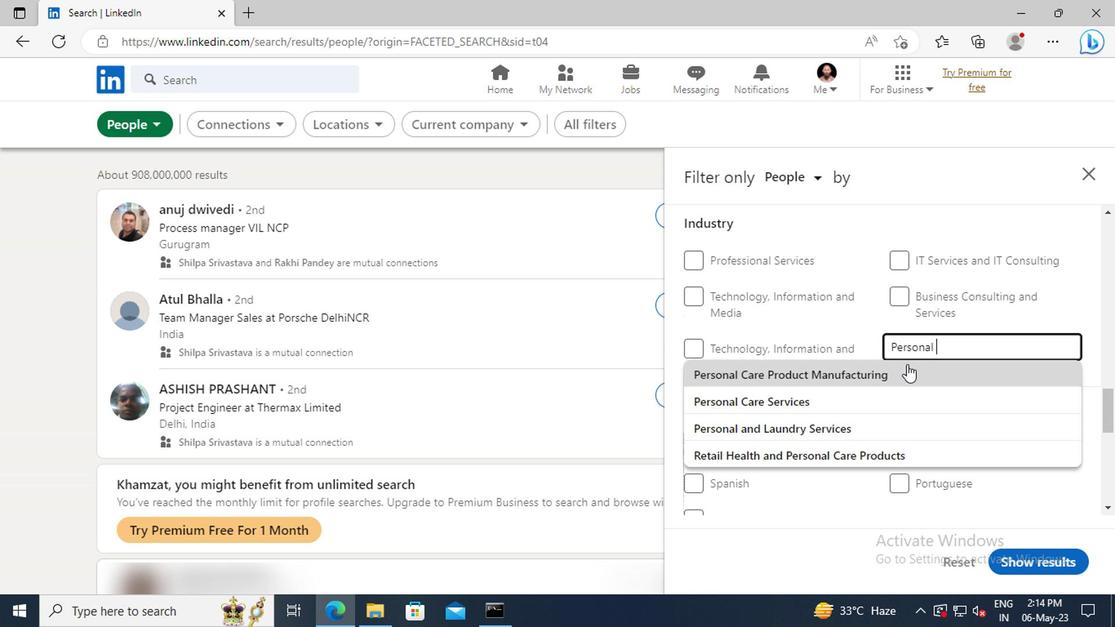 
Action: Mouse scrolled (748, 364) with delta (0, 0)
Screenshot: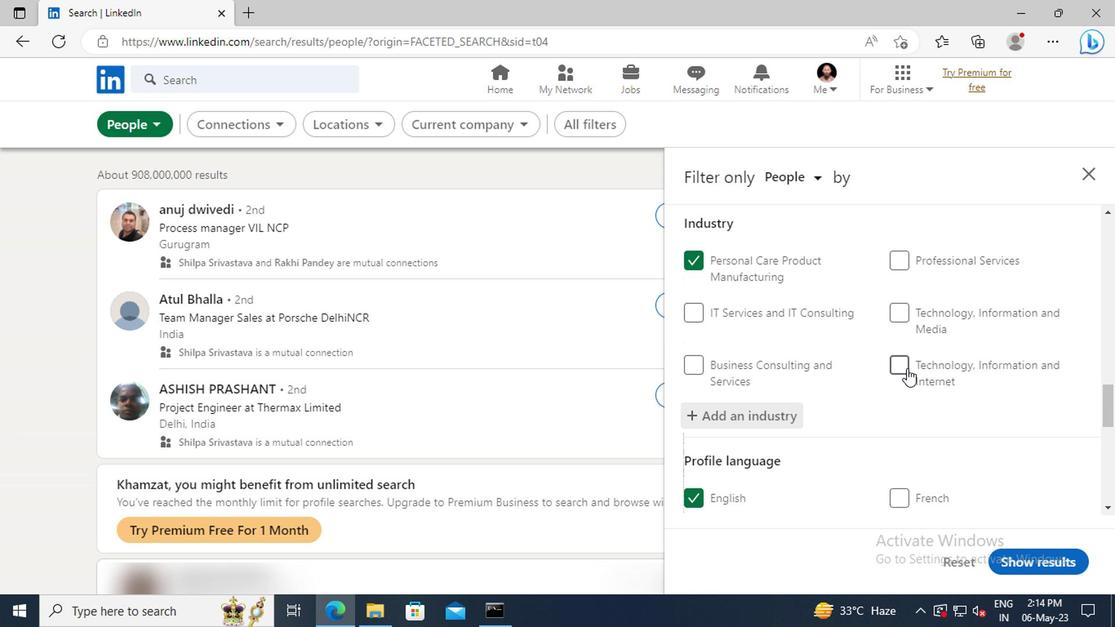 
Action: Mouse scrolled (748, 364) with delta (0, 0)
Screenshot: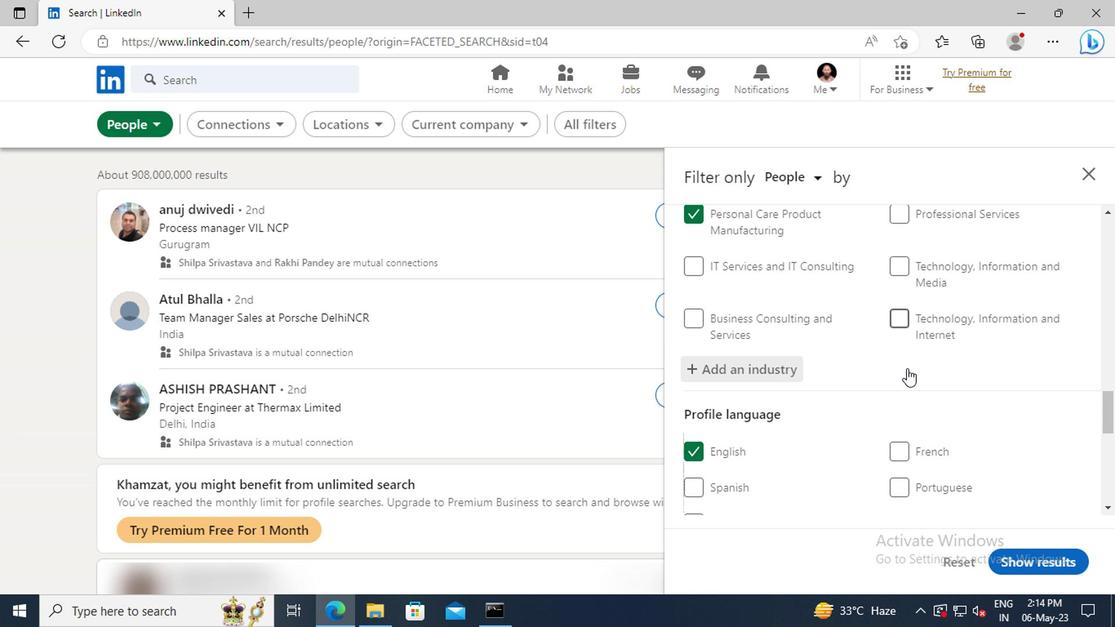 
Action: Mouse scrolled (748, 364) with delta (0, 0)
Screenshot: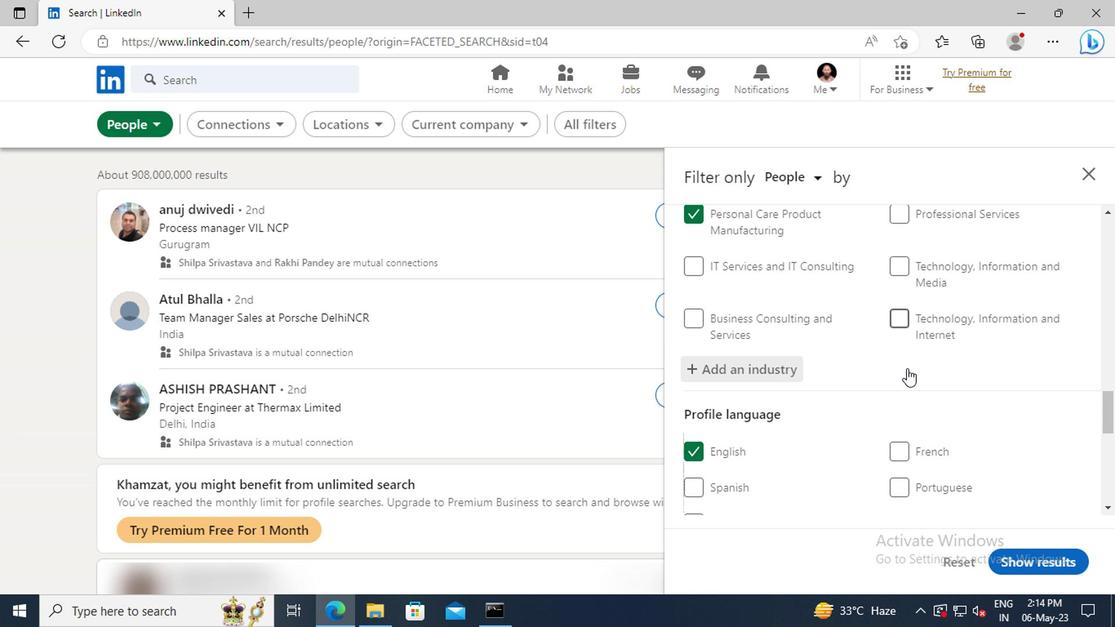 
Action: Mouse scrolled (748, 364) with delta (0, 0)
Screenshot: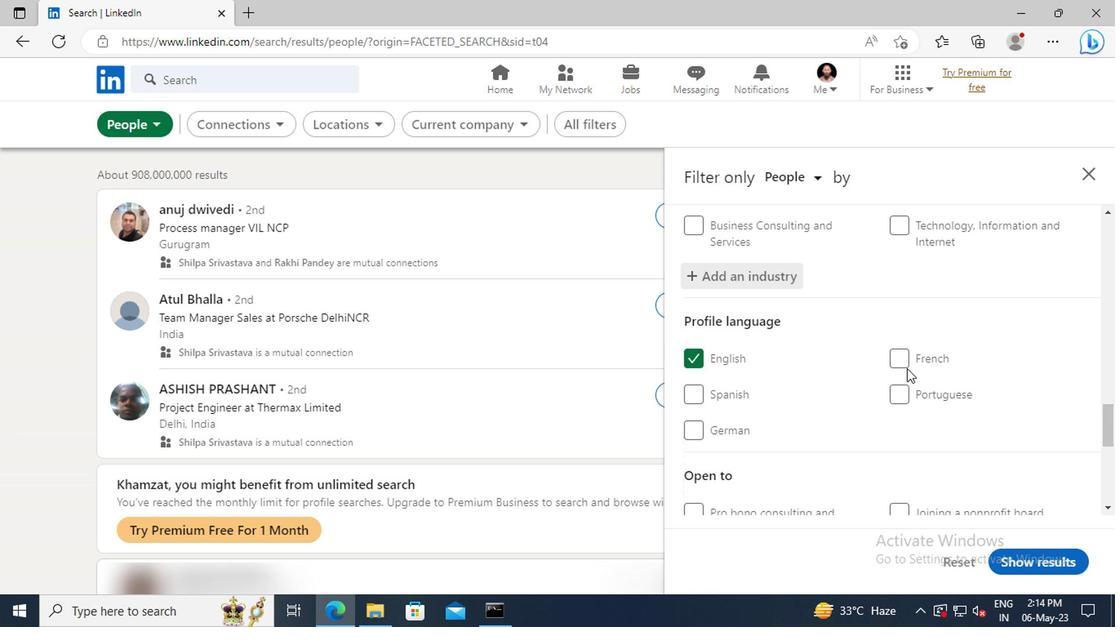
Action: Mouse moved to (748, 362)
Screenshot: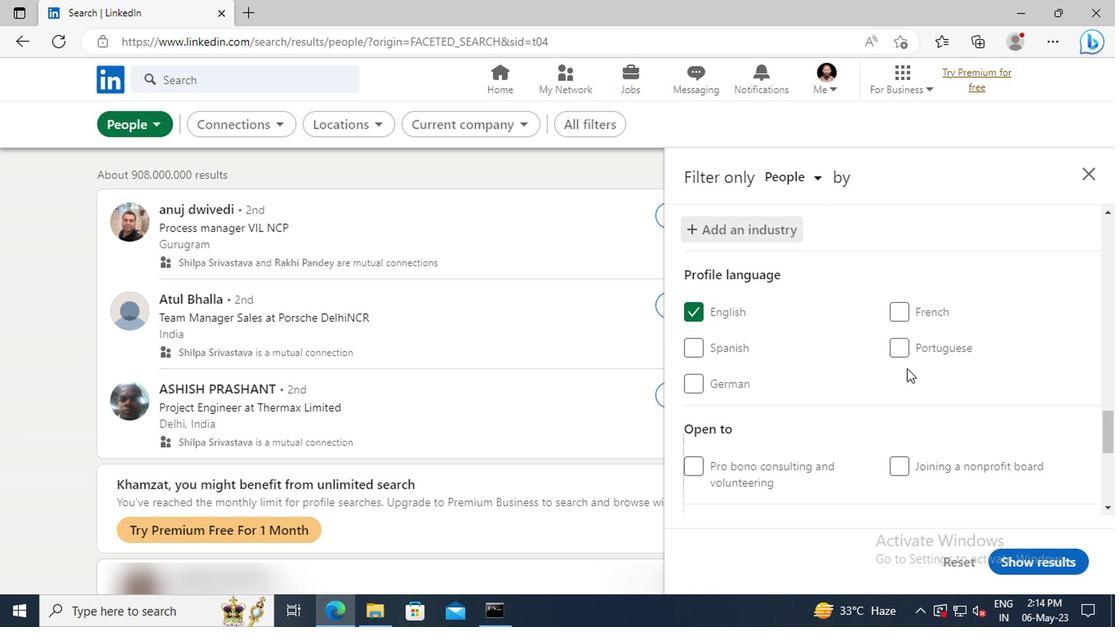 
Action: Mouse scrolled (748, 361) with delta (0, 0)
Screenshot: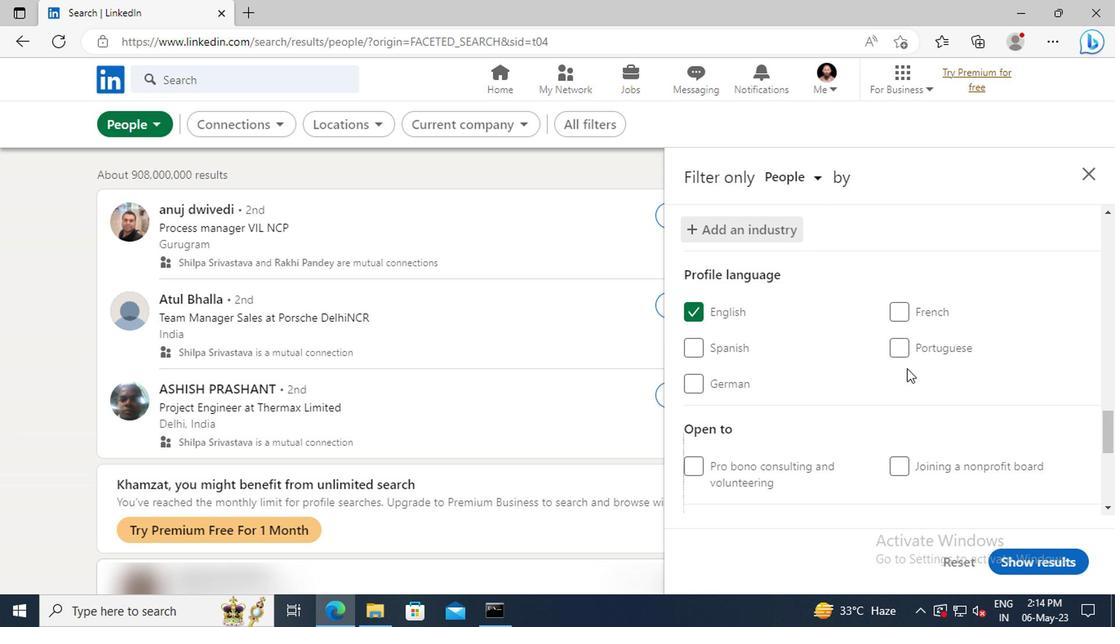 
Action: Mouse moved to (746, 355)
Screenshot: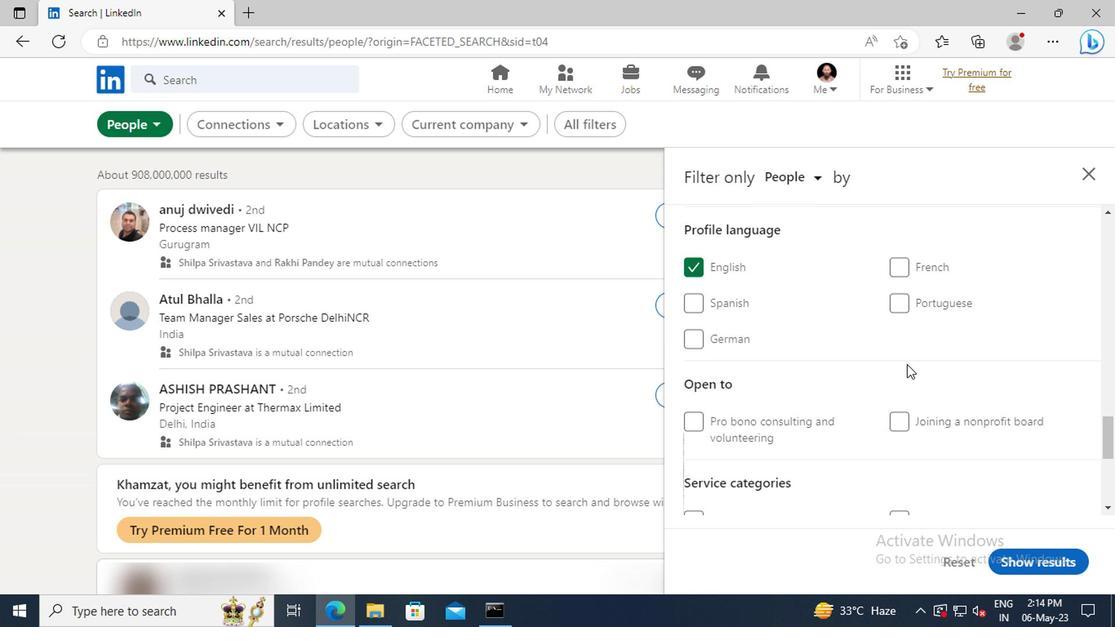 
Action: Mouse scrolled (746, 354) with delta (0, 0)
Screenshot: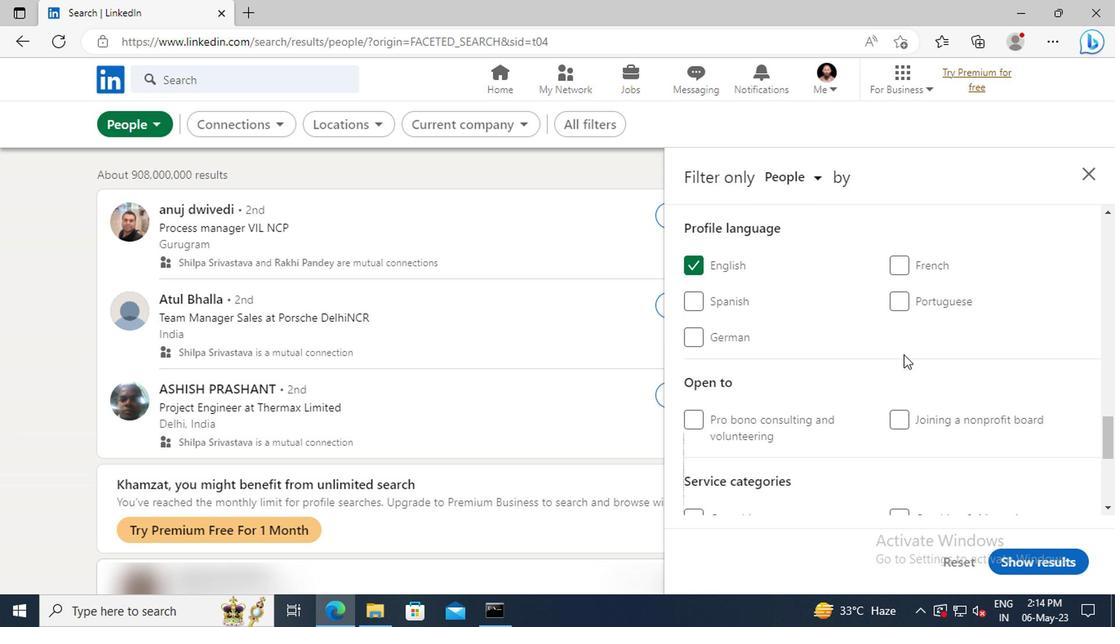 
Action: Mouse scrolled (746, 354) with delta (0, 0)
Screenshot: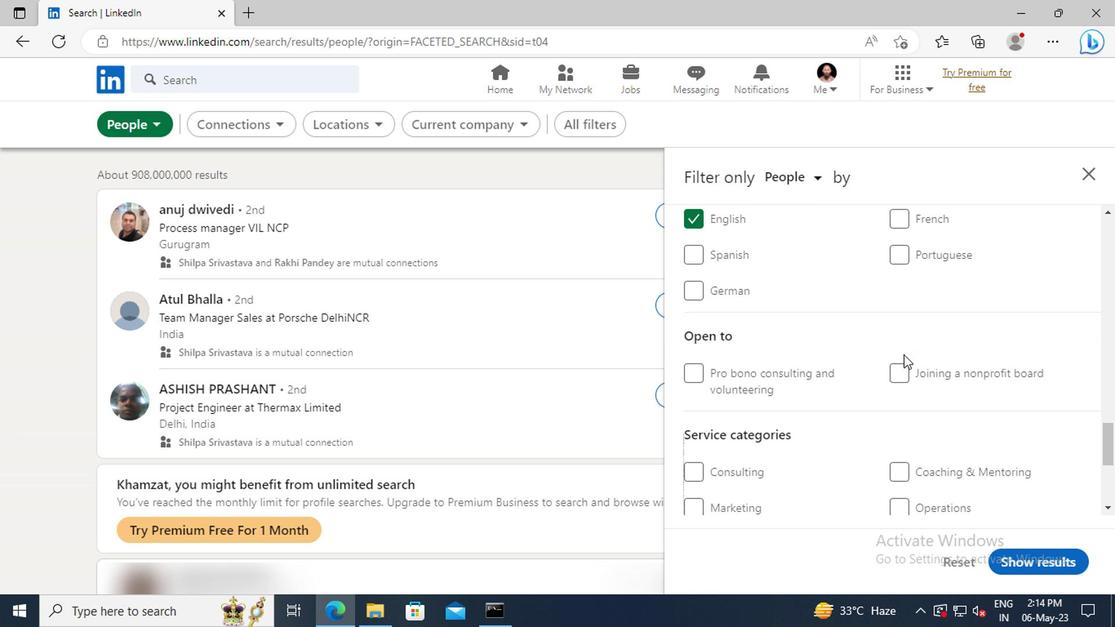 
Action: Mouse scrolled (746, 354) with delta (0, 0)
Screenshot: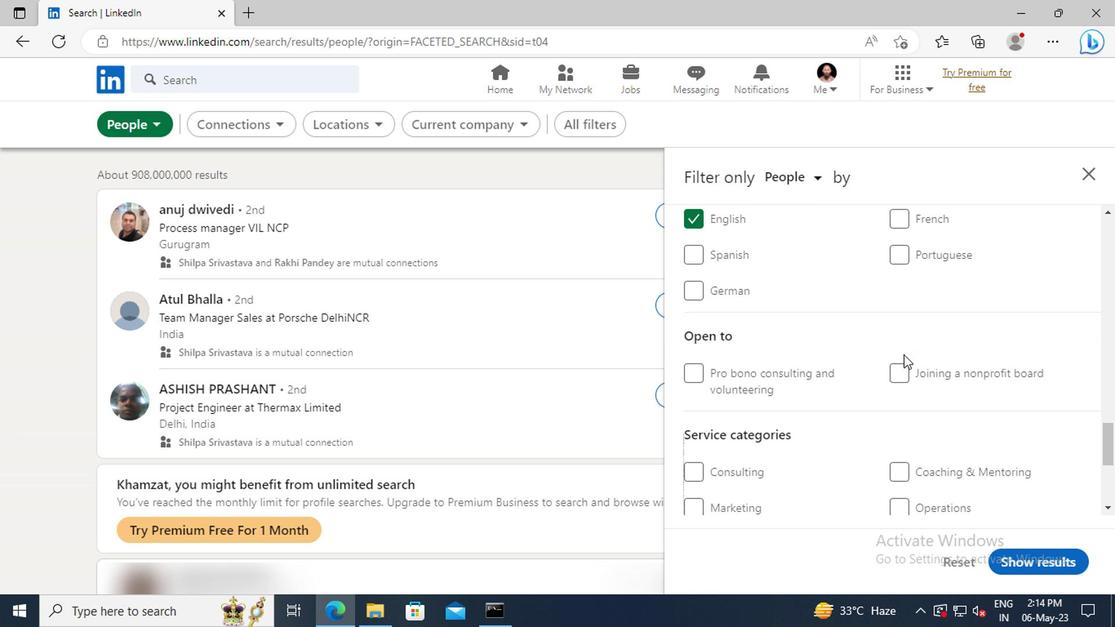 
Action: Mouse scrolled (746, 354) with delta (0, 0)
Screenshot: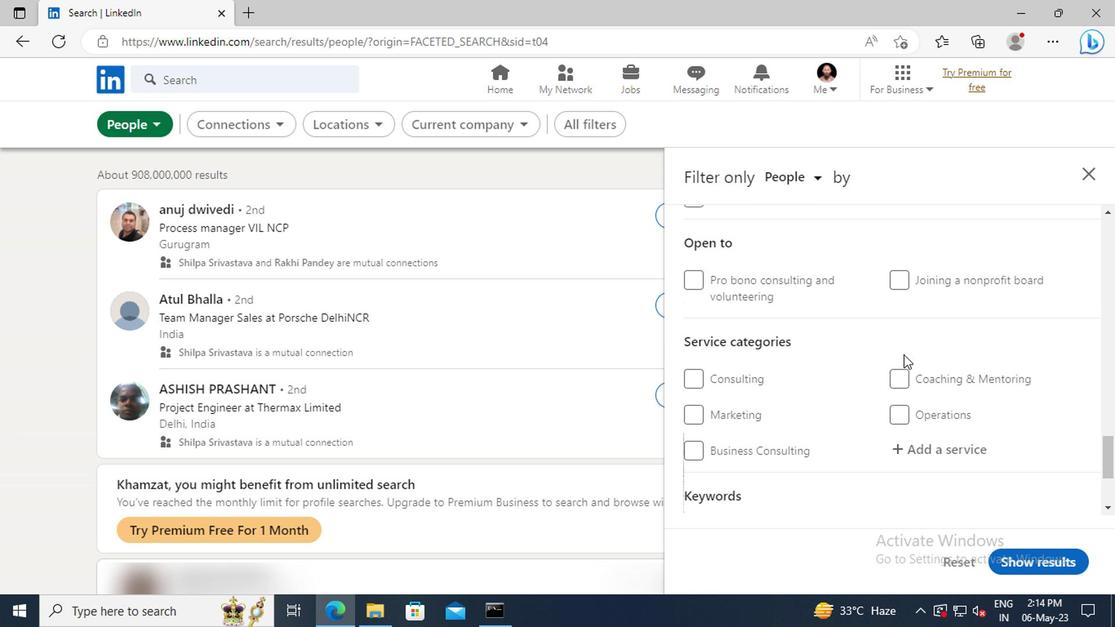 
Action: Mouse scrolled (746, 354) with delta (0, 0)
Screenshot: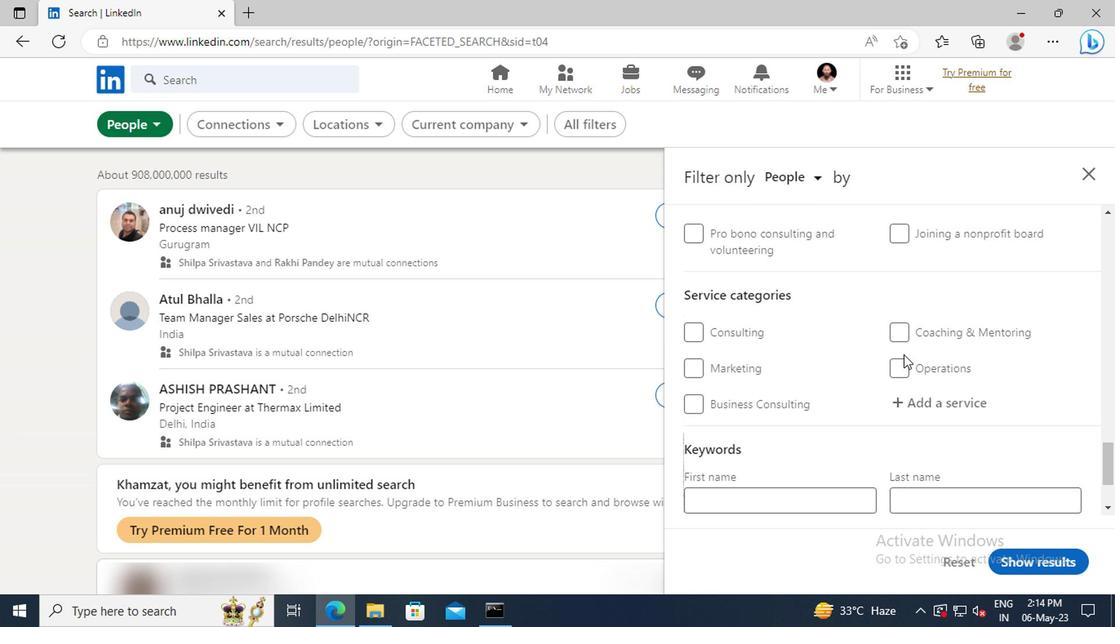 
Action: Mouse moved to (748, 356)
Screenshot: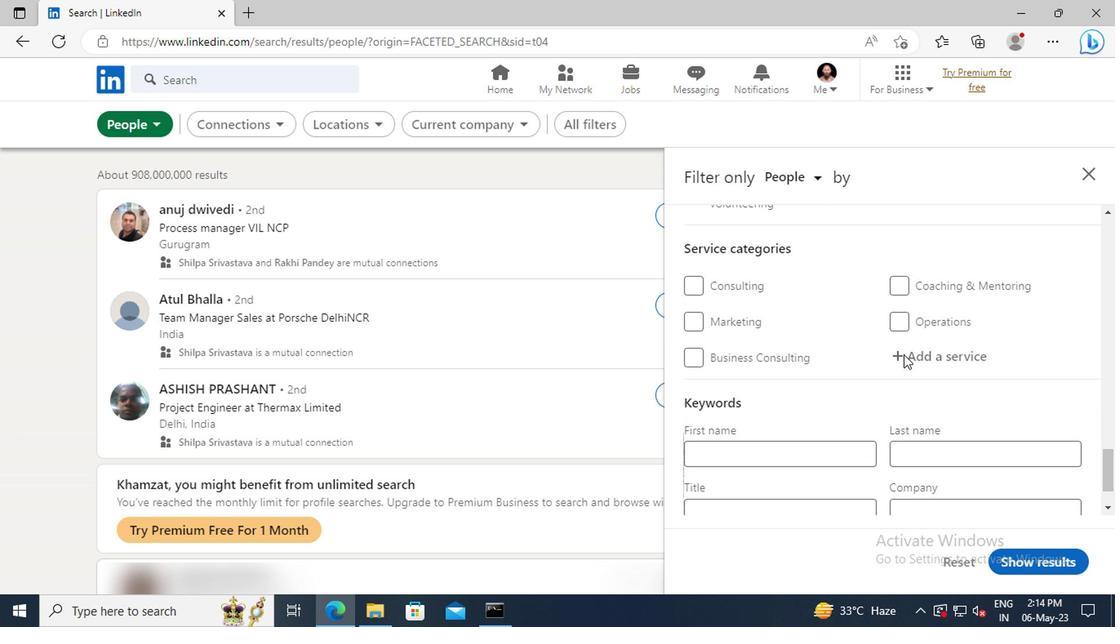 
Action: Mouse pressed left at (748, 356)
Screenshot: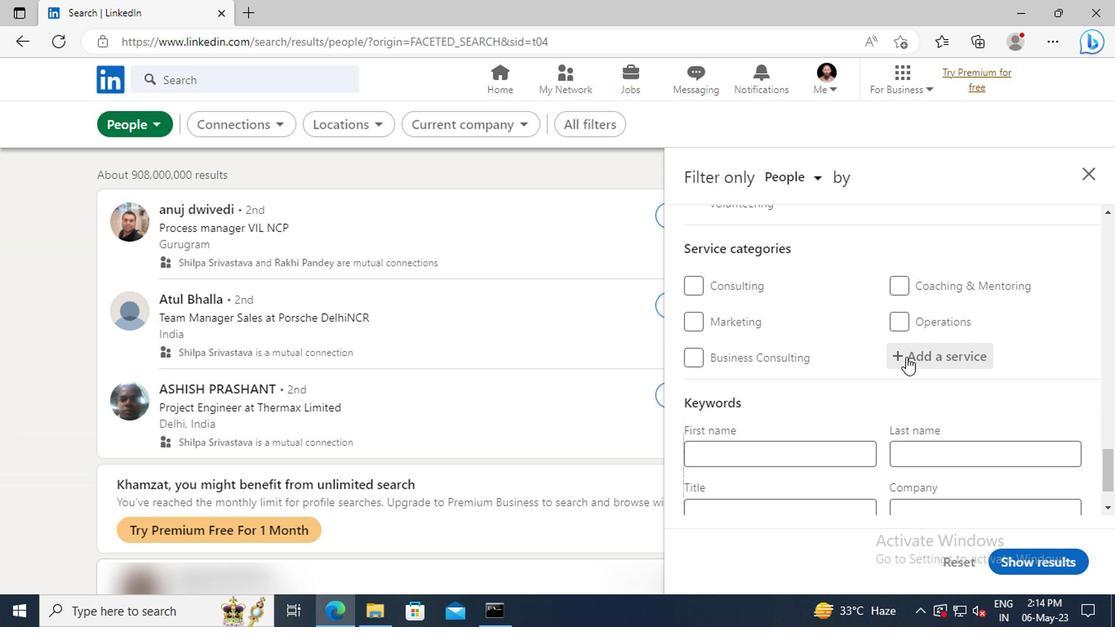 
Action: Key pressed <Key.shift>WEALTH<Key.space><Key.shift>MANAGEMENT<Key.enter>
Screenshot: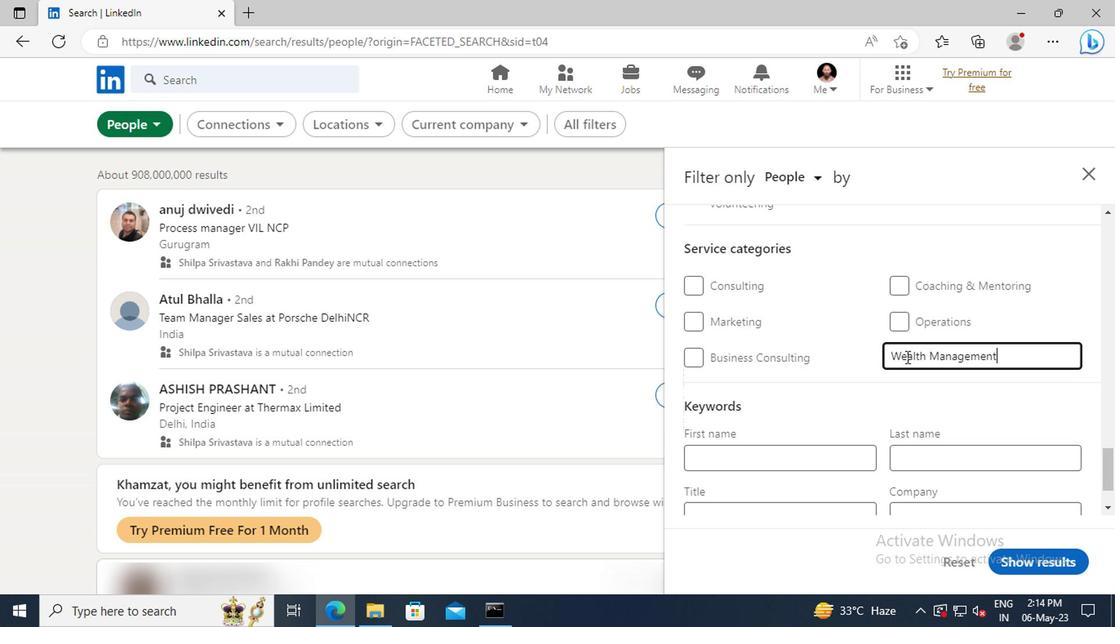 
Action: Mouse scrolled (748, 356) with delta (0, 0)
Screenshot: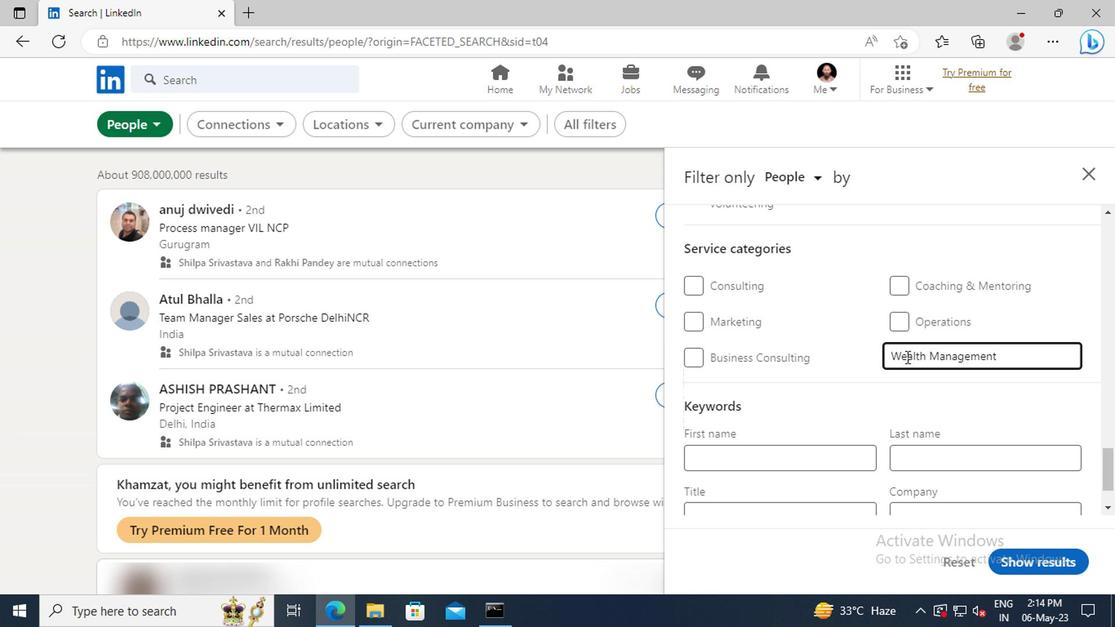 
Action: Mouse scrolled (748, 356) with delta (0, 0)
Screenshot: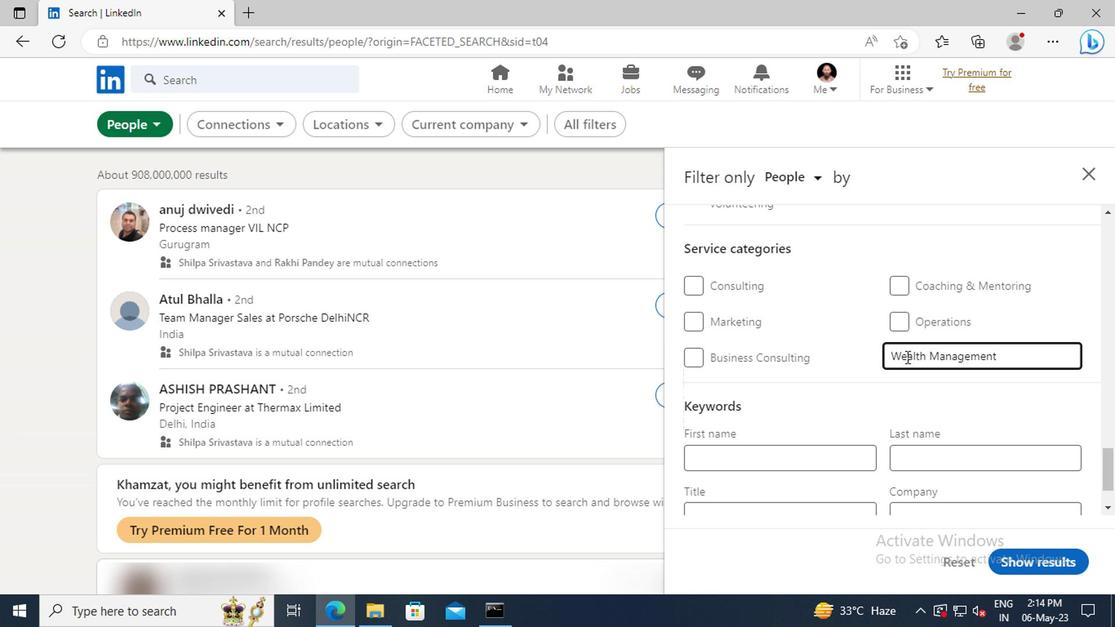 
Action: Mouse scrolled (748, 356) with delta (0, 0)
Screenshot: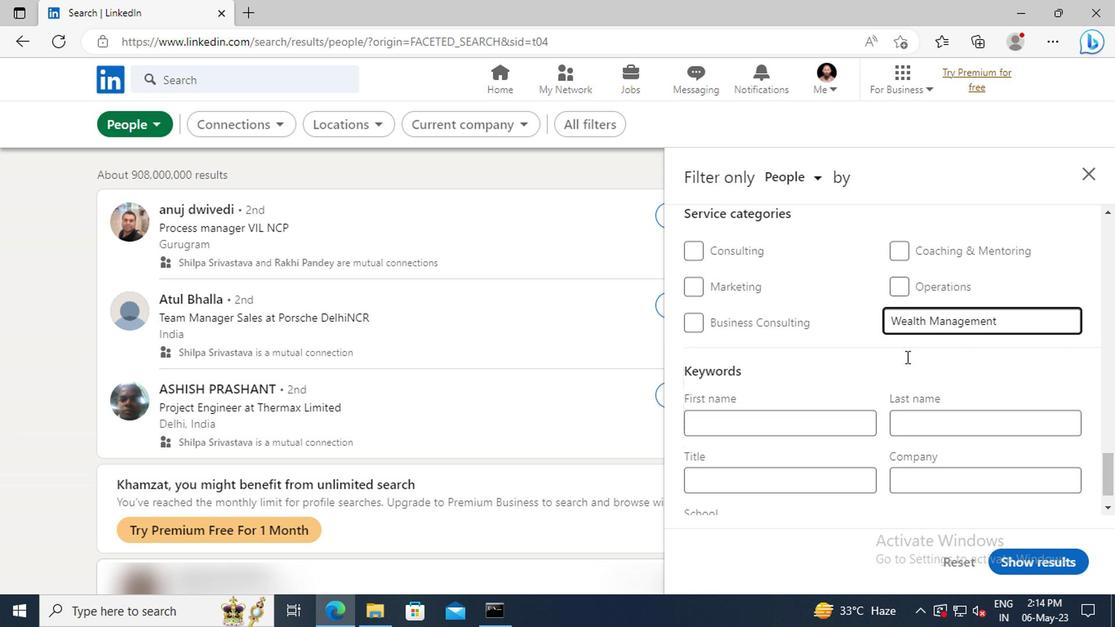 
Action: Mouse scrolled (748, 356) with delta (0, 0)
Screenshot: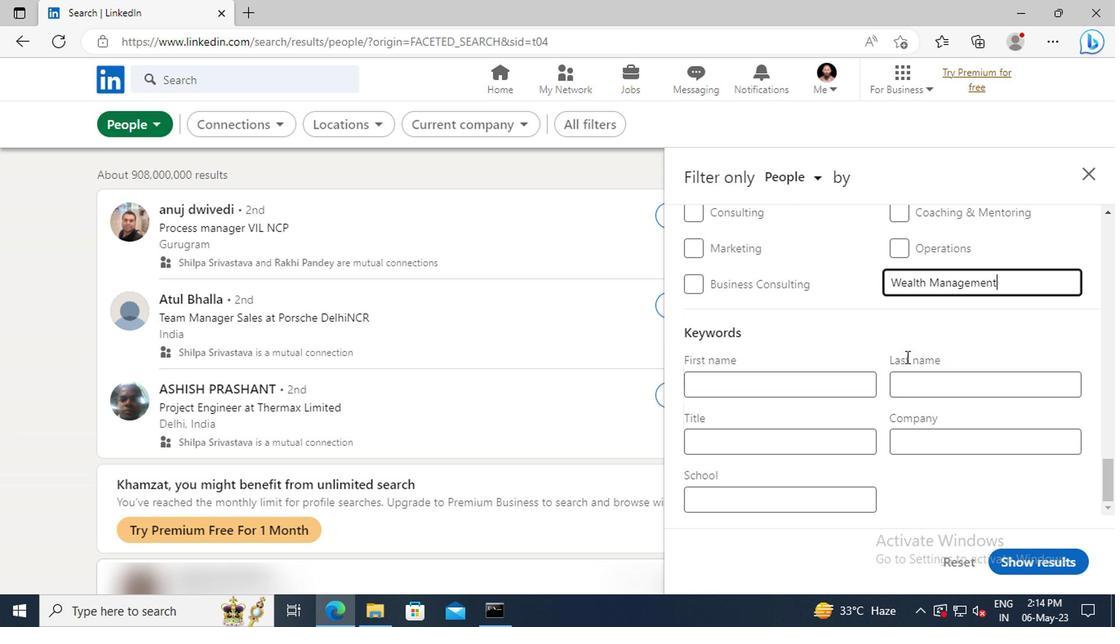 
Action: Mouse scrolled (748, 356) with delta (0, 0)
Screenshot: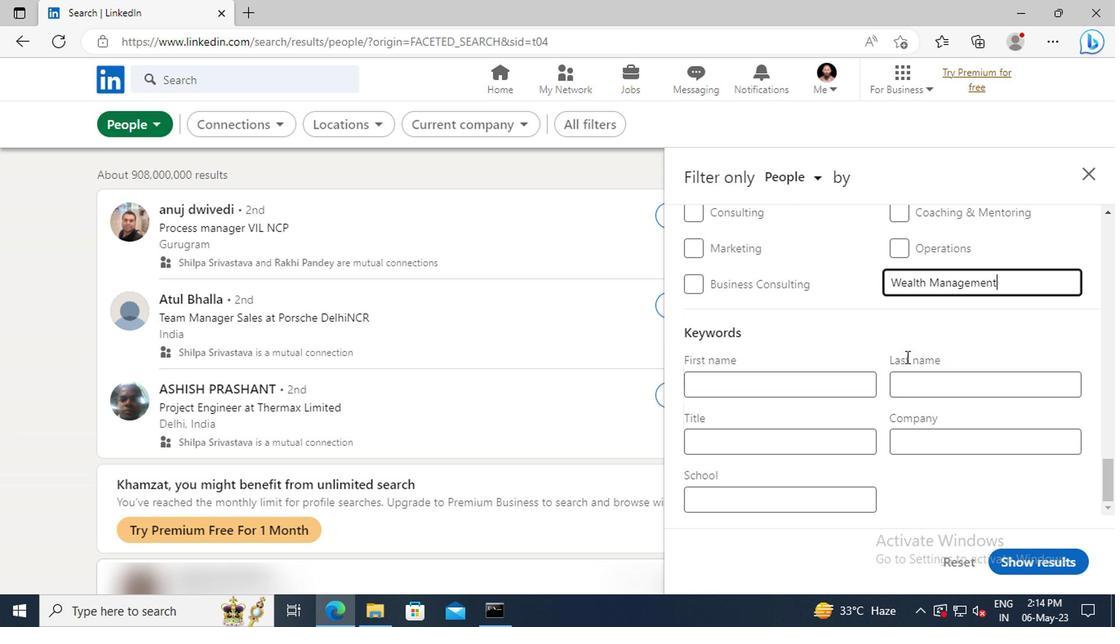 
Action: Mouse moved to (641, 417)
Screenshot: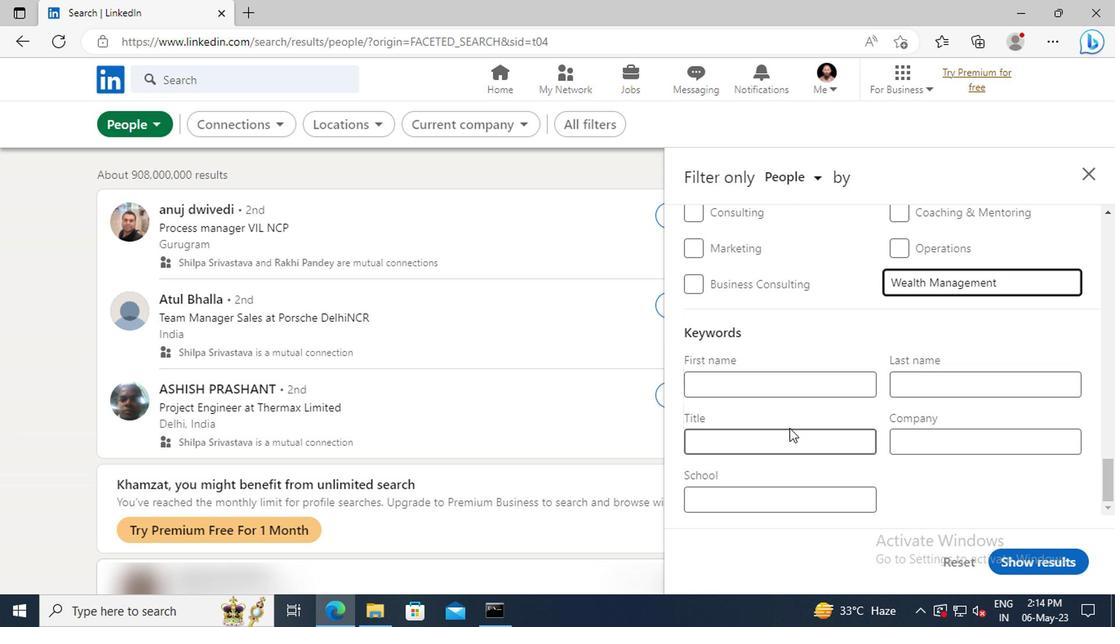 
Action: Mouse pressed left at (641, 417)
Screenshot: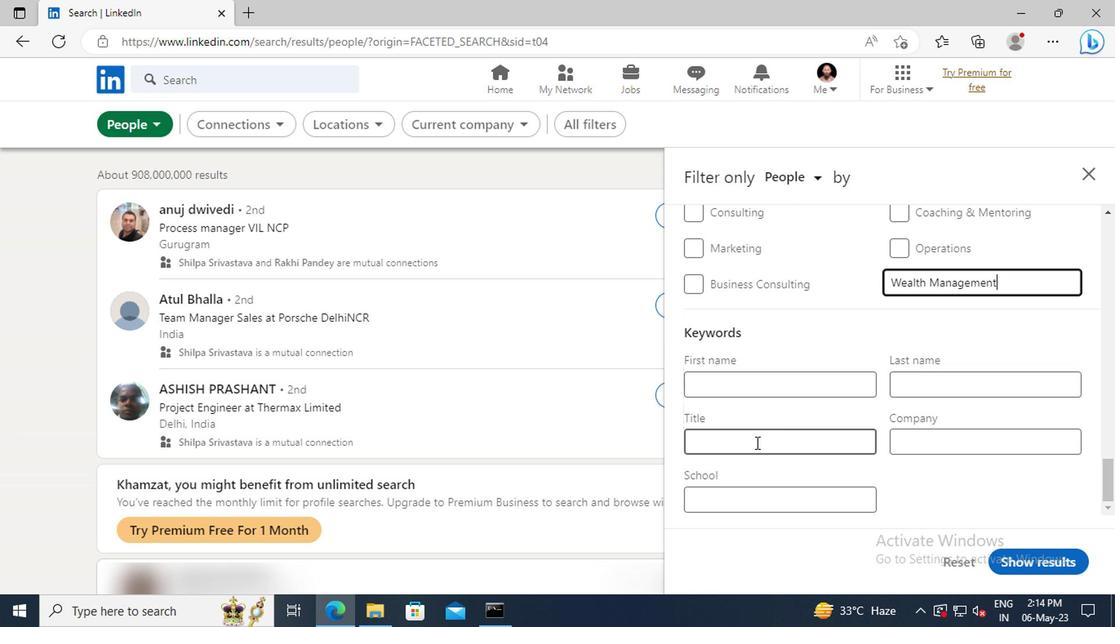 
Action: Key pressed <Key.shift><Key.shift>CEO<Key.enter>
Screenshot: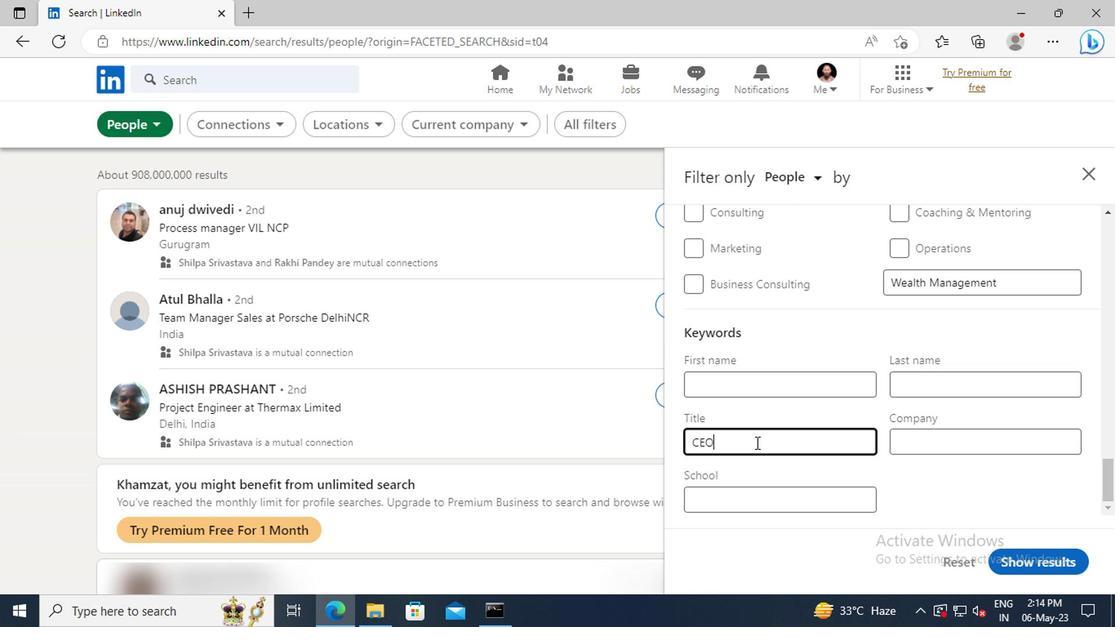 
Action: Mouse moved to (831, 503)
Screenshot: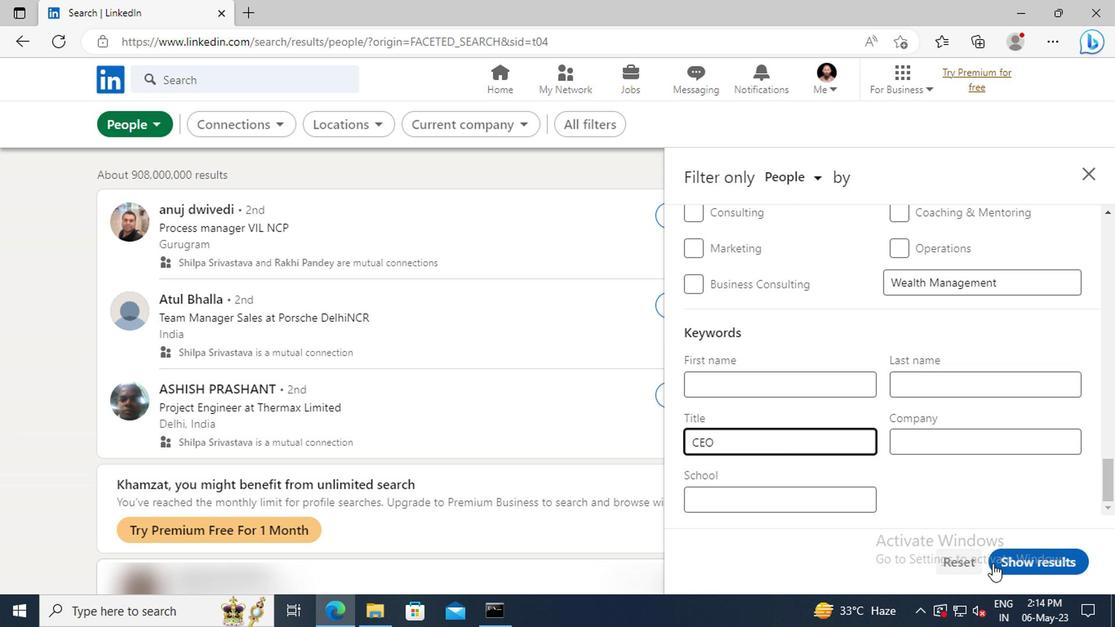 
Action: Mouse pressed left at (831, 503)
Screenshot: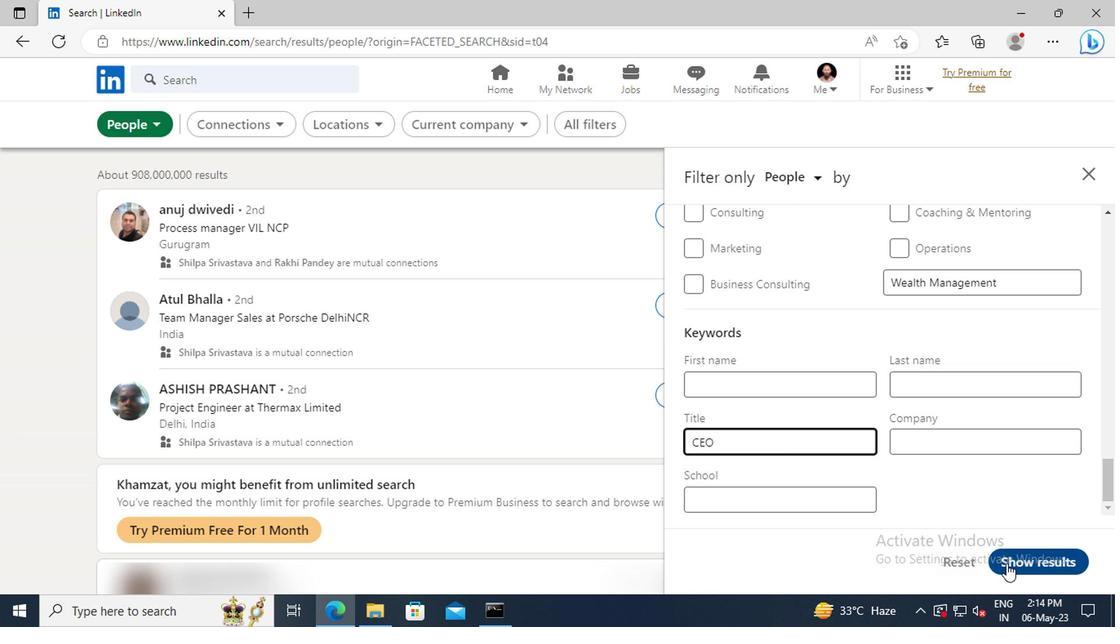 
